 Task: Look for Airbnb options in Al Khums, Libya from 10th December, 2023 to 15th December, 2023 for 7 adults.4 bedrooms having 7 beds and 4 bathrooms. Property type can be house. Amenities needed are: wifi, TV, free parkinig on premises, gym, breakfast. Booking option can be shelf check-in. Look for 5 properties as per requirement.
Action: Mouse moved to (433, 98)
Screenshot: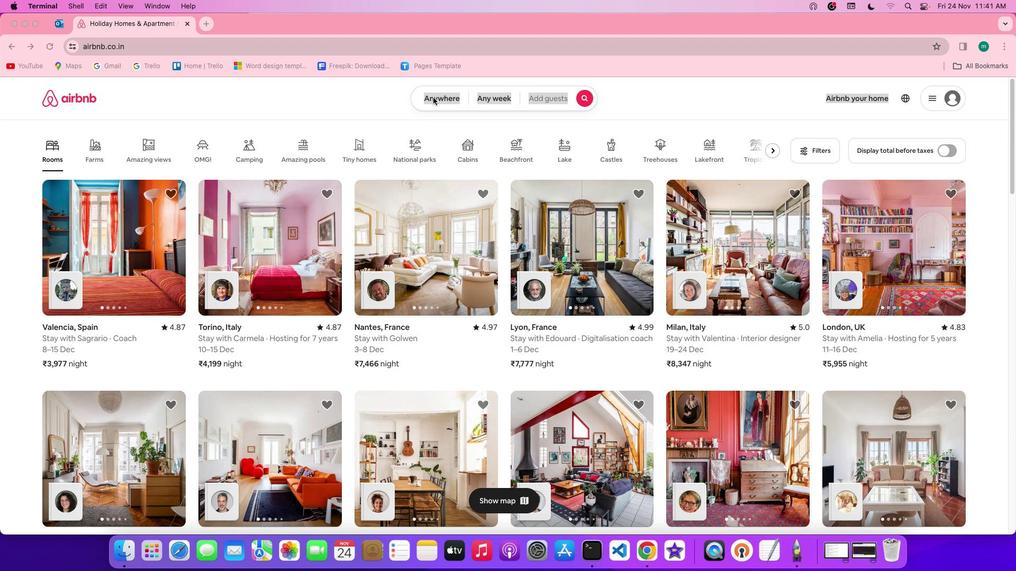 
Action: Mouse pressed left at (433, 98)
Screenshot: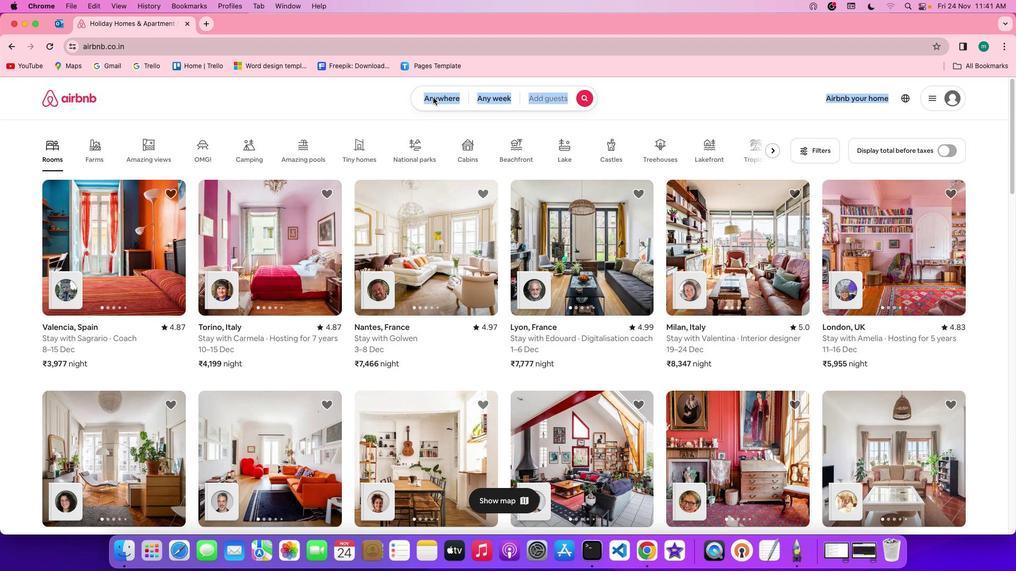 
Action: Mouse pressed left at (433, 98)
Screenshot: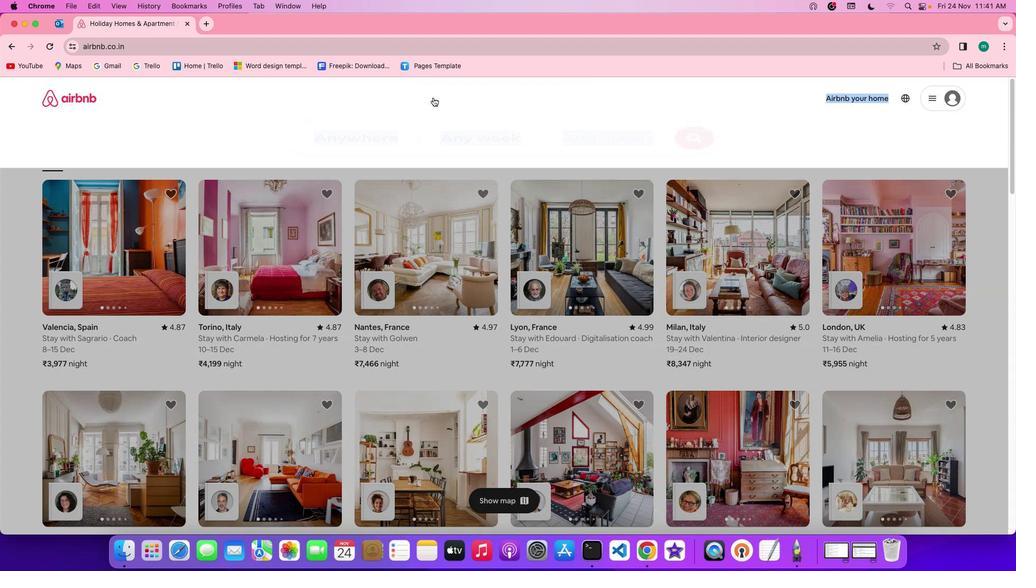 
Action: Mouse moved to (379, 145)
Screenshot: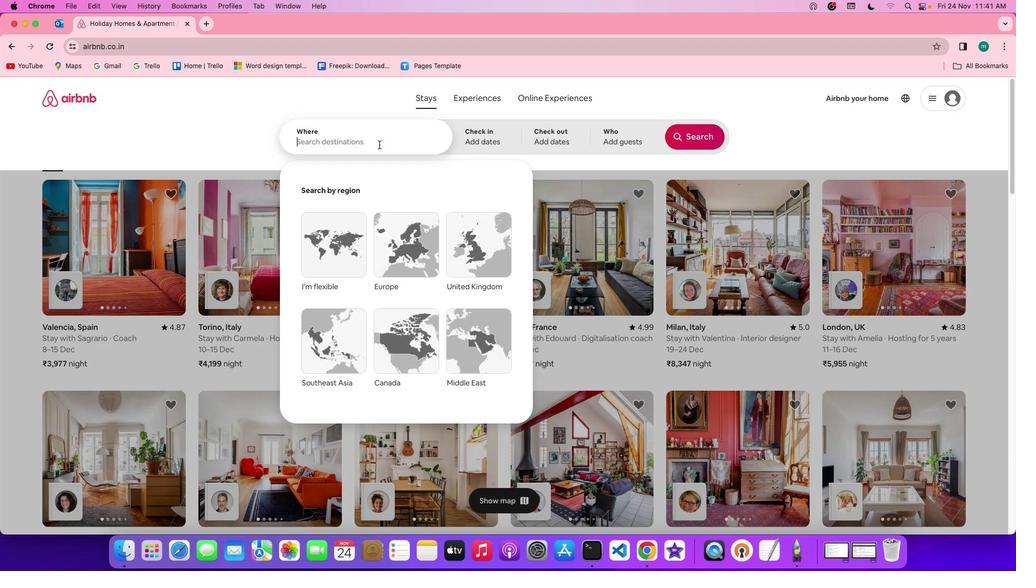 
Action: Mouse pressed left at (379, 145)
Screenshot: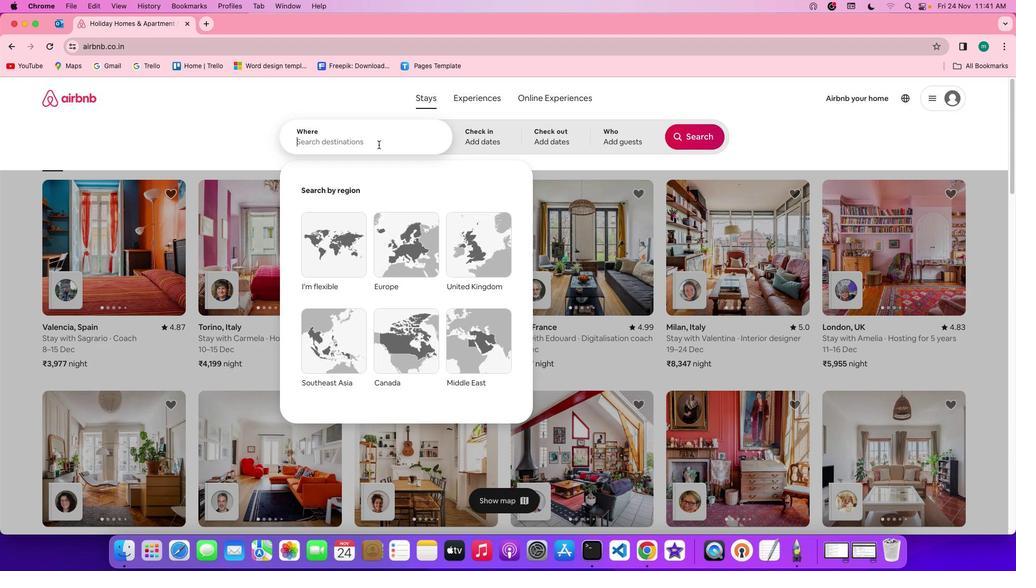 
Action: Mouse moved to (379, 145)
Screenshot: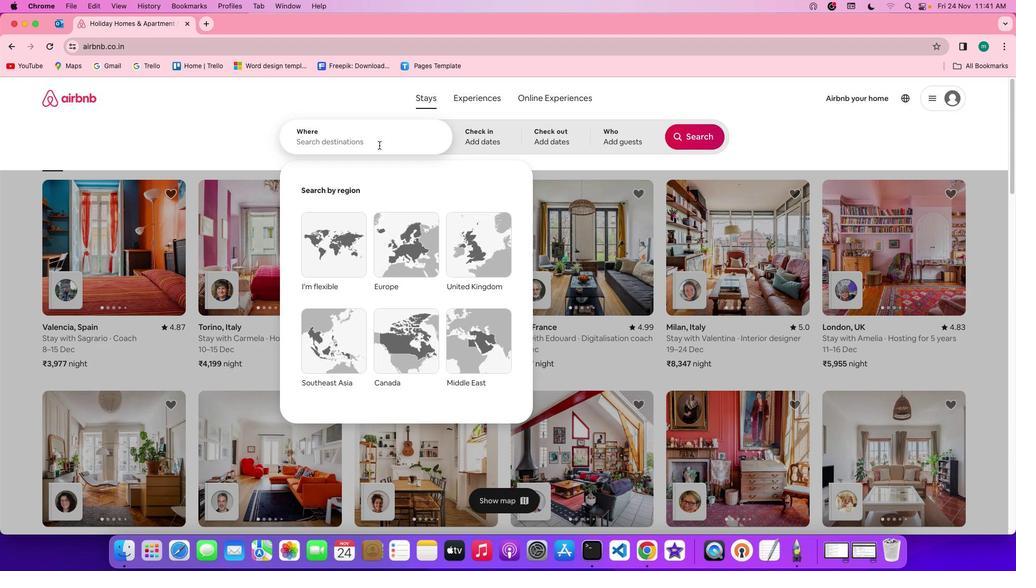 
Action: Key pressed Key.shift'A''I'Key.spaceKey.shift'K''h''u''m''s'','Key.spaceKey.shift'l''i''b''y''a'
Screenshot: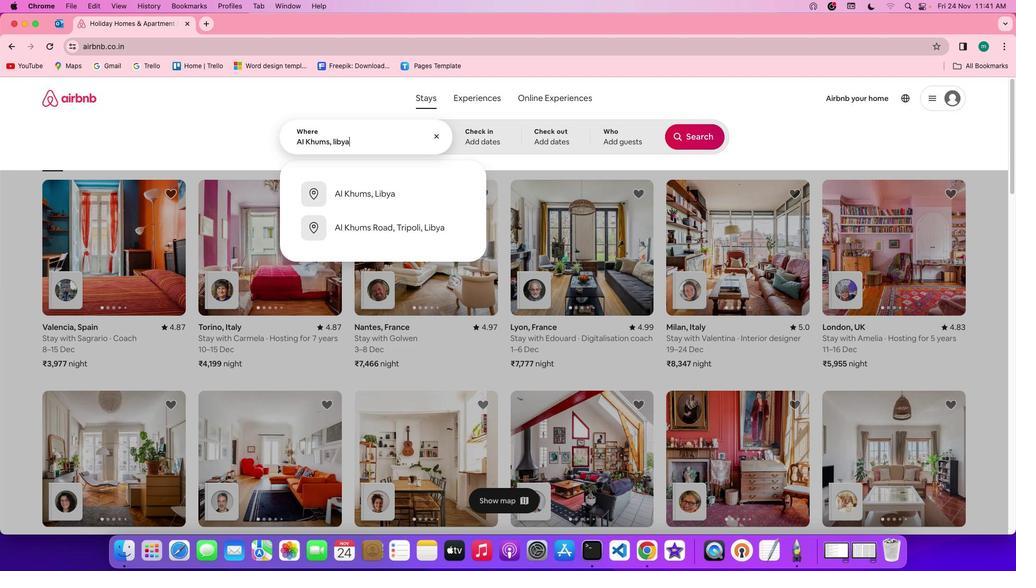 
Action: Mouse moved to (476, 128)
Screenshot: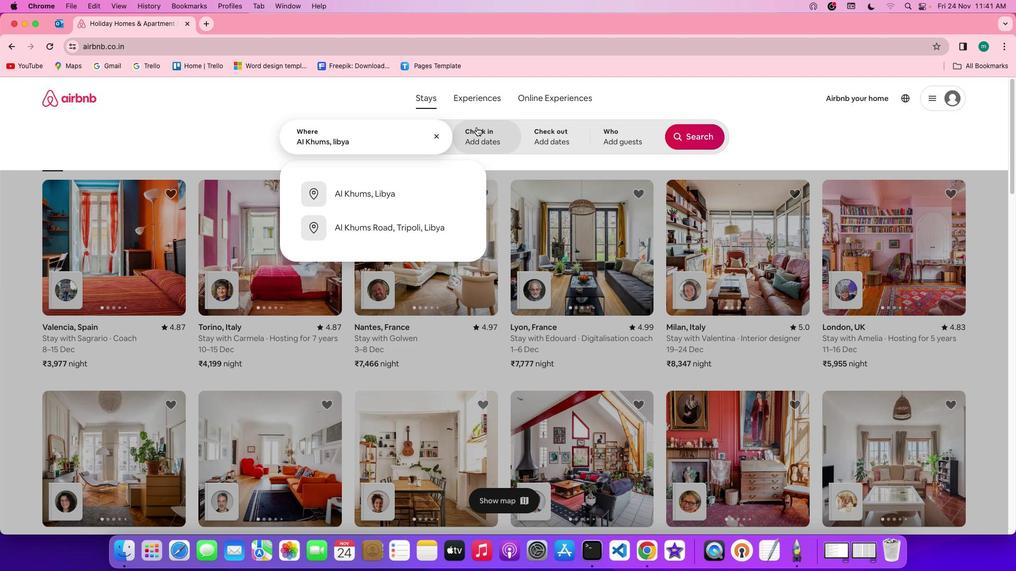 
Action: Mouse pressed left at (476, 128)
Screenshot: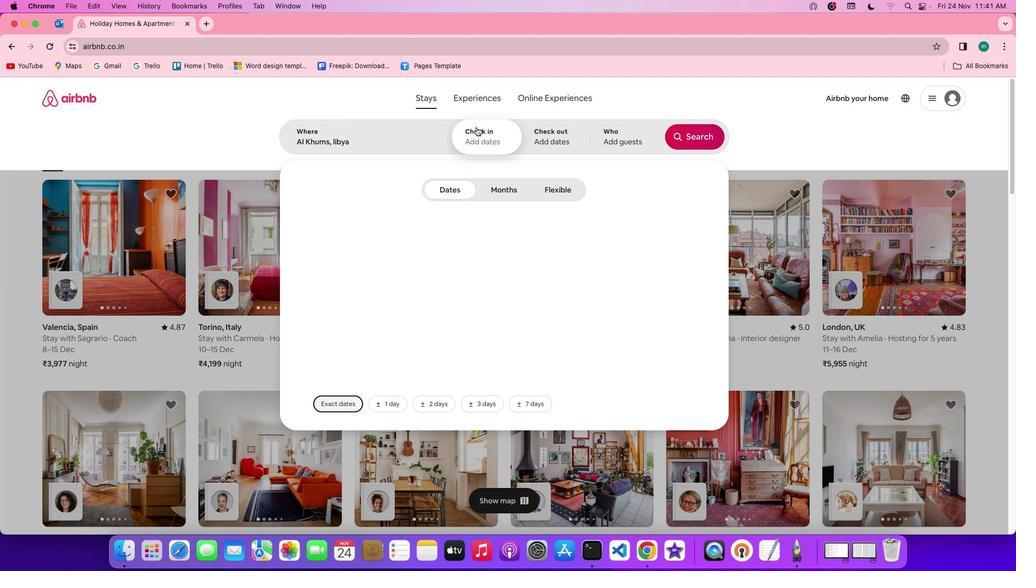 
Action: Mouse moved to (524, 318)
Screenshot: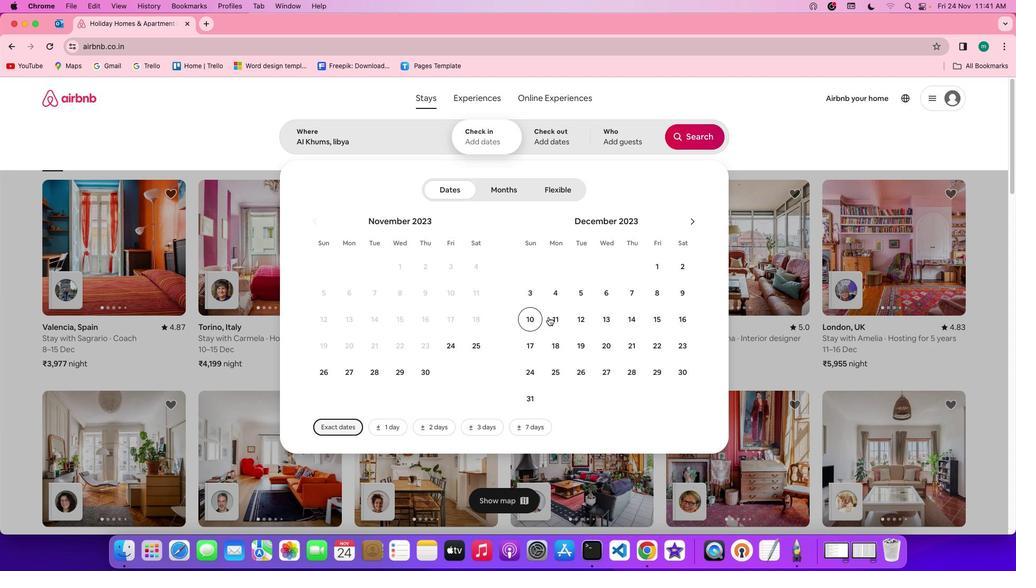 
Action: Mouse pressed left at (524, 318)
Screenshot: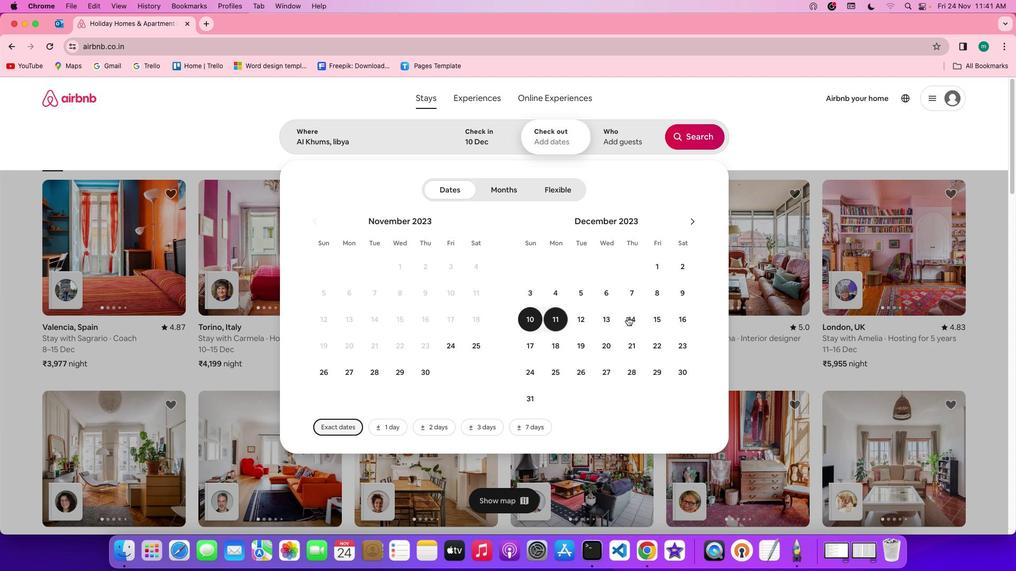 
Action: Mouse moved to (656, 314)
Screenshot: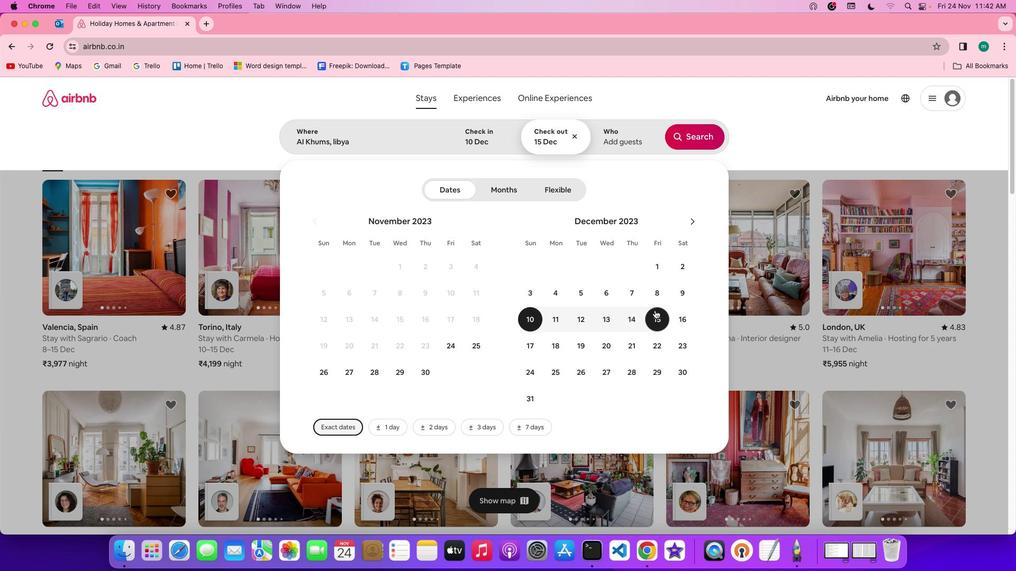 
Action: Mouse pressed left at (656, 314)
Screenshot: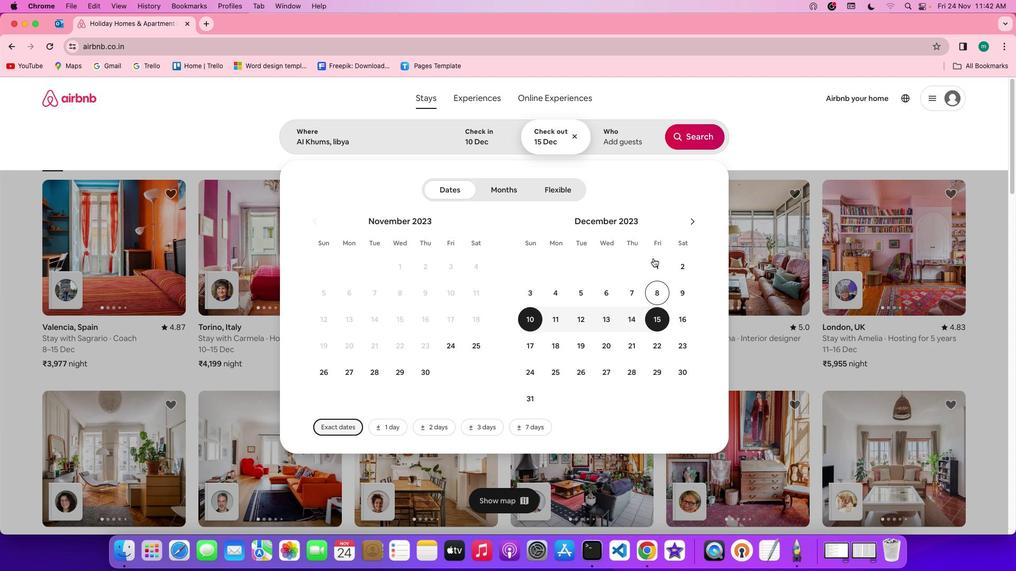 
Action: Mouse moved to (653, 128)
Screenshot: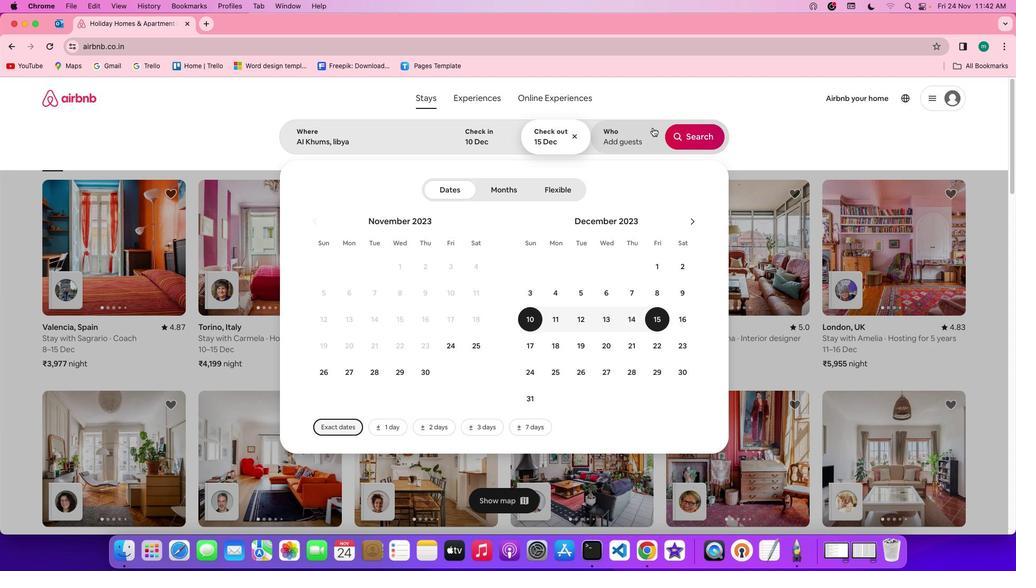 
Action: Mouse pressed left at (653, 128)
Screenshot: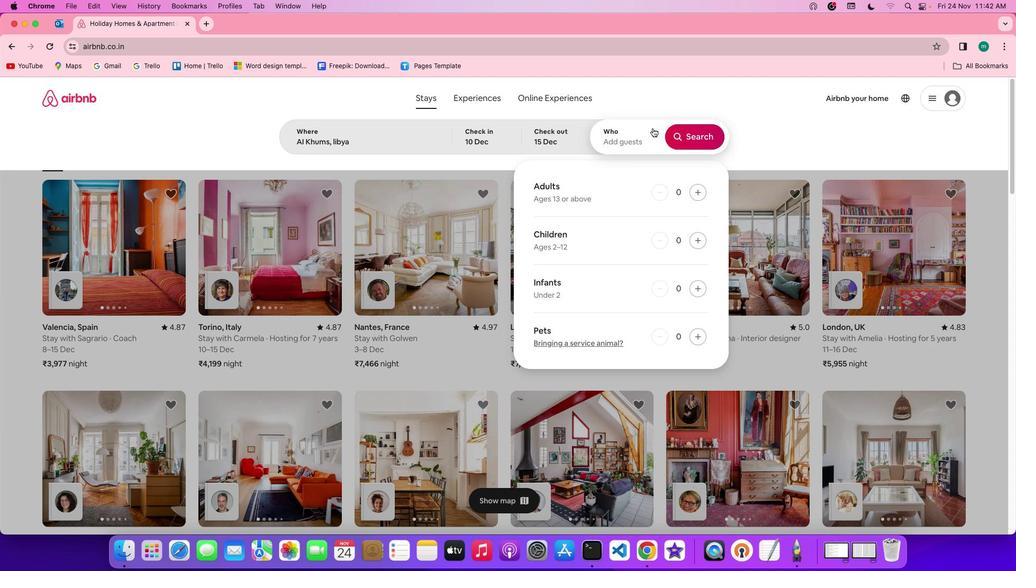 
Action: Mouse moved to (700, 190)
Screenshot: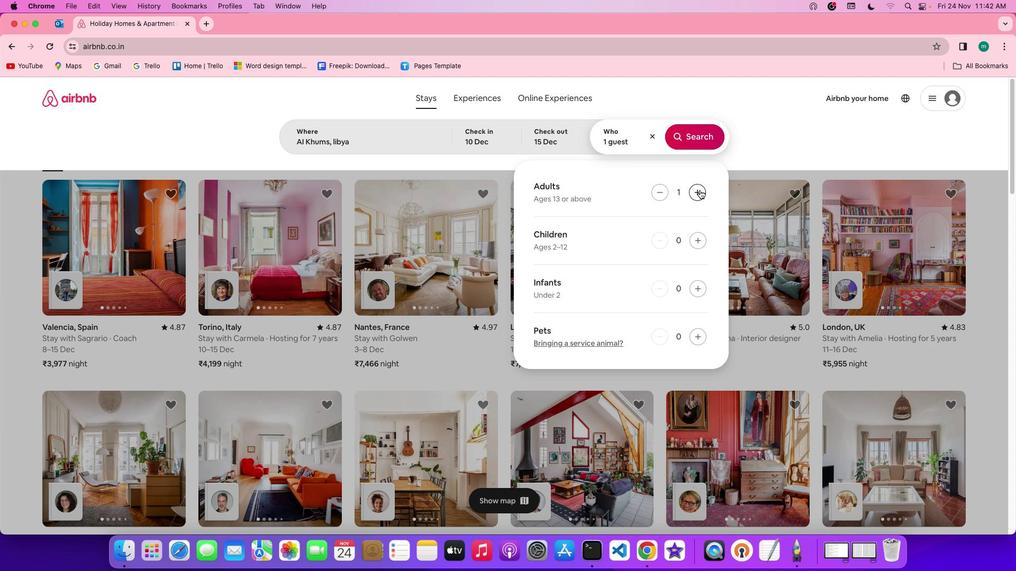 
Action: Mouse pressed left at (700, 190)
Screenshot: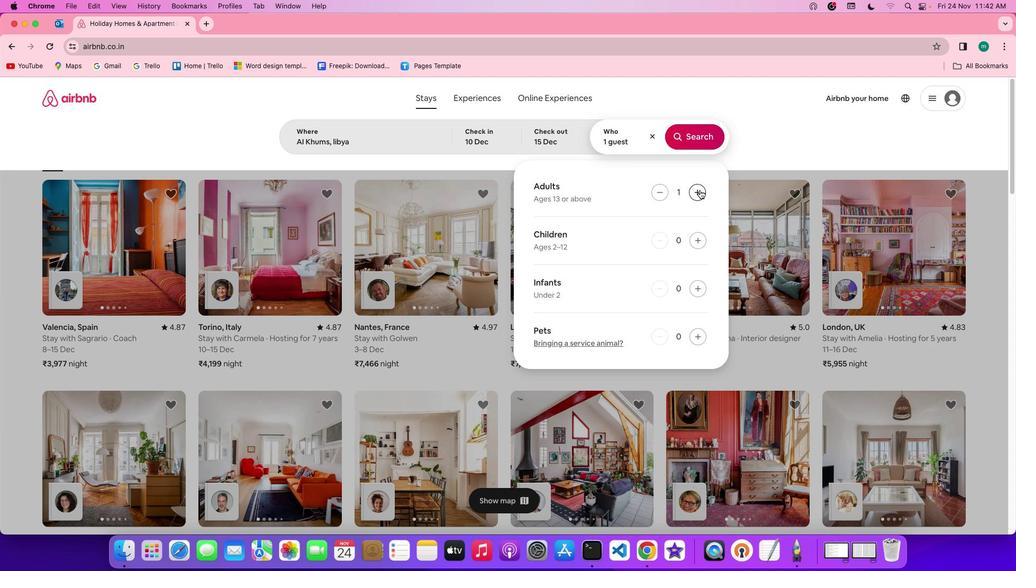 
Action: Mouse pressed left at (700, 190)
Screenshot: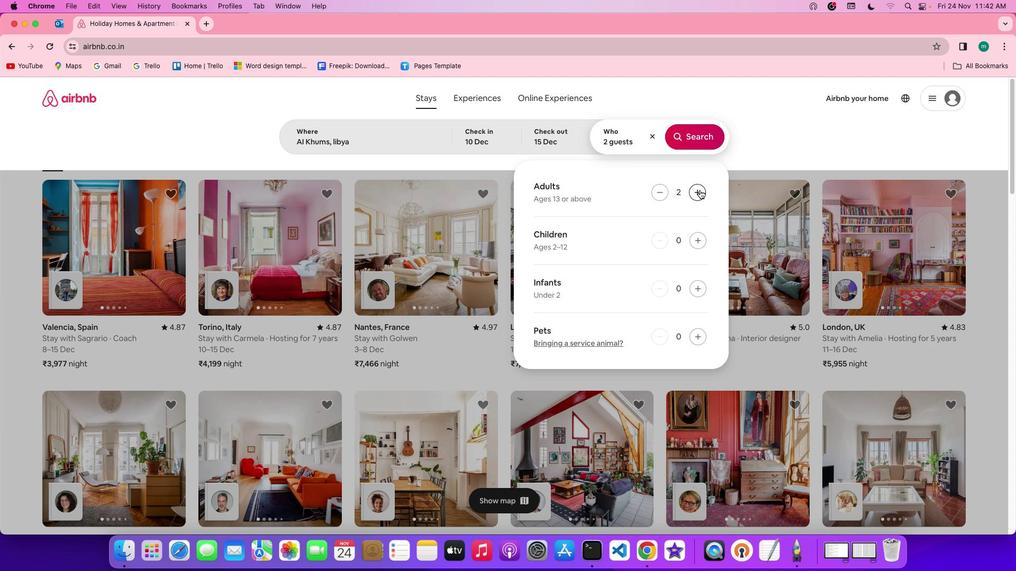 
Action: Mouse pressed left at (700, 190)
Screenshot: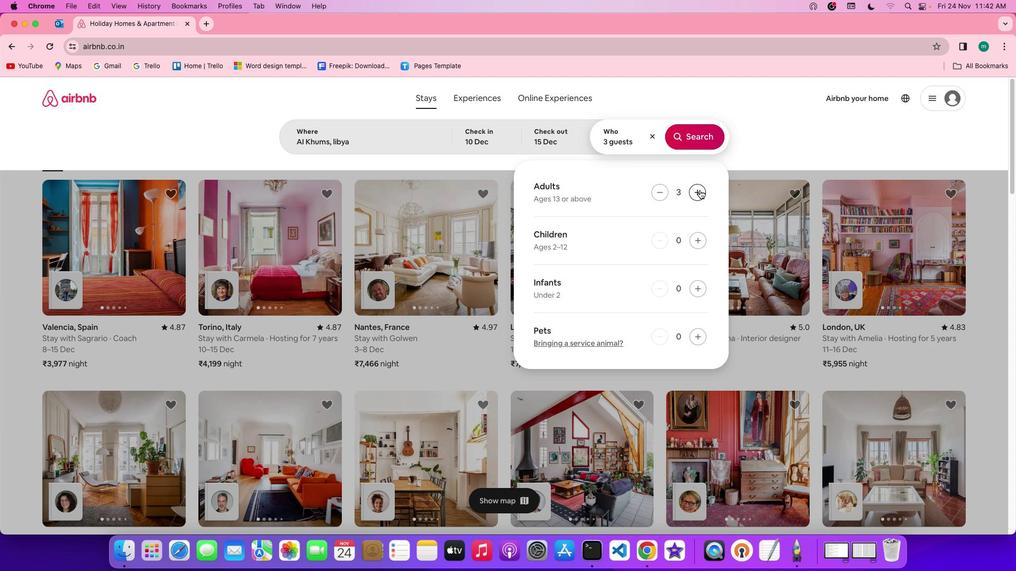 
Action: Mouse pressed left at (700, 190)
Screenshot: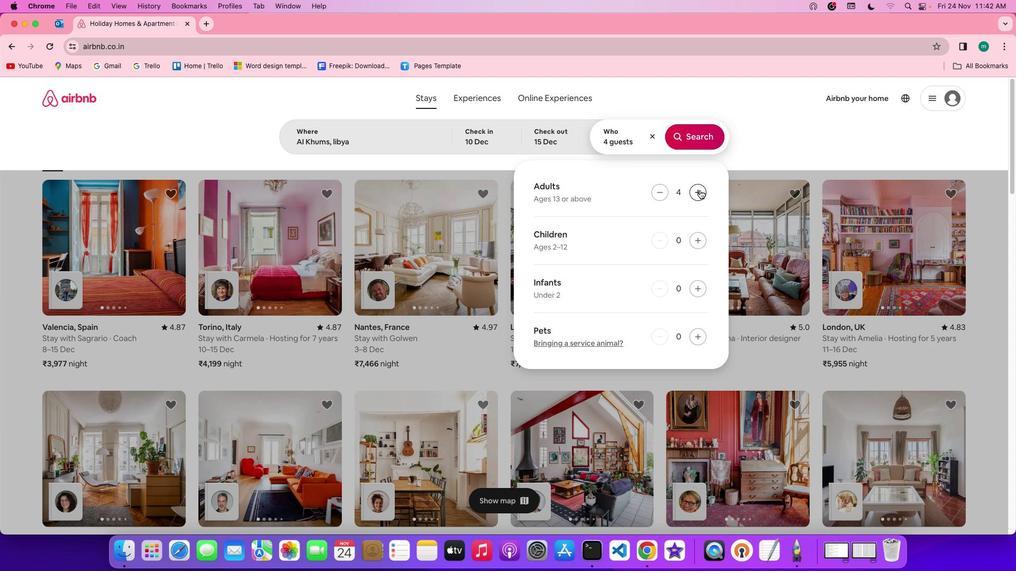 
Action: Mouse pressed left at (700, 190)
Screenshot: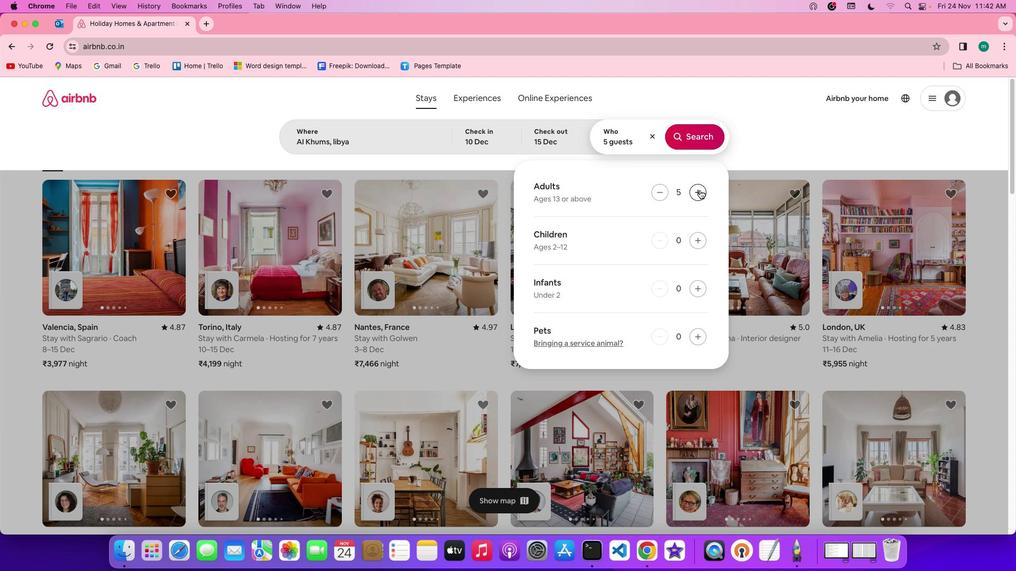 
Action: Mouse pressed left at (700, 190)
Screenshot: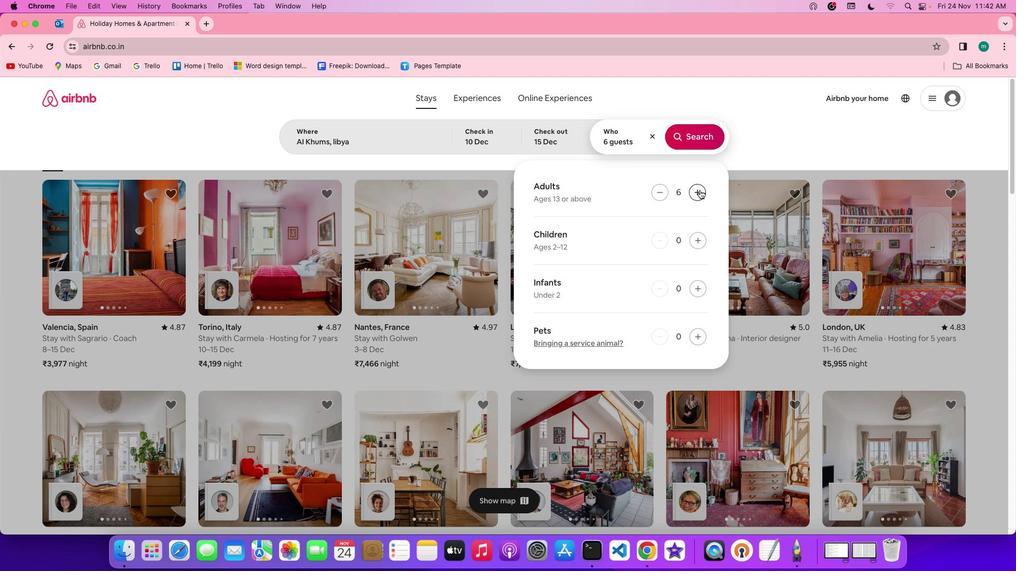 
Action: Mouse pressed left at (700, 190)
Screenshot: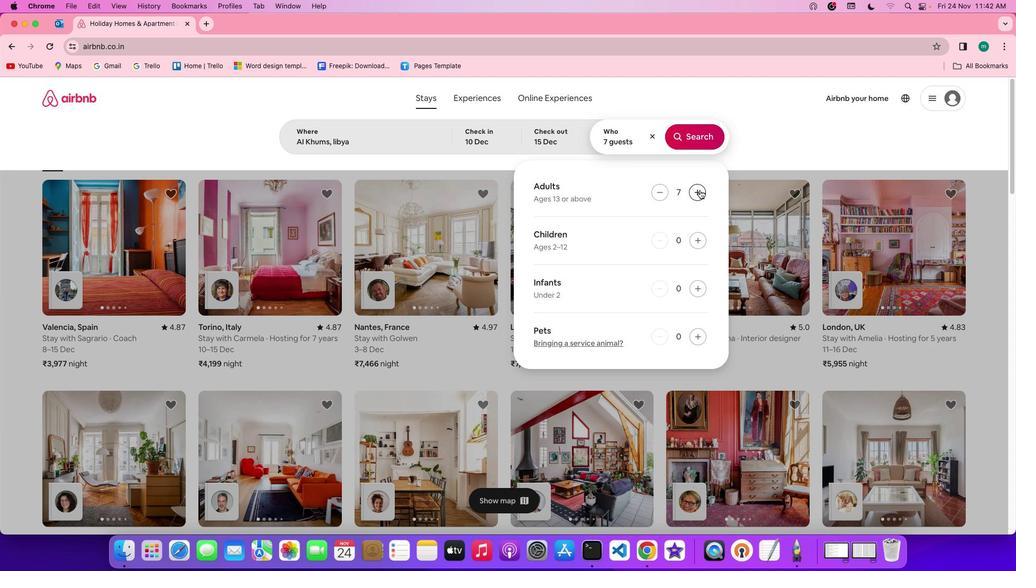 
Action: Mouse moved to (698, 138)
Screenshot: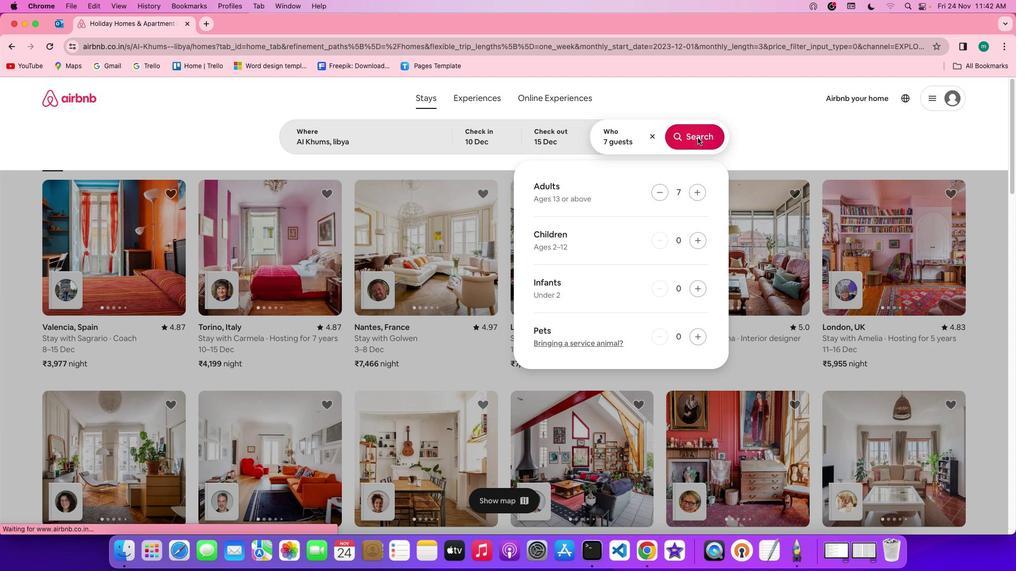 
Action: Mouse pressed left at (698, 138)
Screenshot: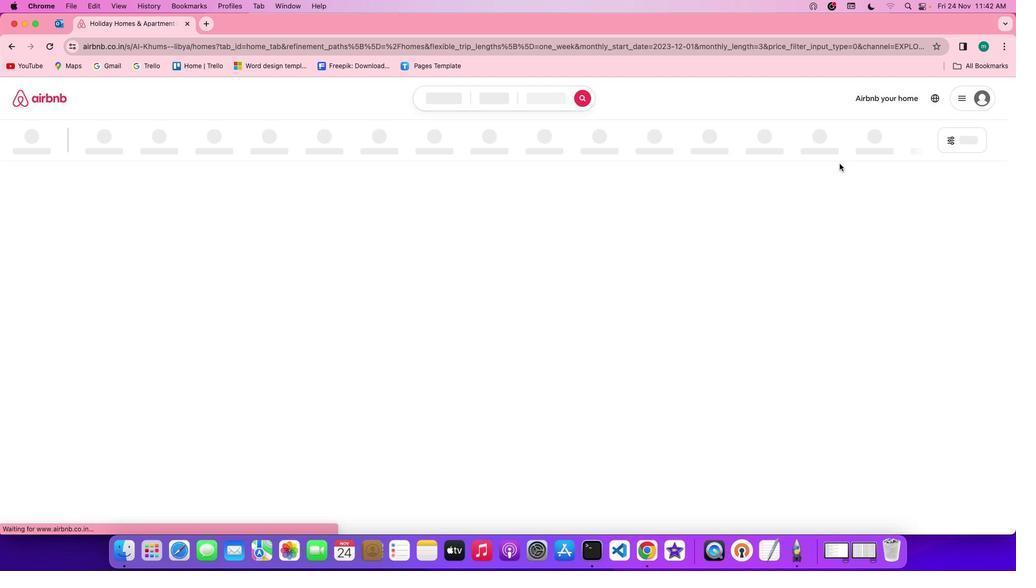 
Action: Mouse moved to (859, 140)
Screenshot: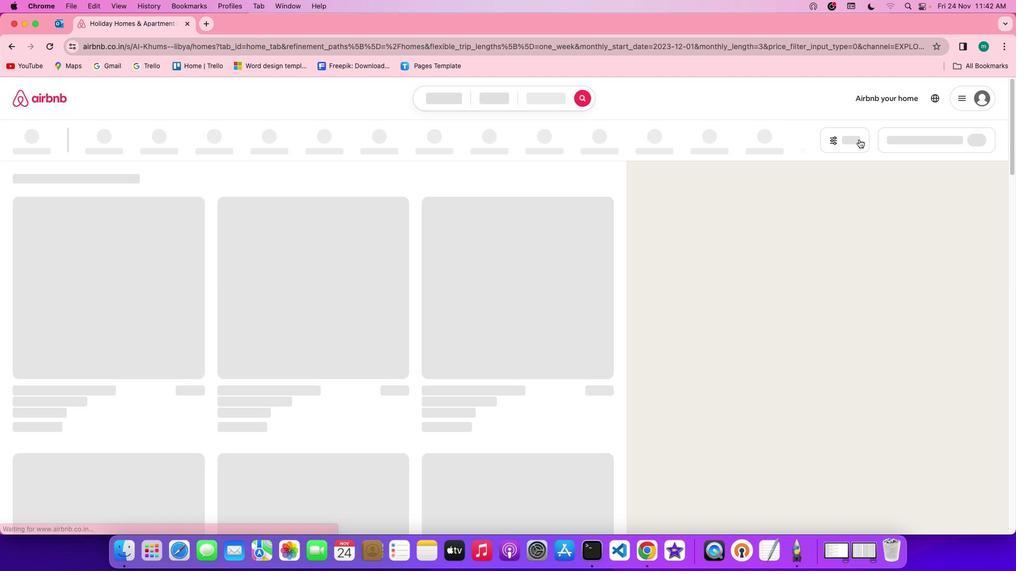 
Action: Mouse pressed left at (859, 140)
Screenshot: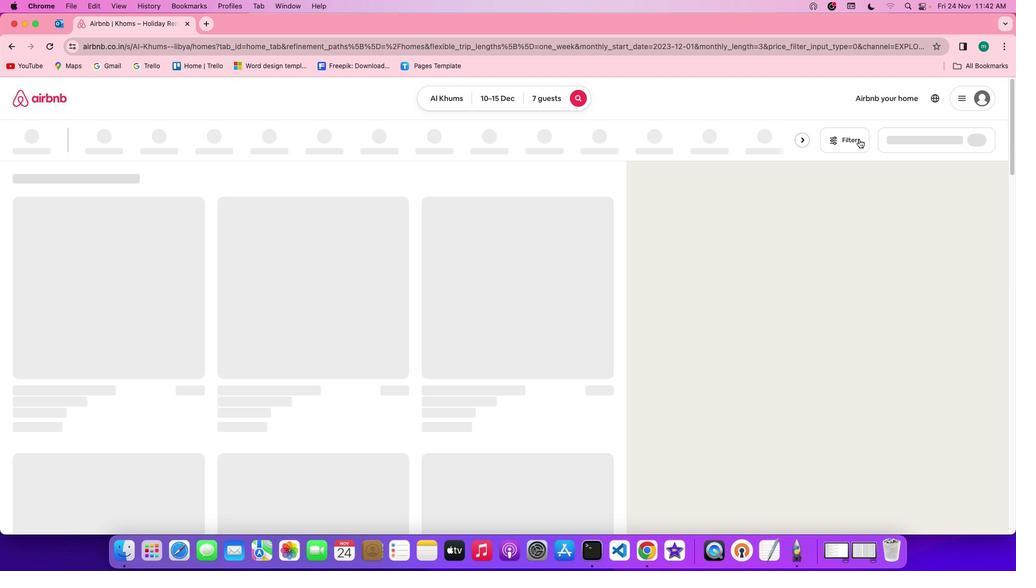 
Action: Mouse moved to (533, 358)
Screenshot: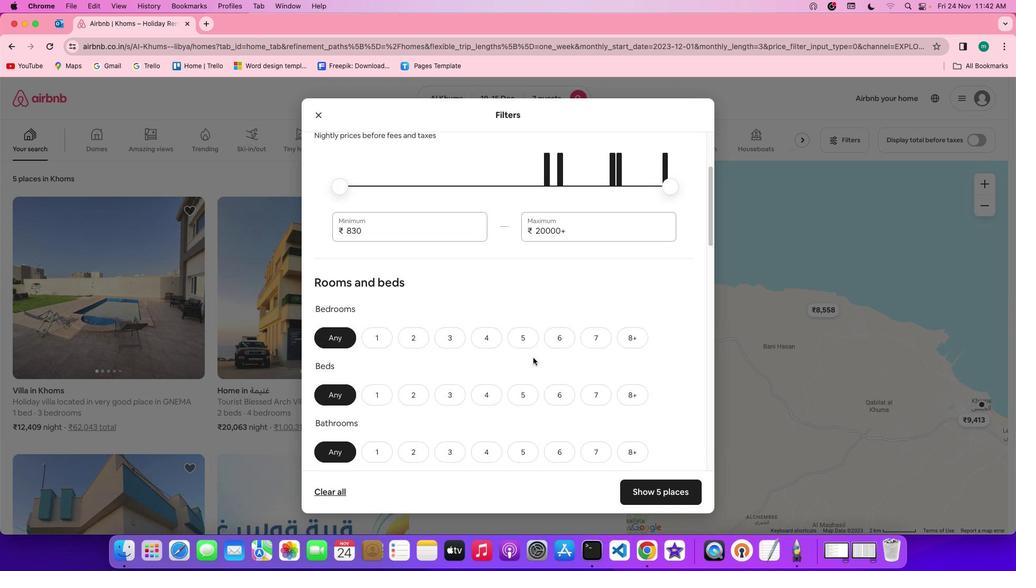 
Action: Mouse scrolled (533, 358) with delta (0, 0)
Screenshot: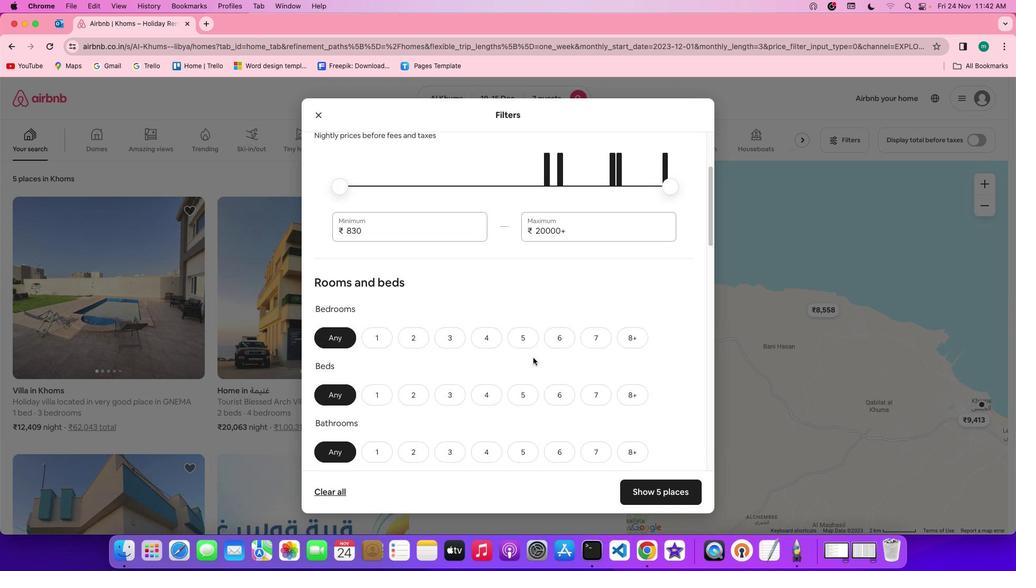 
Action: Mouse scrolled (533, 358) with delta (0, 0)
Screenshot: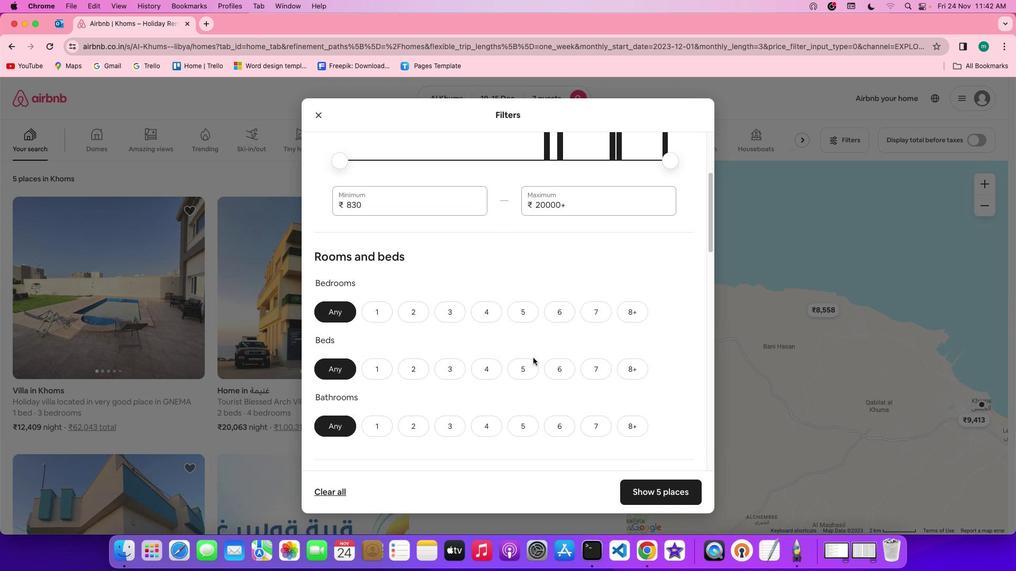 
Action: Mouse scrolled (533, 358) with delta (0, 0)
Screenshot: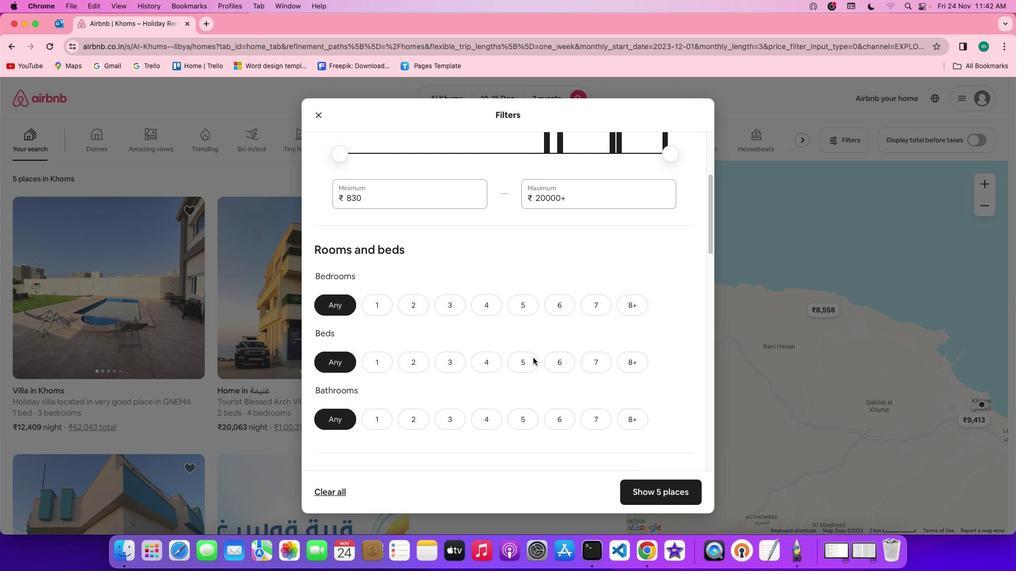 
Action: Mouse scrolled (533, 358) with delta (0, 0)
Screenshot: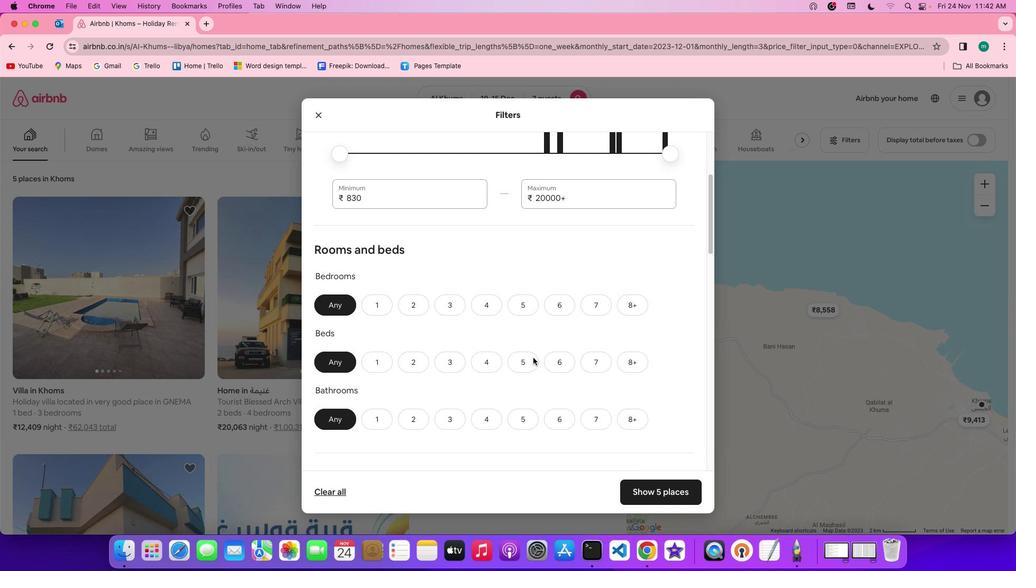 
Action: Mouse scrolled (533, 358) with delta (0, 0)
Screenshot: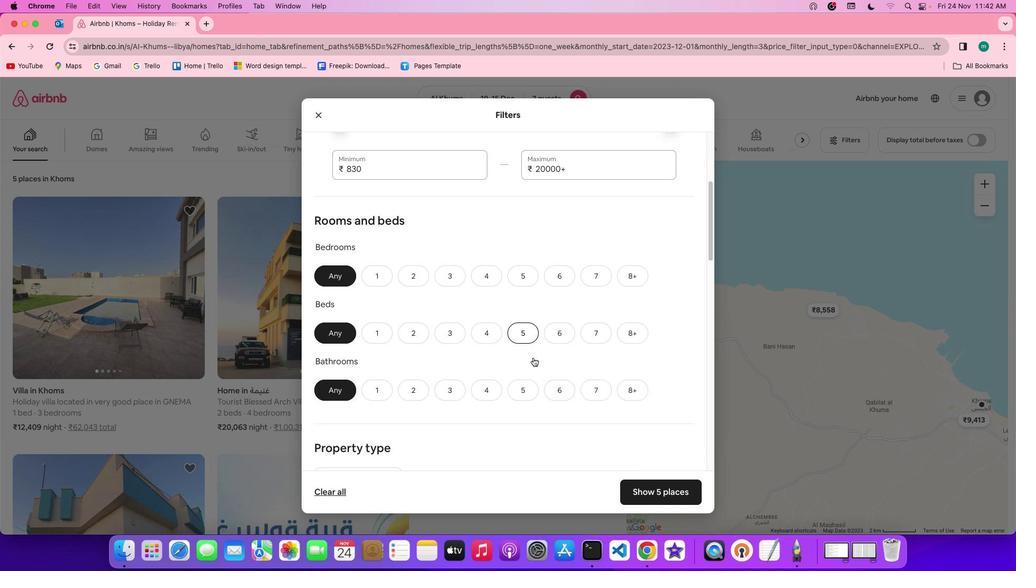 
Action: Mouse scrolled (533, 358) with delta (0, 0)
Screenshot: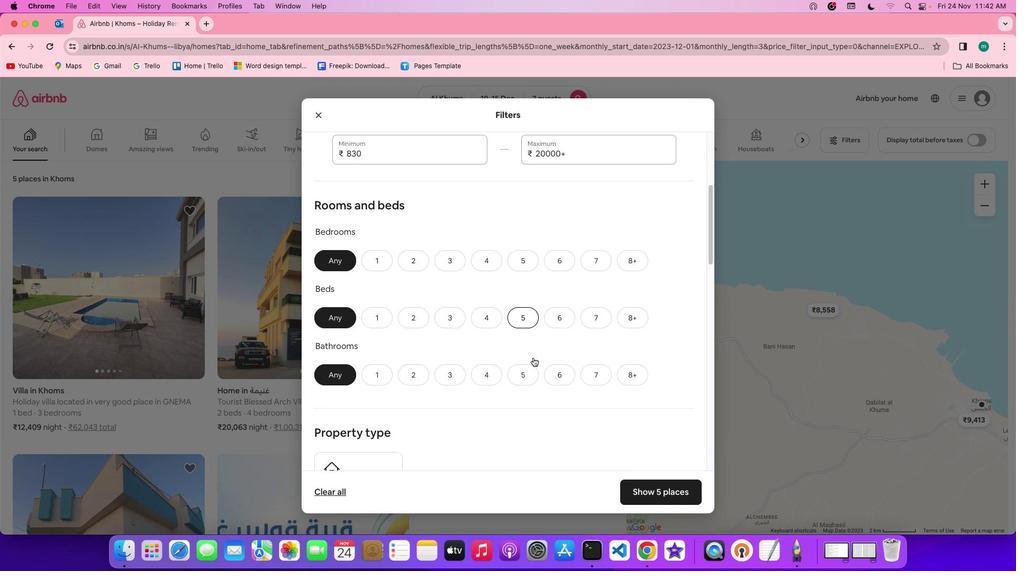 
Action: Mouse scrolled (533, 358) with delta (0, 0)
Screenshot: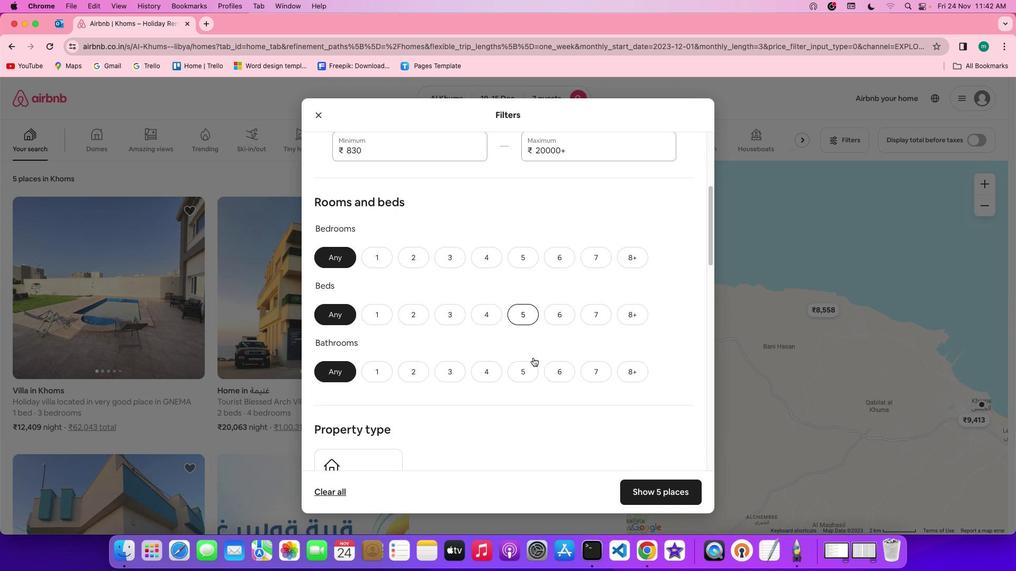 
Action: Mouse scrolled (533, 358) with delta (0, 0)
Screenshot: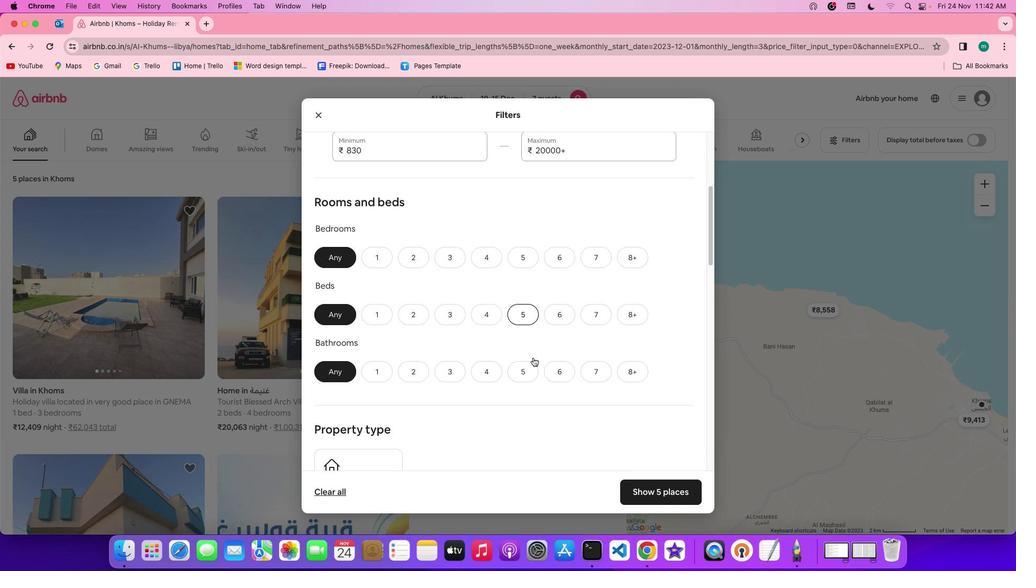 
Action: Mouse moved to (479, 261)
Screenshot: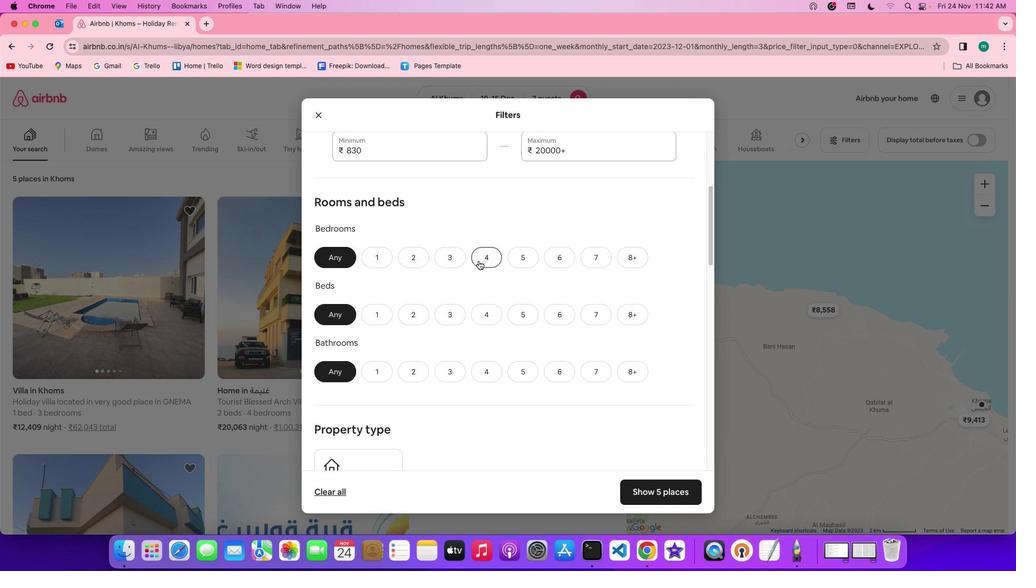 
Action: Mouse pressed left at (479, 261)
Screenshot: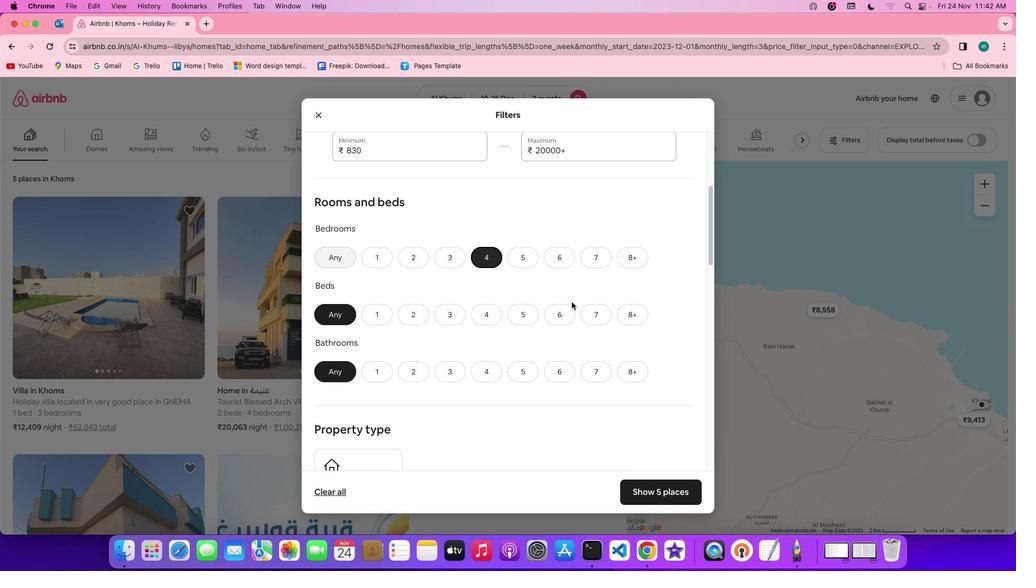 
Action: Mouse moved to (600, 313)
Screenshot: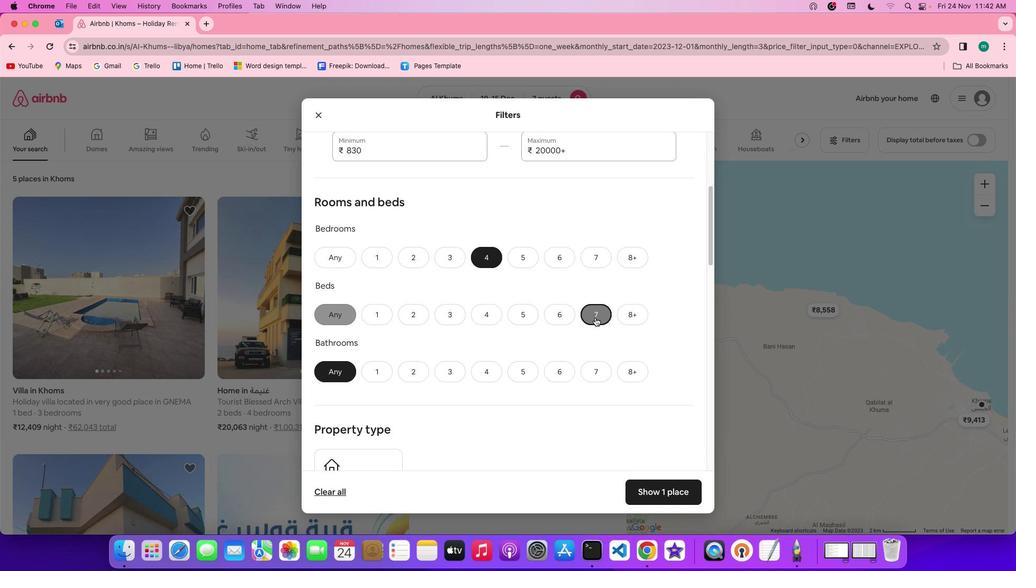 
Action: Mouse pressed left at (600, 313)
Screenshot: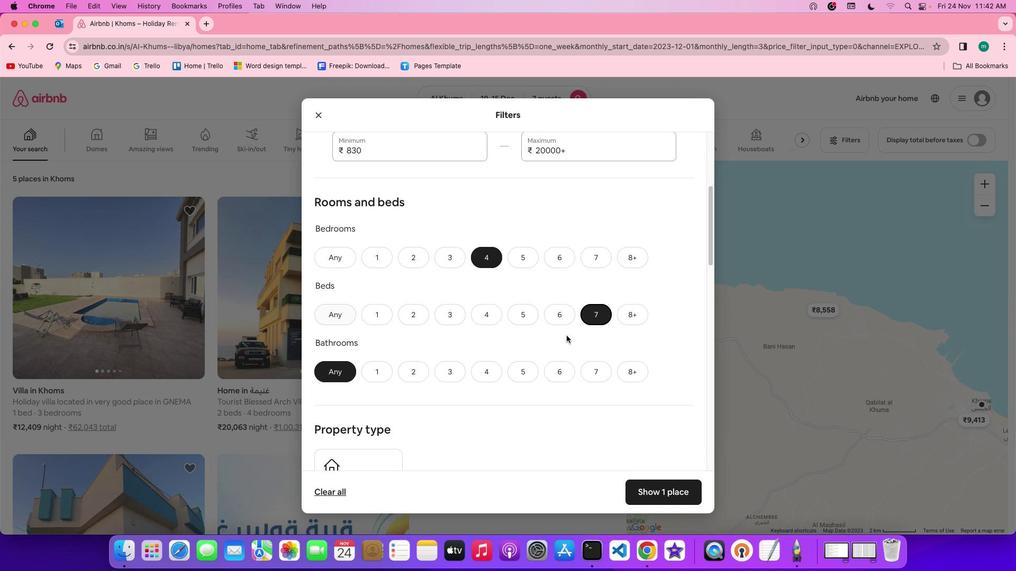 
Action: Mouse moved to (478, 368)
Screenshot: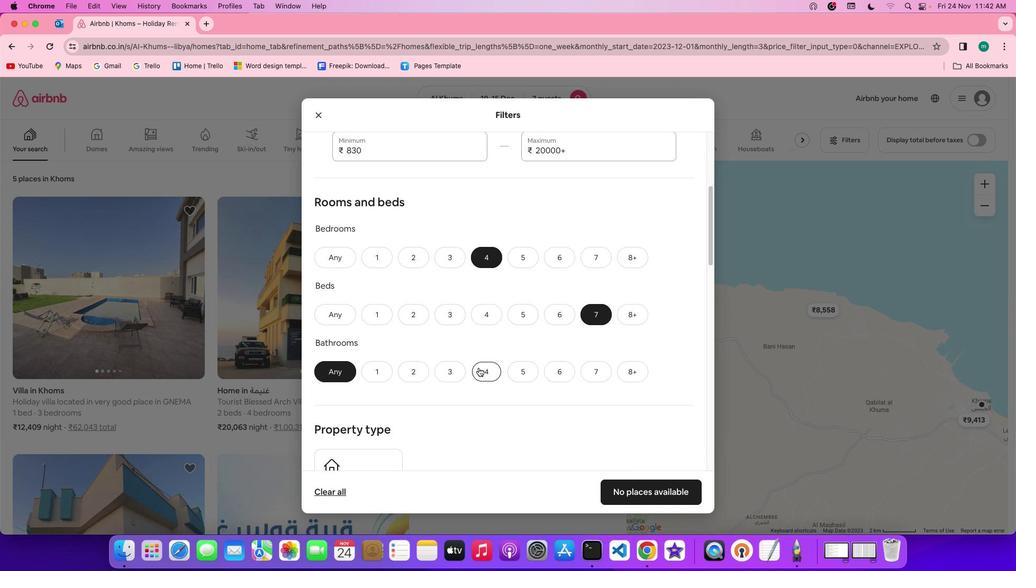 
Action: Mouse pressed left at (478, 368)
Screenshot: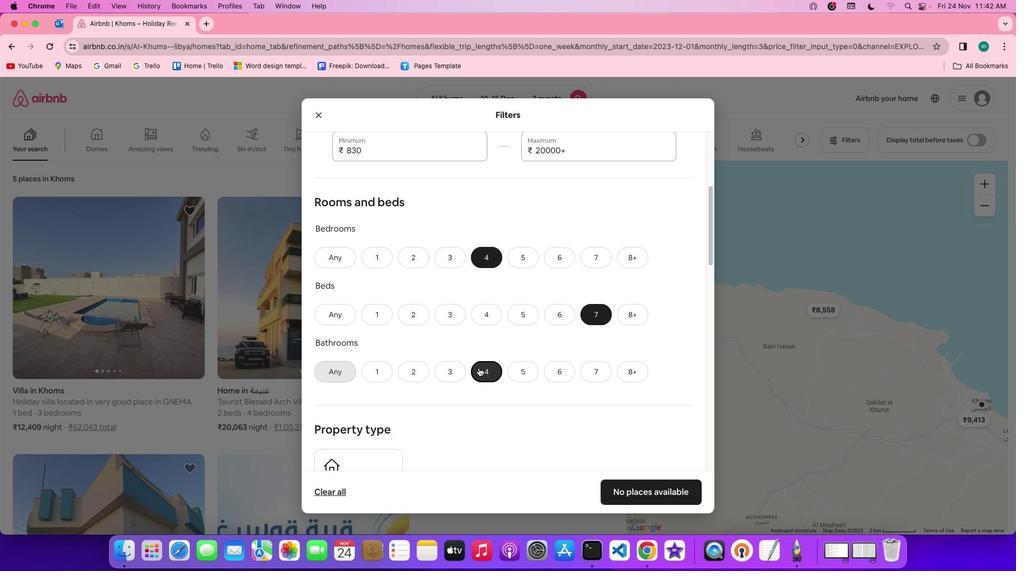 
Action: Mouse moved to (590, 412)
Screenshot: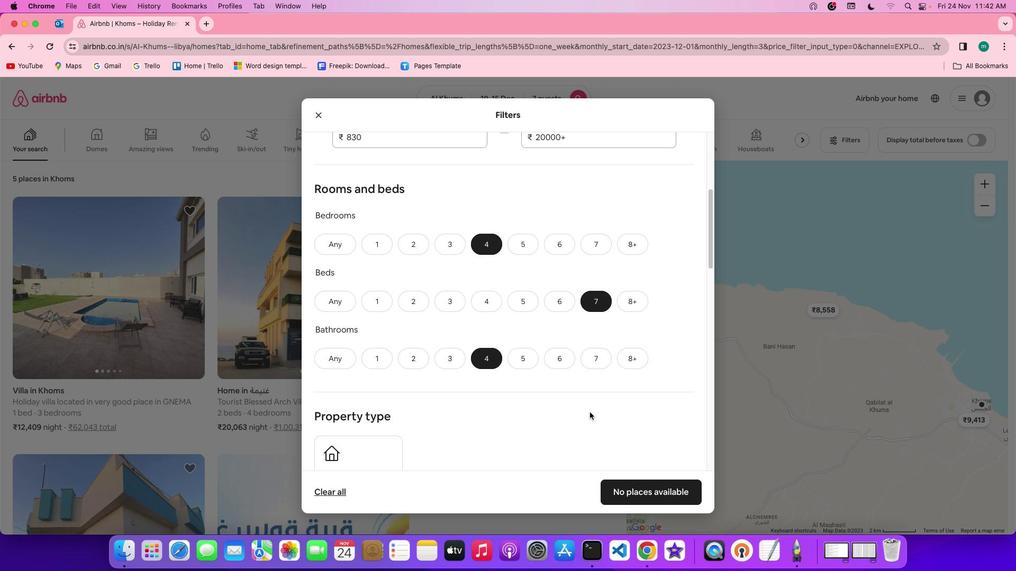 
Action: Mouse scrolled (590, 412) with delta (0, 0)
Screenshot: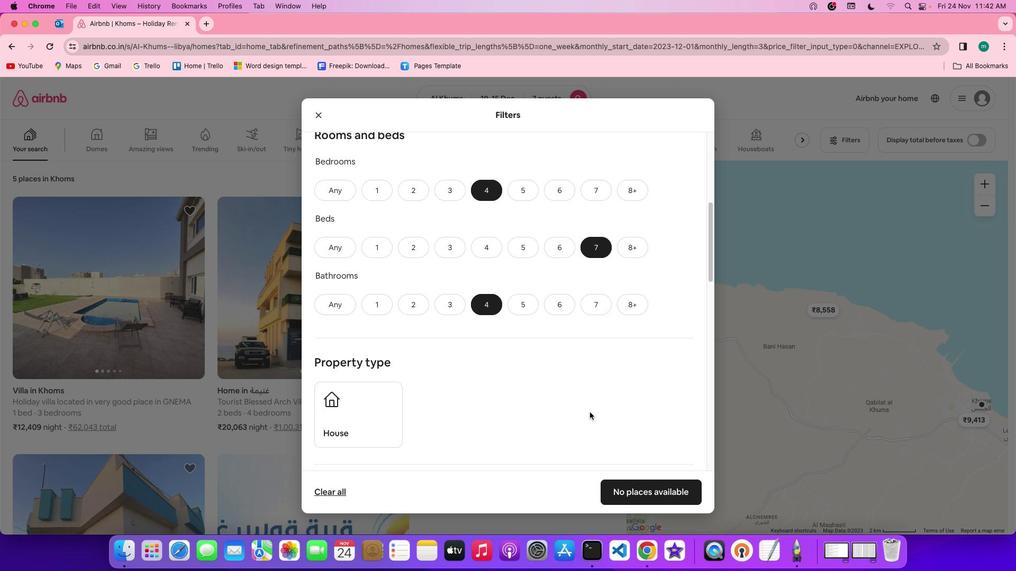 
Action: Mouse scrolled (590, 412) with delta (0, 0)
Screenshot: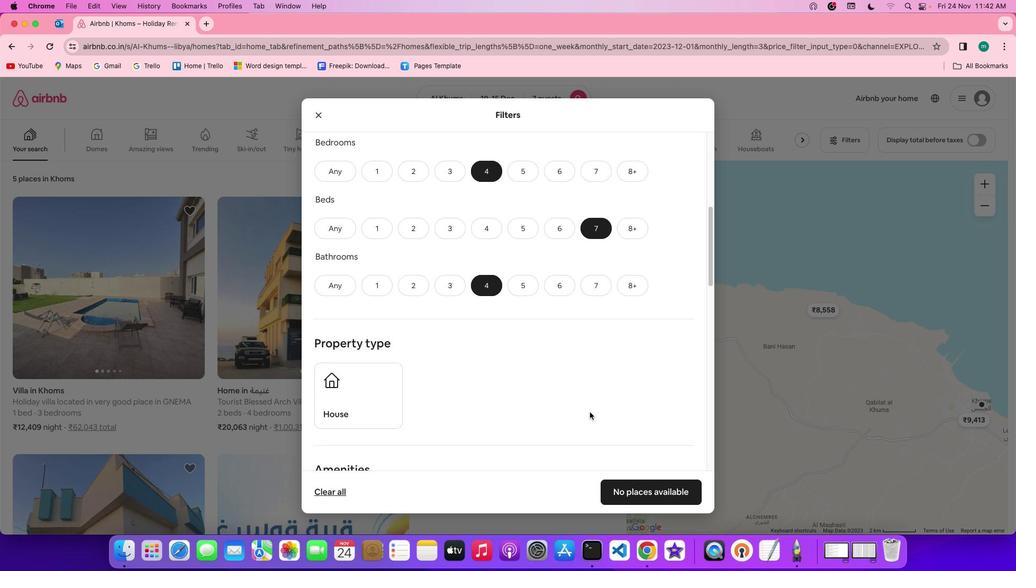 
Action: Mouse scrolled (590, 412) with delta (0, 0)
Screenshot: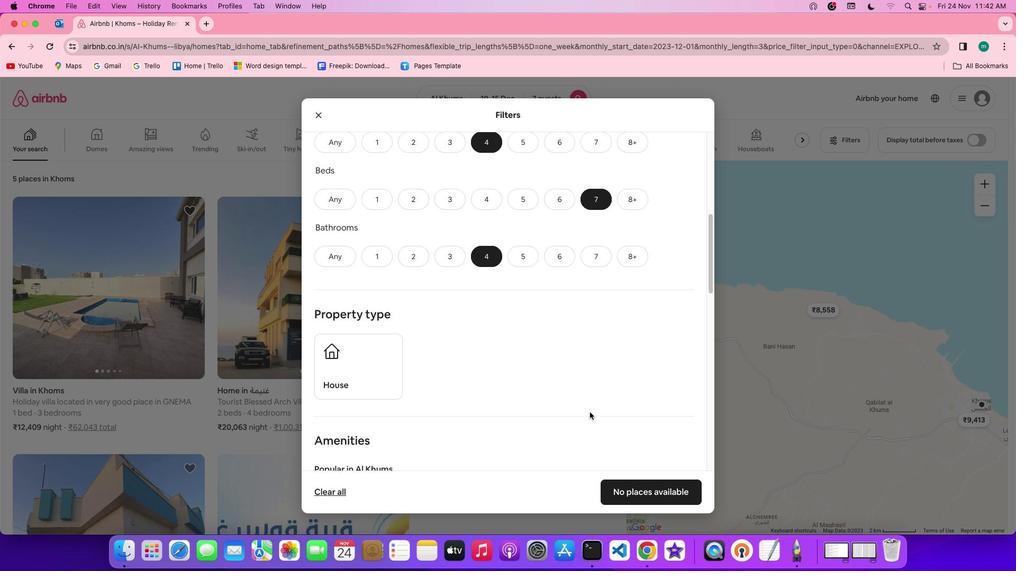 
Action: Mouse scrolled (590, 412) with delta (0, 0)
Screenshot: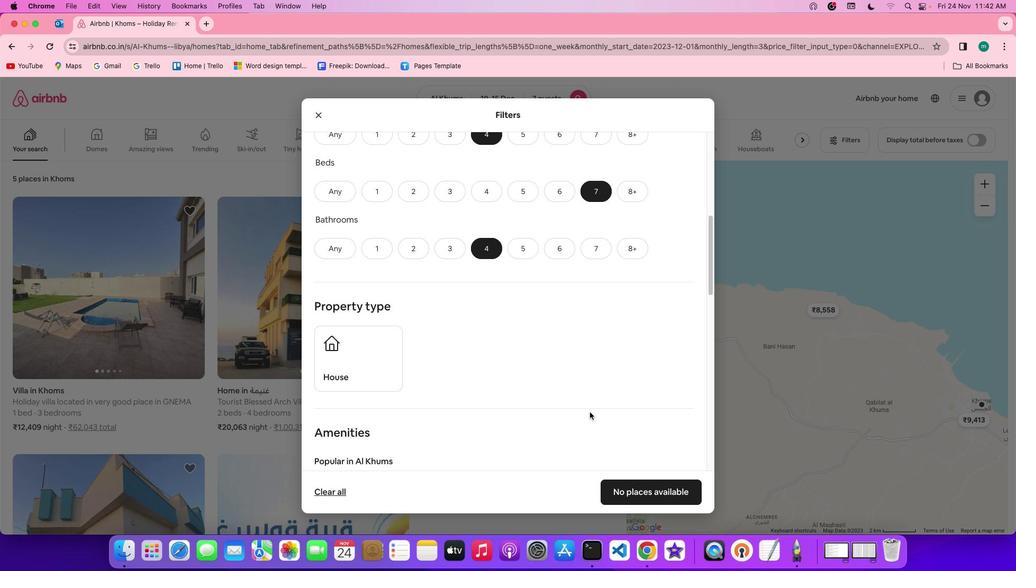 
Action: Mouse moved to (590, 412)
Screenshot: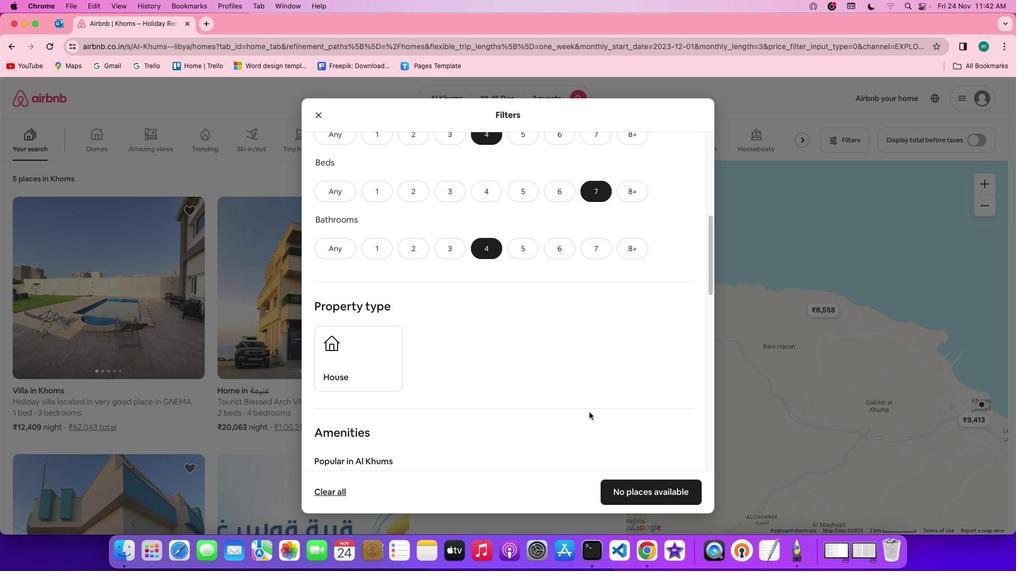 
Action: Mouse scrolled (590, 412) with delta (0, 0)
Screenshot: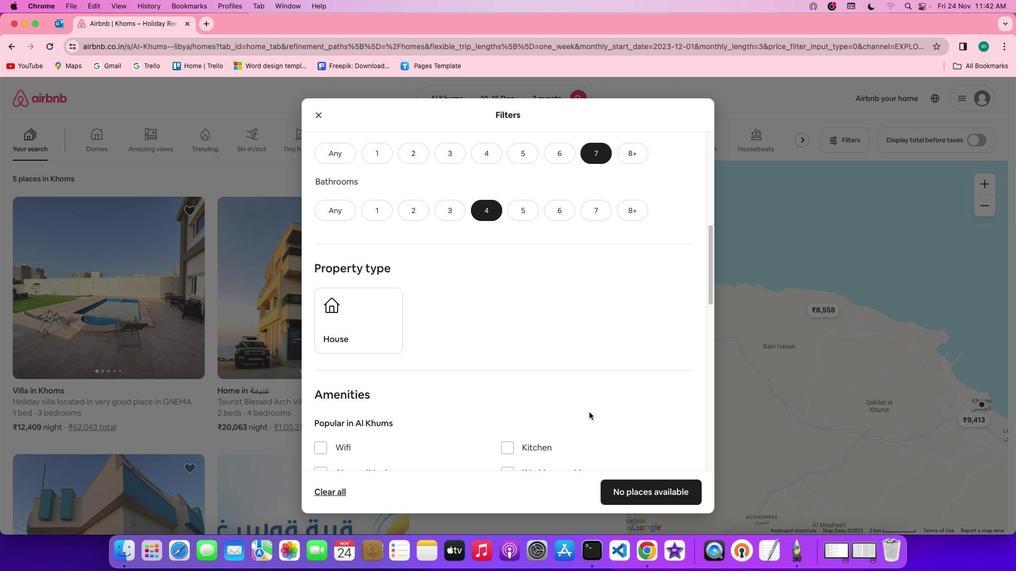 
Action: Mouse scrolled (590, 412) with delta (0, 0)
Screenshot: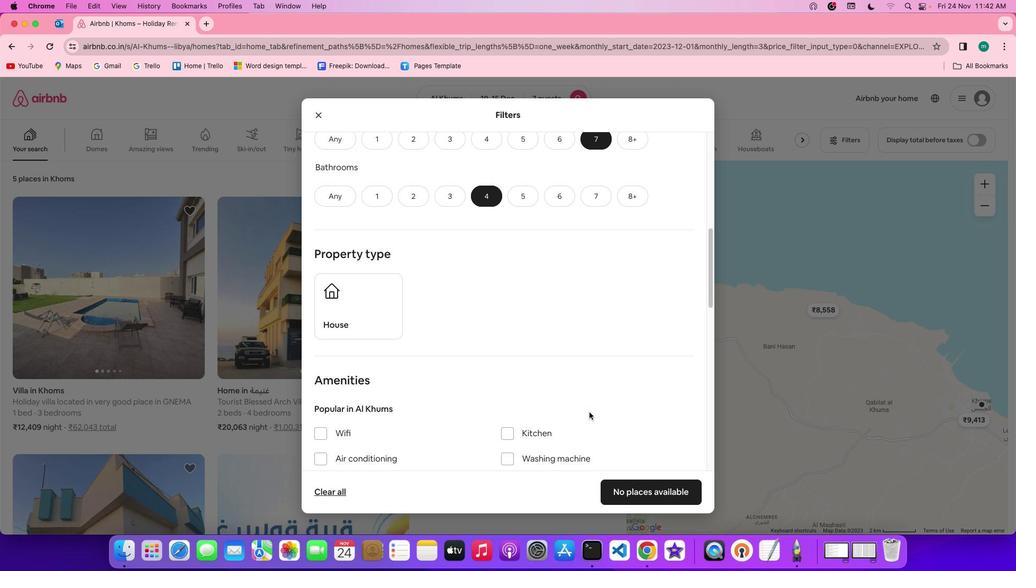 
Action: Mouse scrolled (590, 412) with delta (0, 0)
Screenshot: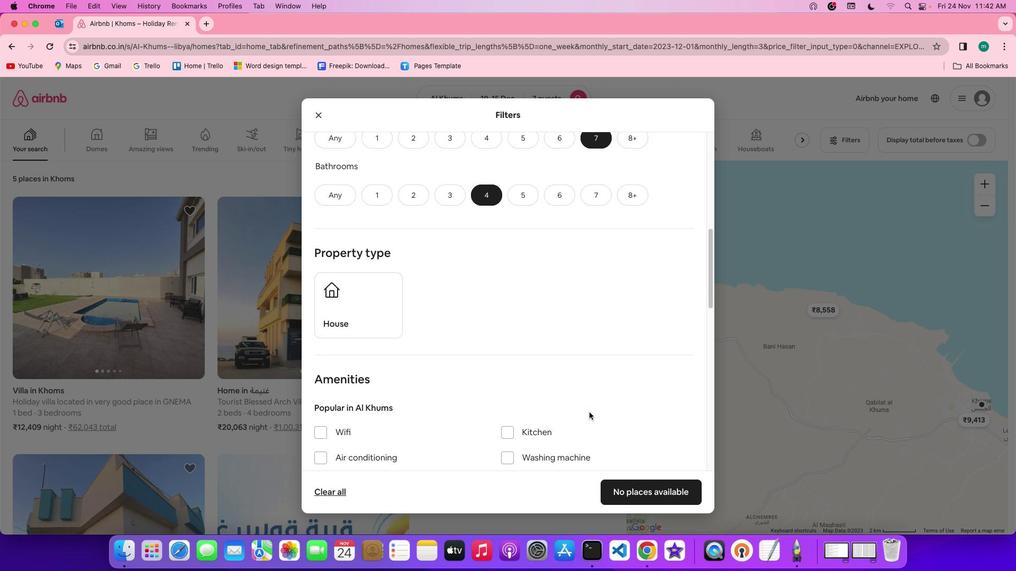 
Action: Mouse scrolled (590, 412) with delta (0, 0)
Screenshot: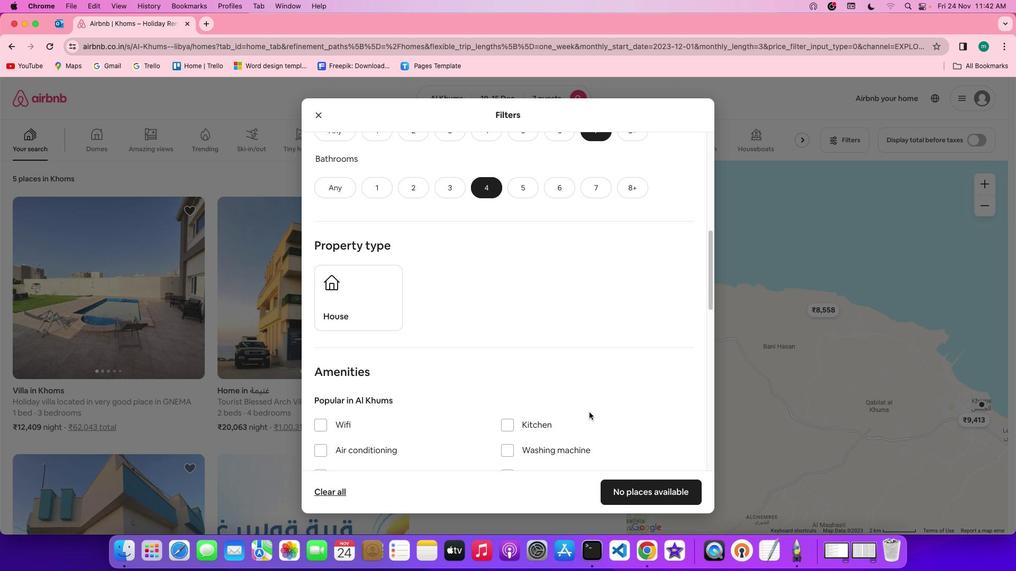 
Action: Mouse scrolled (590, 412) with delta (0, 0)
Screenshot: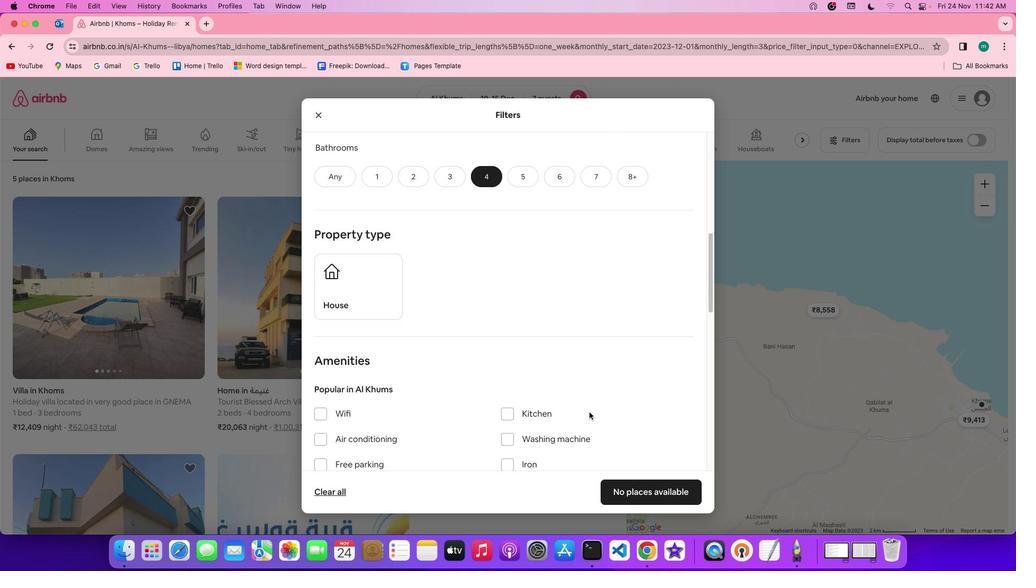 
Action: Mouse scrolled (590, 412) with delta (0, 0)
Screenshot: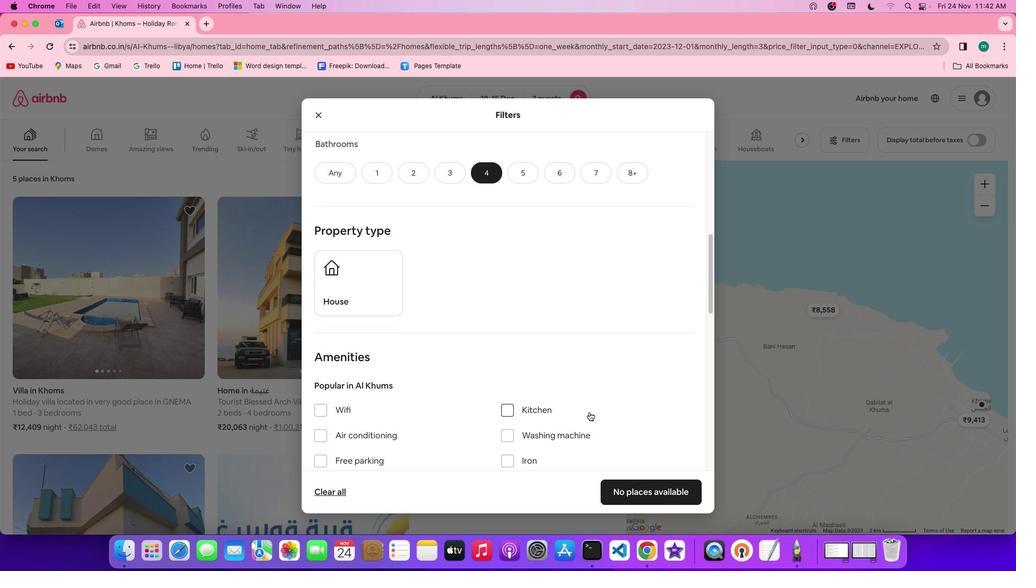 
Action: Mouse moved to (390, 292)
Screenshot: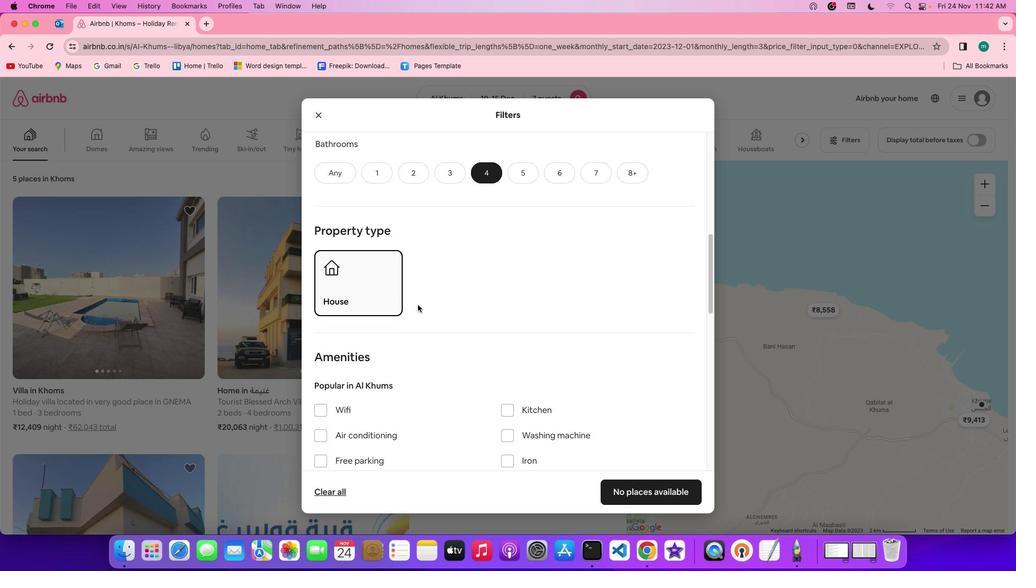 
Action: Mouse pressed left at (390, 292)
Screenshot: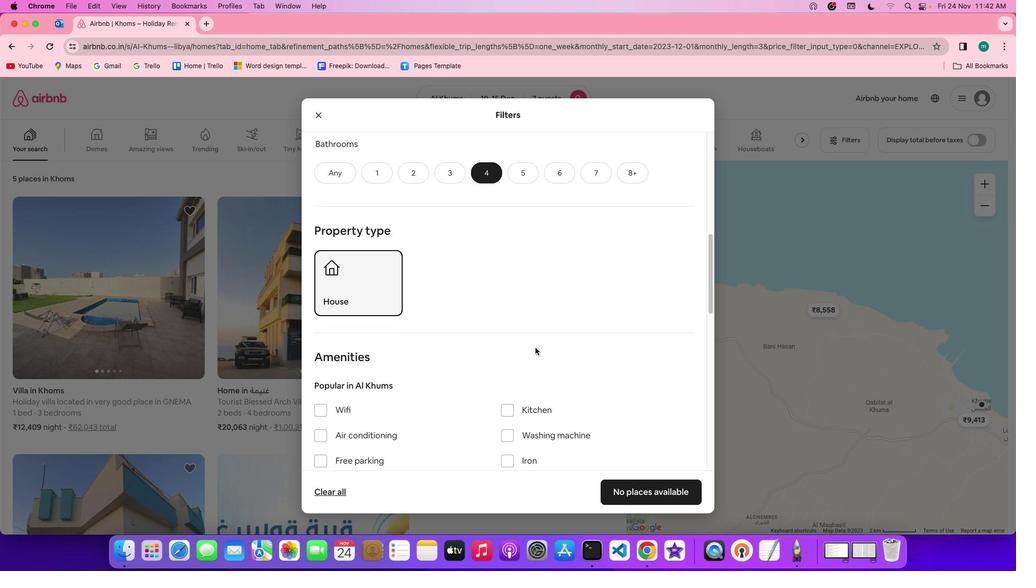 
Action: Mouse moved to (597, 367)
Screenshot: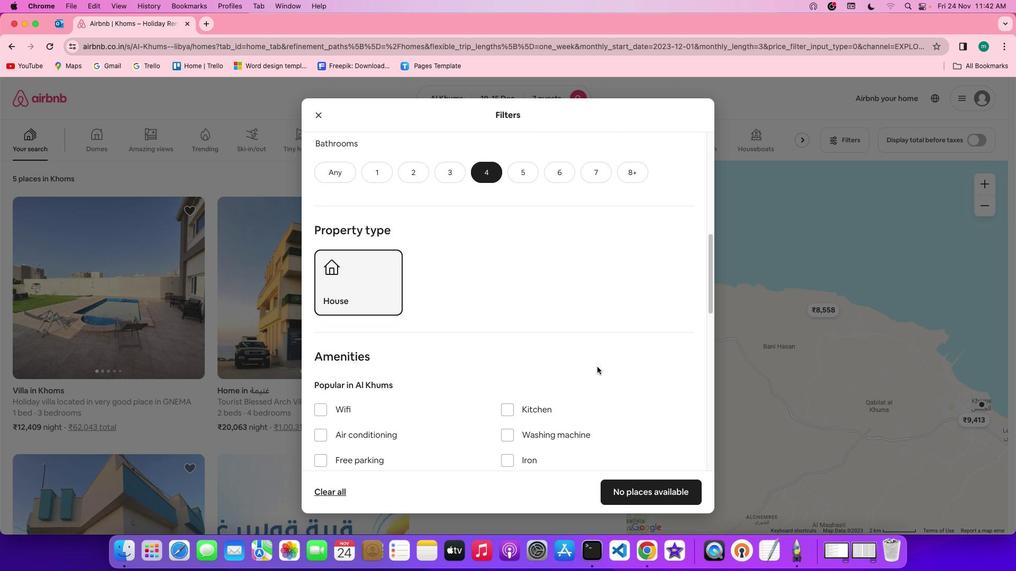 
Action: Mouse scrolled (597, 367) with delta (0, 0)
Screenshot: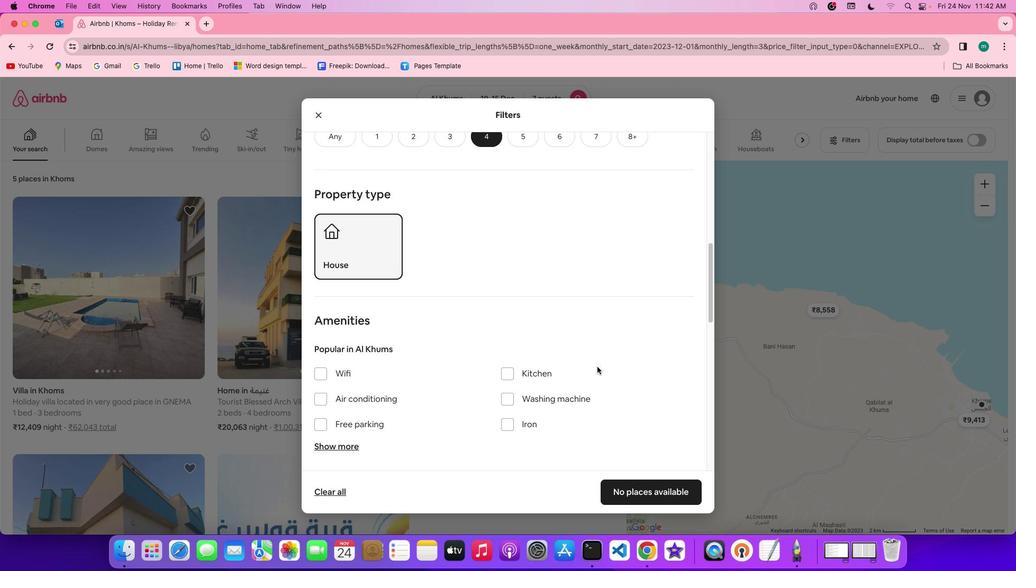 
Action: Mouse scrolled (597, 367) with delta (0, 0)
Screenshot: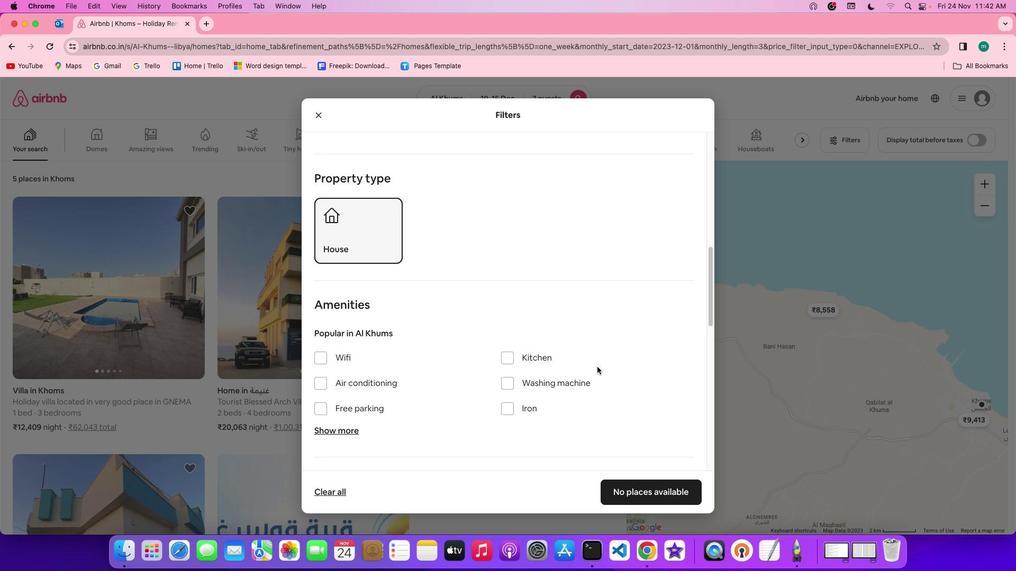 
Action: Mouse moved to (597, 367)
Screenshot: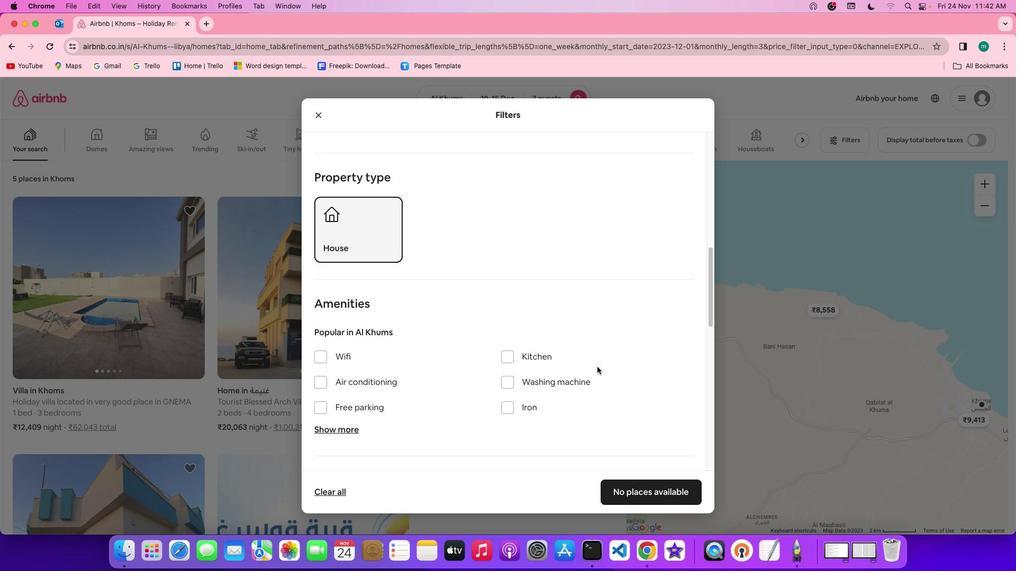 
Action: Mouse scrolled (597, 367) with delta (0, 0)
Screenshot: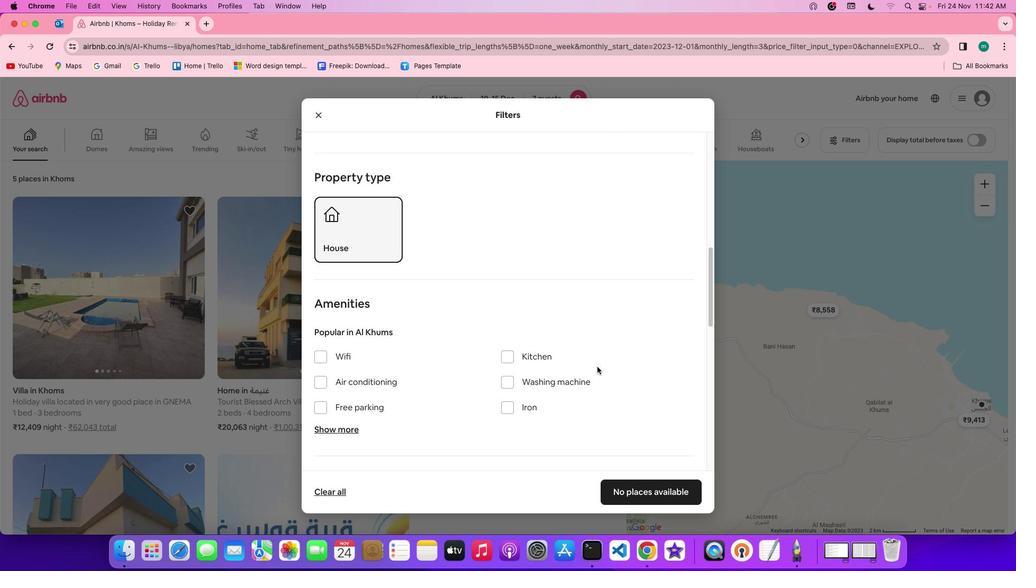 
Action: Mouse scrolled (597, 367) with delta (0, 0)
Screenshot: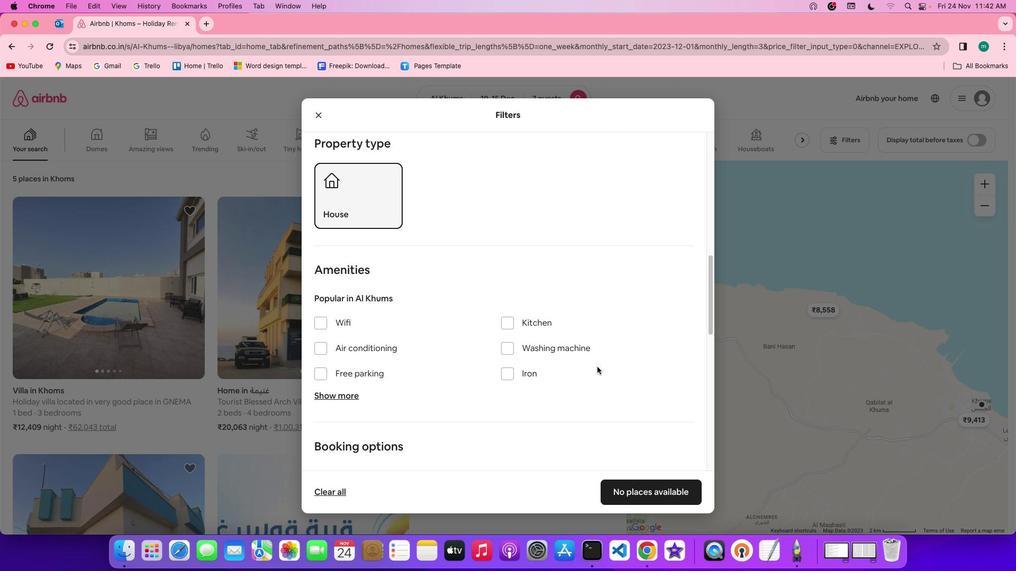 
Action: Mouse scrolled (597, 367) with delta (0, 0)
Screenshot: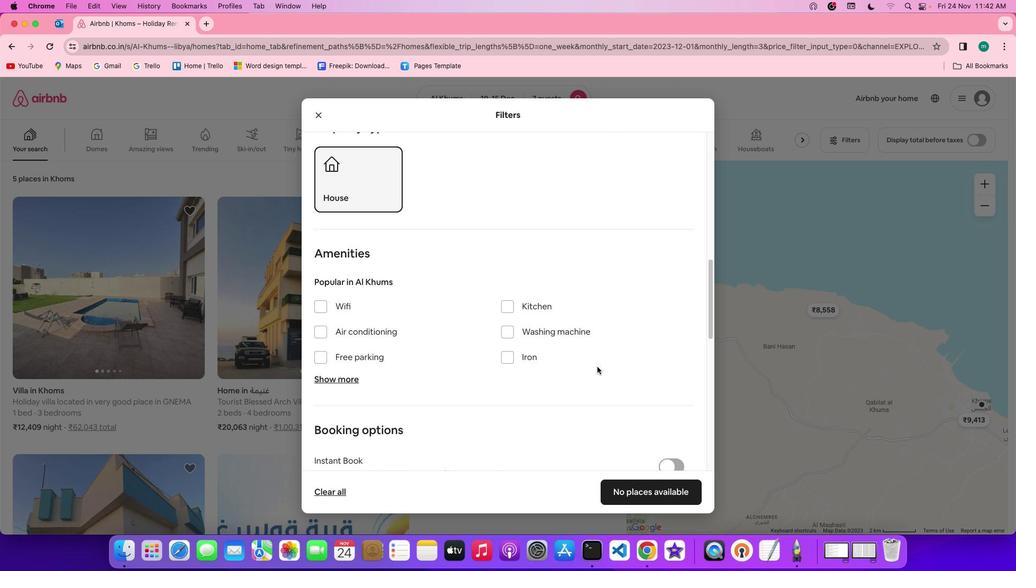 
Action: Mouse scrolled (597, 367) with delta (0, 0)
Screenshot: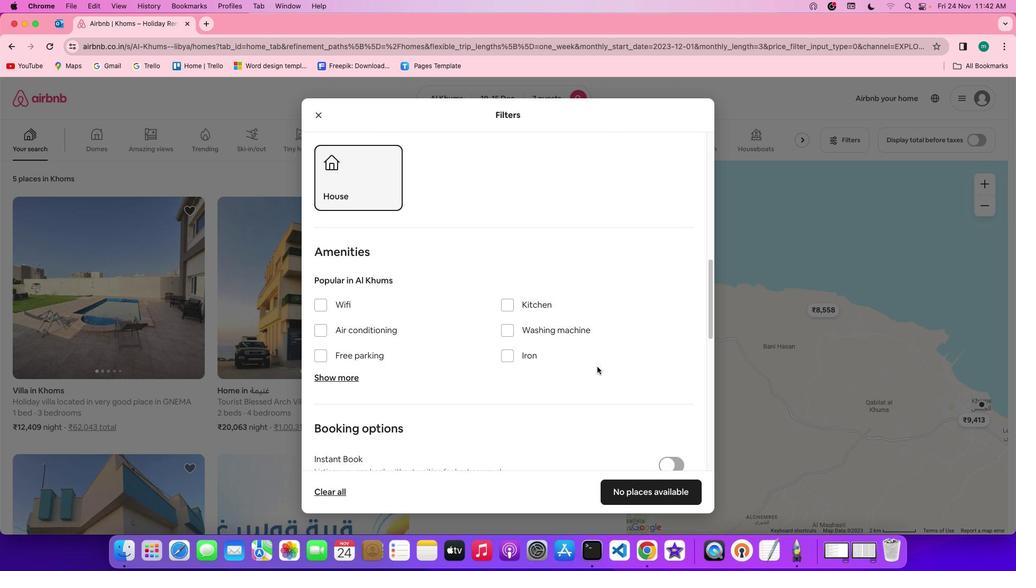 
Action: Mouse moved to (325, 306)
Screenshot: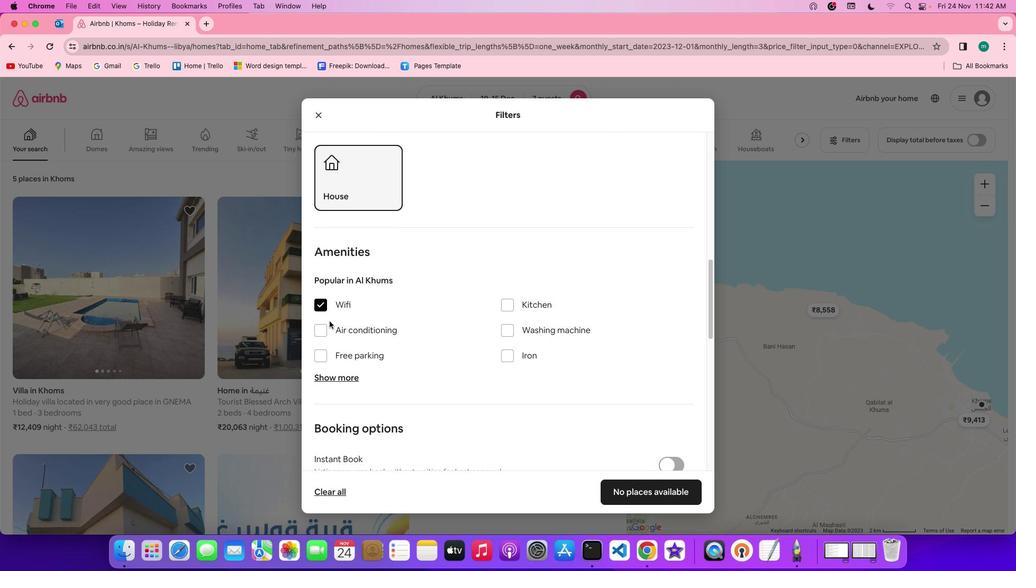 
Action: Mouse pressed left at (325, 306)
Screenshot: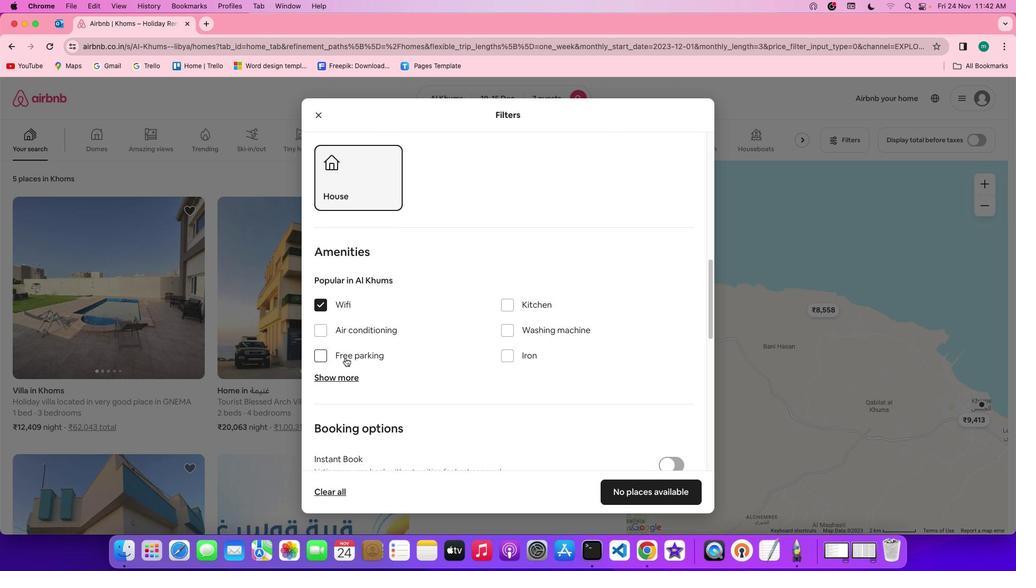 
Action: Mouse moved to (343, 377)
Screenshot: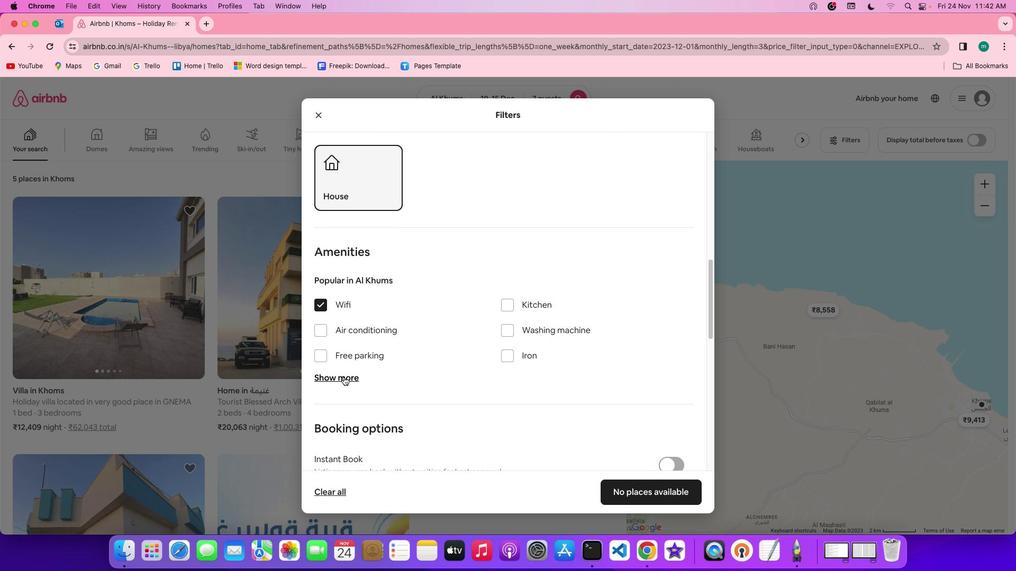 
Action: Mouse pressed left at (343, 377)
Screenshot: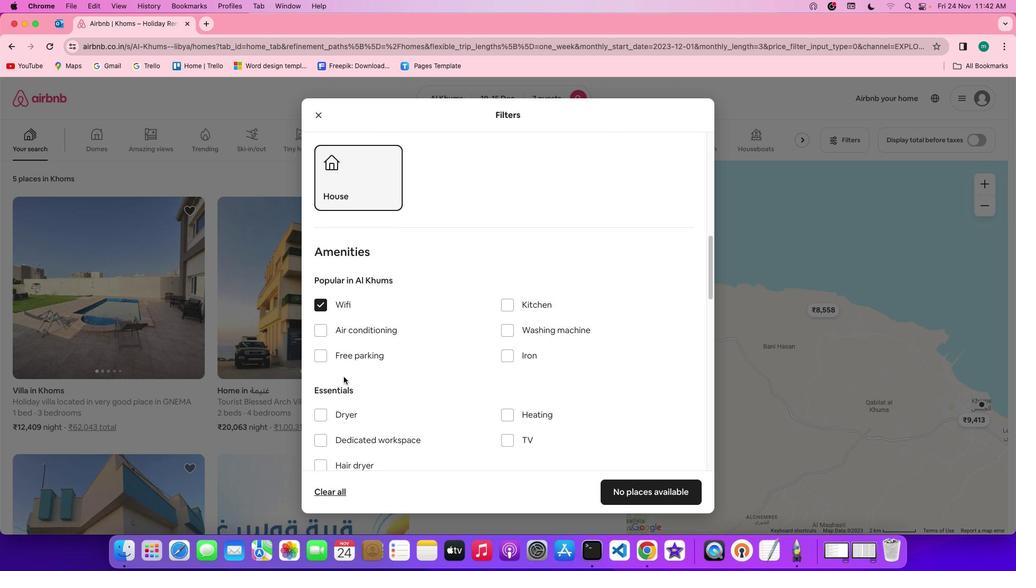 
Action: Mouse moved to (466, 400)
Screenshot: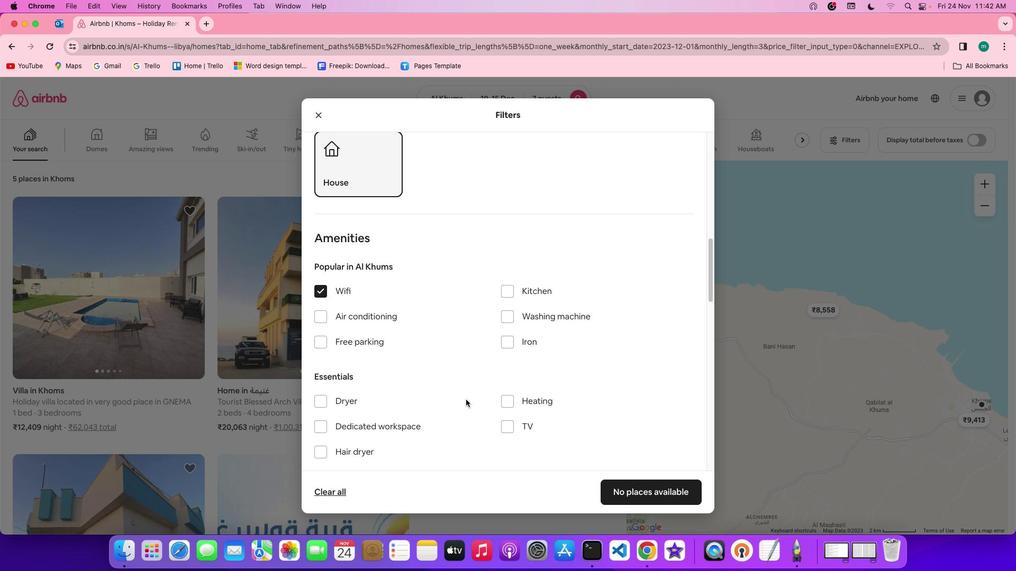 
Action: Mouse scrolled (466, 400) with delta (0, 0)
Screenshot: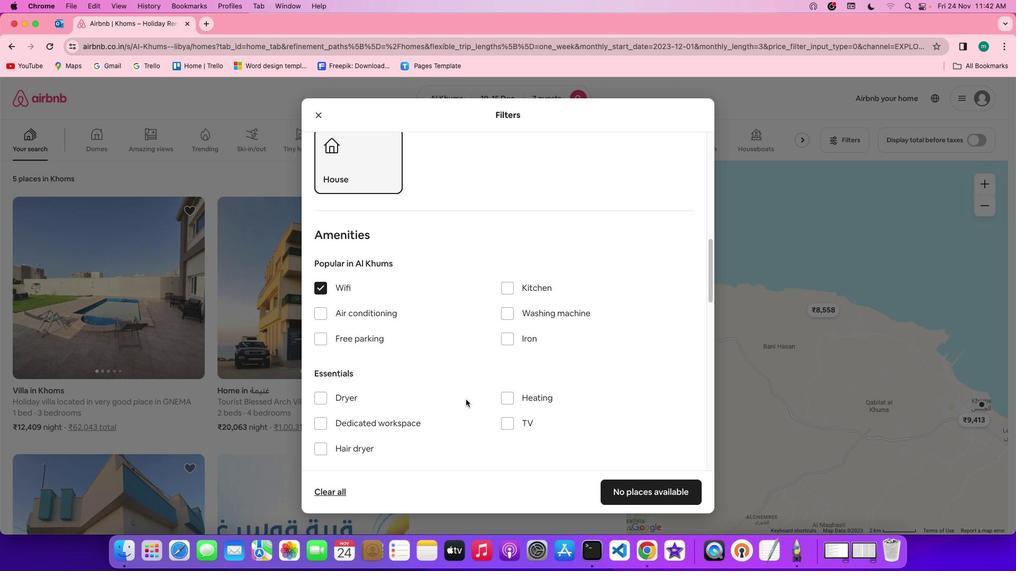 
Action: Mouse scrolled (466, 400) with delta (0, 0)
Screenshot: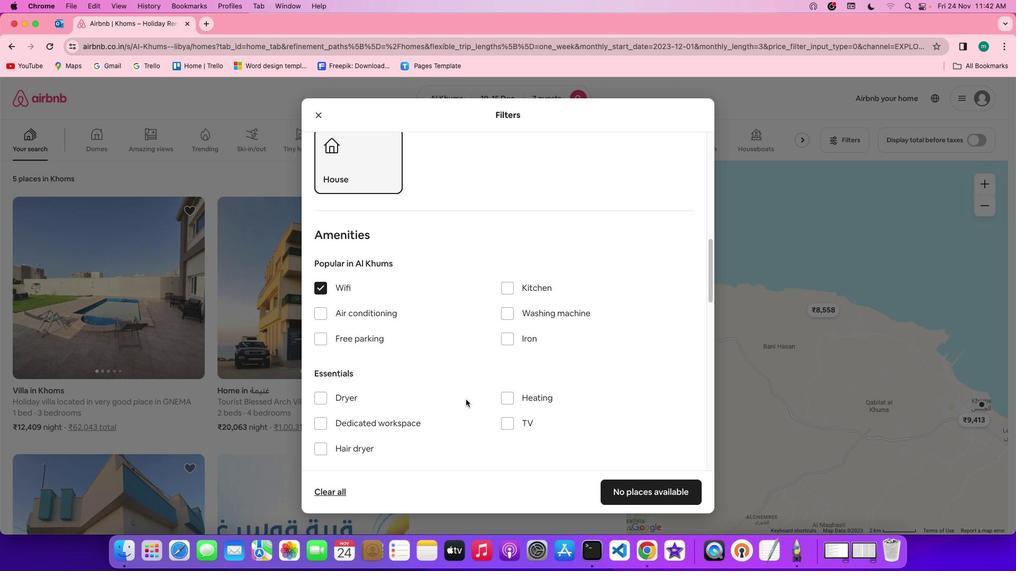 
Action: Mouse scrolled (466, 400) with delta (0, 0)
Screenshot: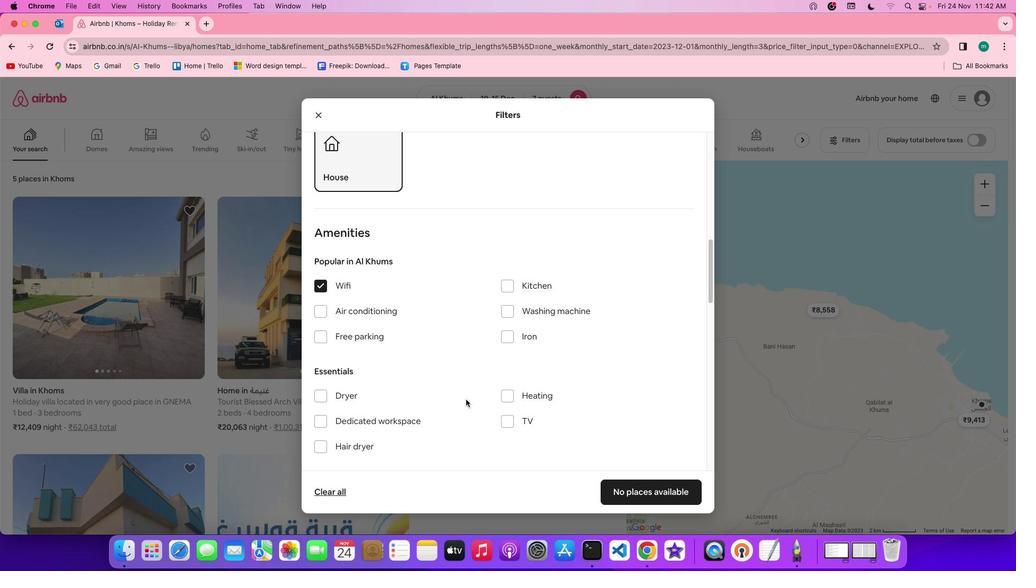 
Action: Mouse scrolled (466, 400) with delta (0, 0)
Screenshot: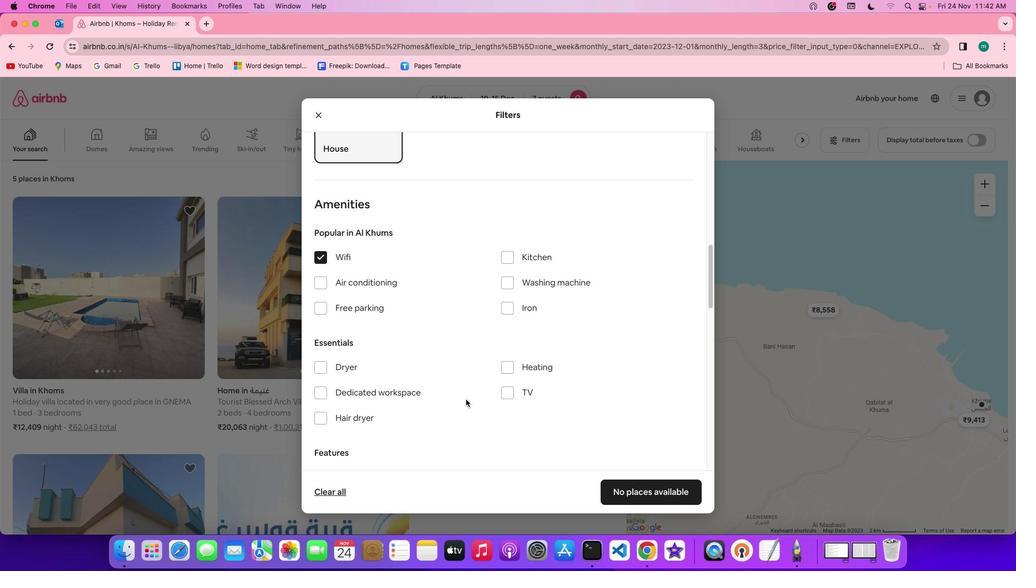 
Action: Mouse scrolled (466, 400) with delta (0, 0)
Screenshot: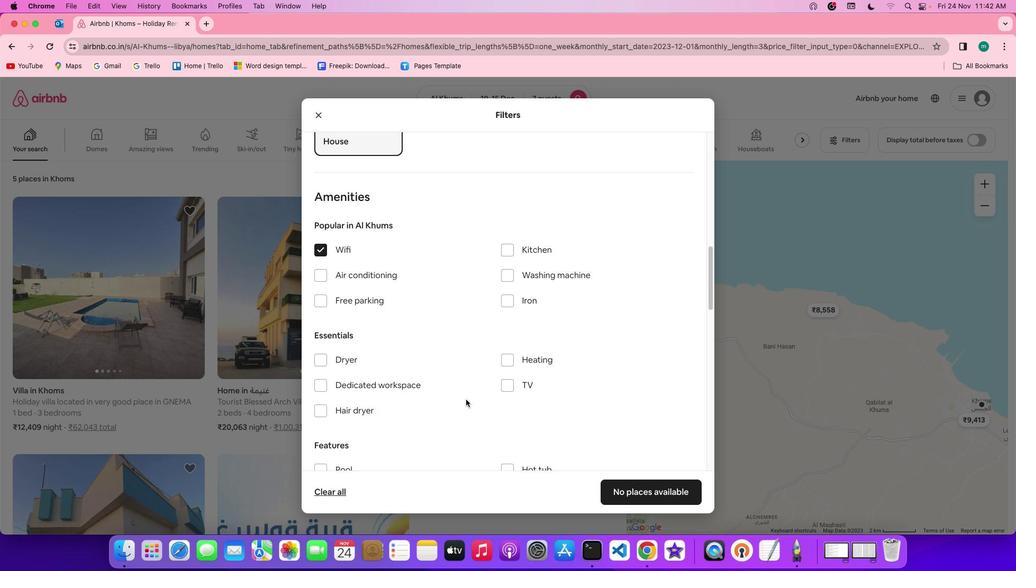 
Action: Mouse scrolled (466, 400) with delta (0, 0)
Screenshot: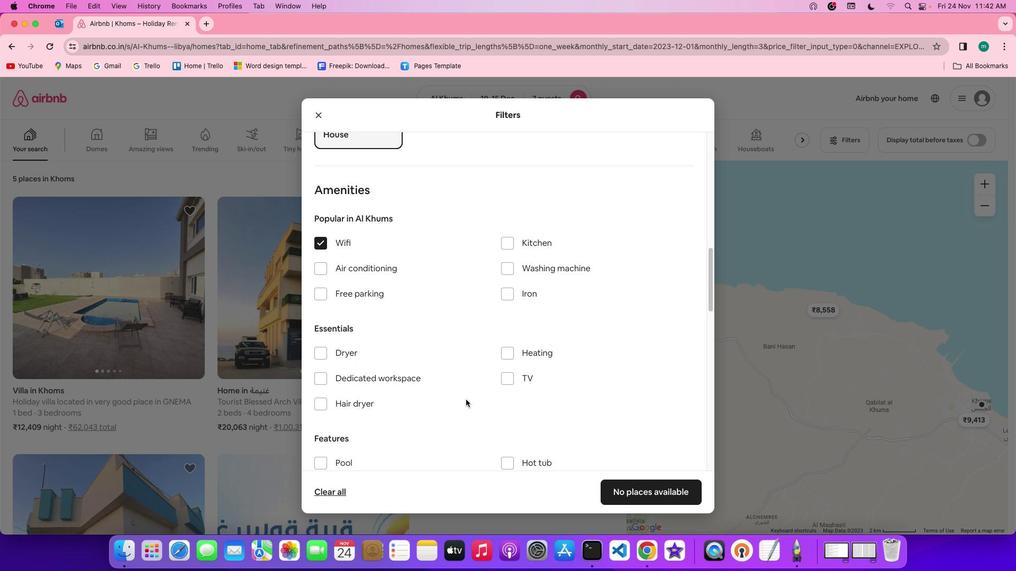 
Action: Mouse moved to (517, 377)
Screenshot: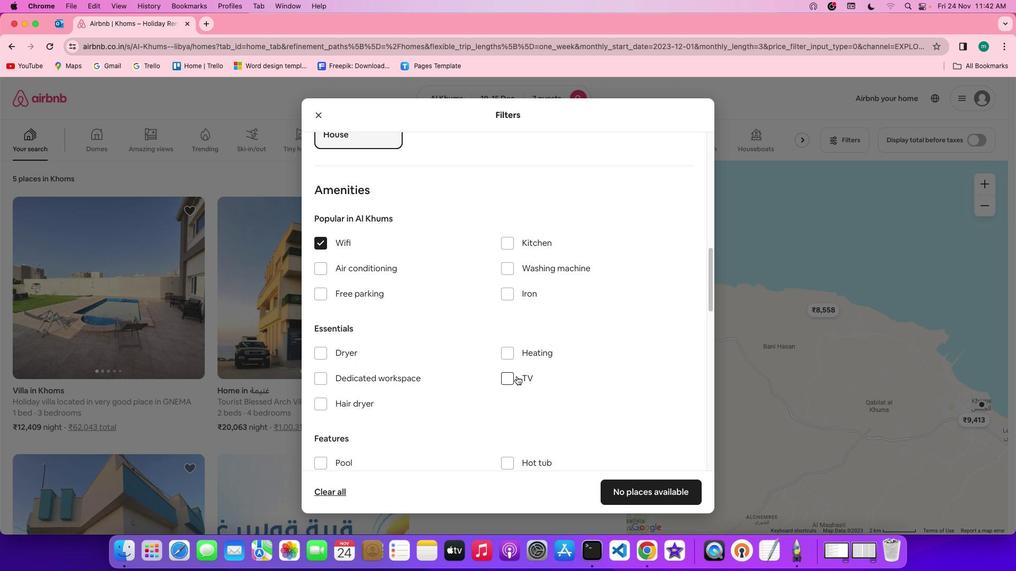 
Action: Mouse pressed left at (517, 377)
Screenshot: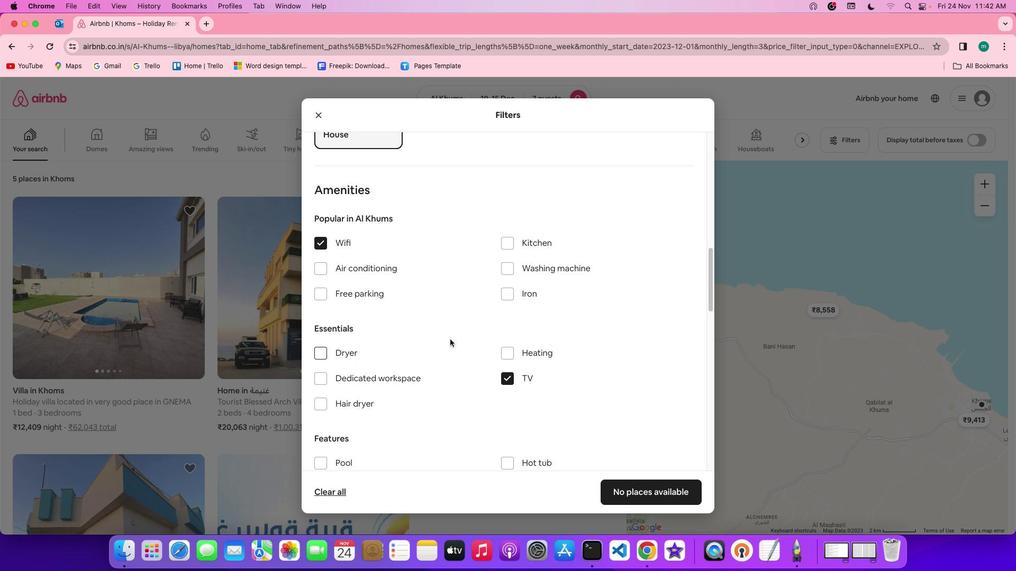 
Action: Mouse moved to (360, 297)
Screenshot: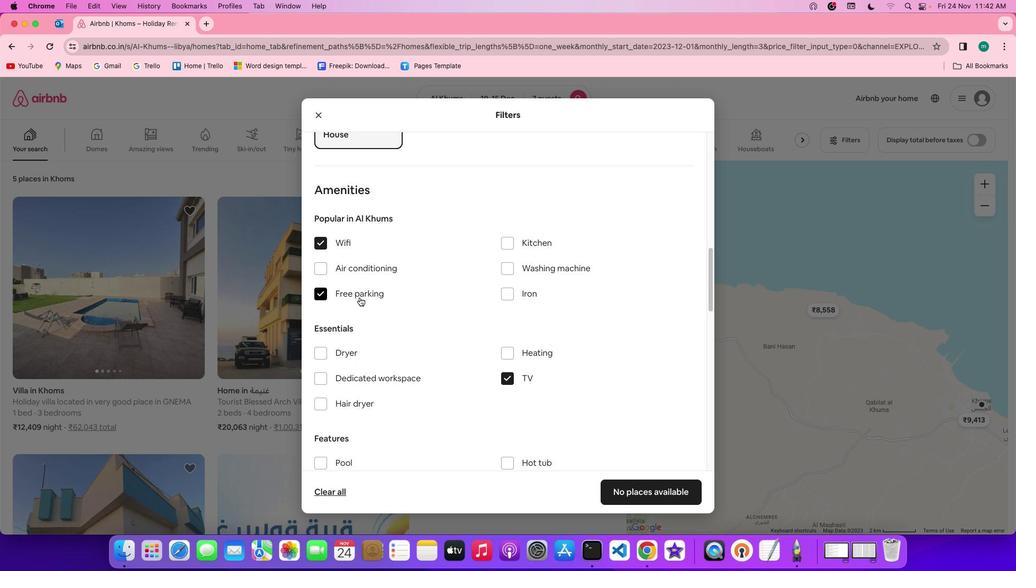 
Action: Mouse pressed left at (360, 297)
Screenshot: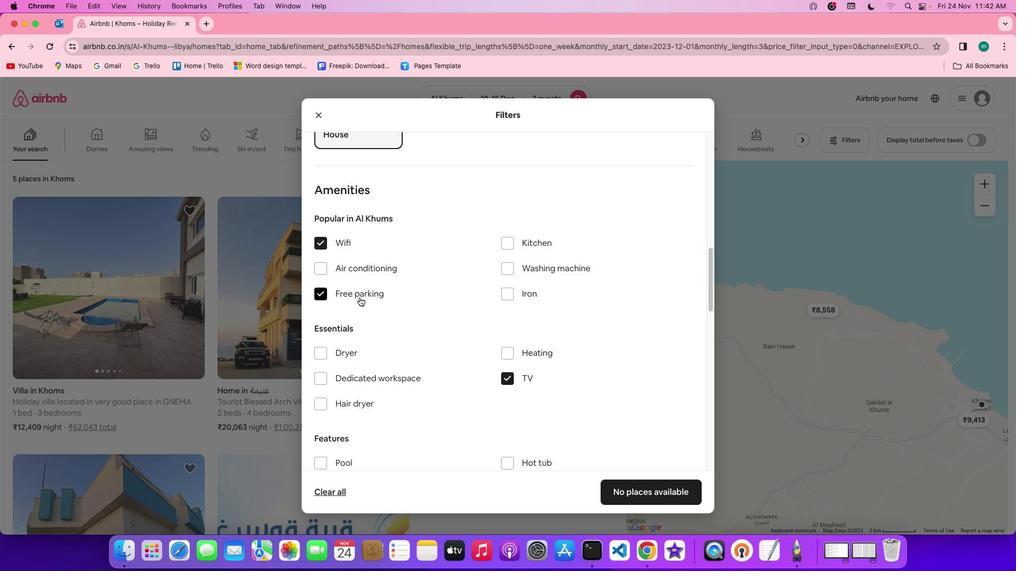 
Action: Mouse moved to (433, 356)
Screenshot: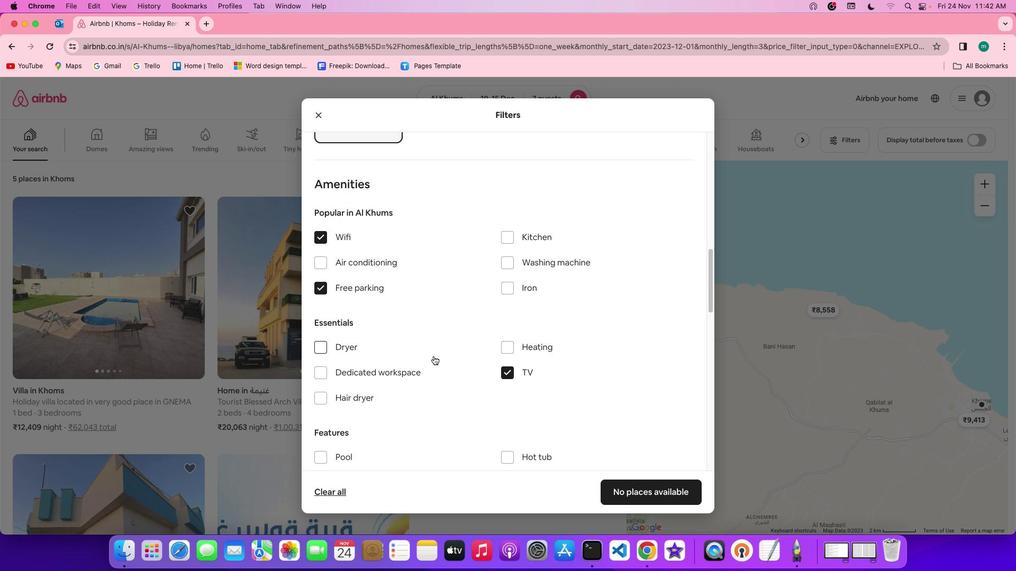 
Action: Mouse scrolled (433, 356) with delta (0, 0)
Screenshot: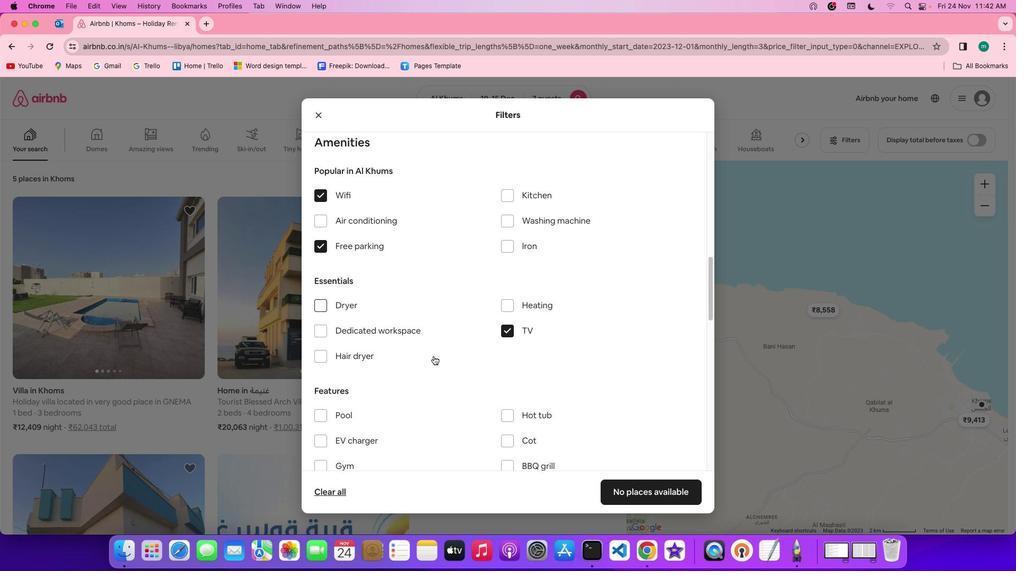 
Action: Mouse scrolled (433, 356) with delta (0, 0)
Screenshot: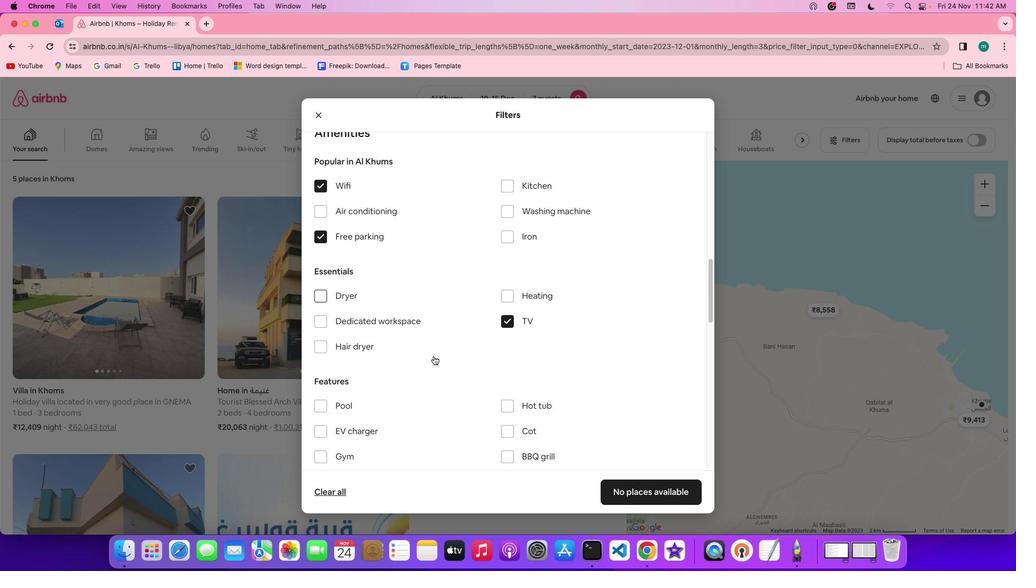 
Action: Mouse scrolled (433, 356) with delta (0, 0)
Screenshot: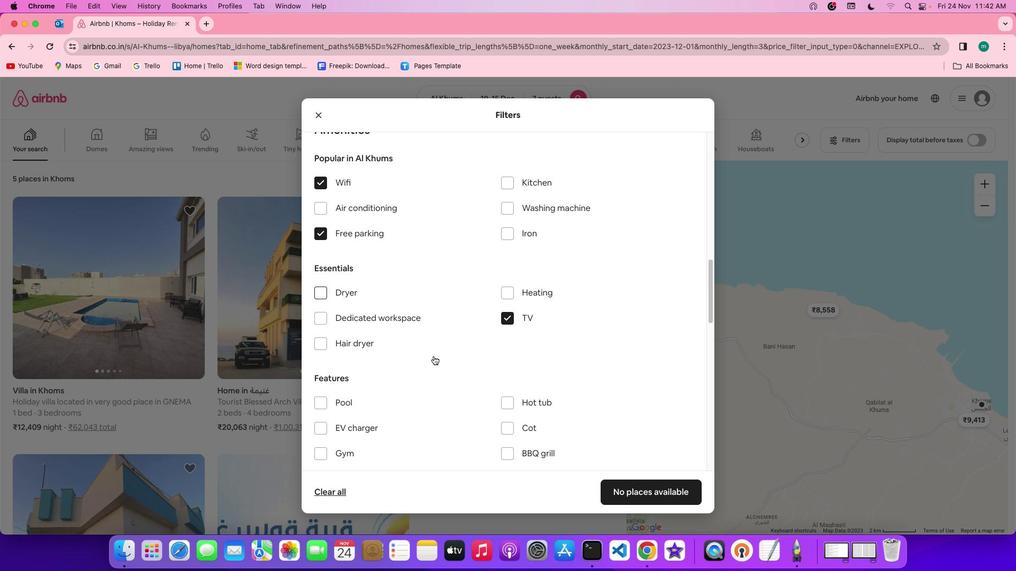 
Action: Mouse scrolled (433, 356) with delta (0, 0)
Screenshot: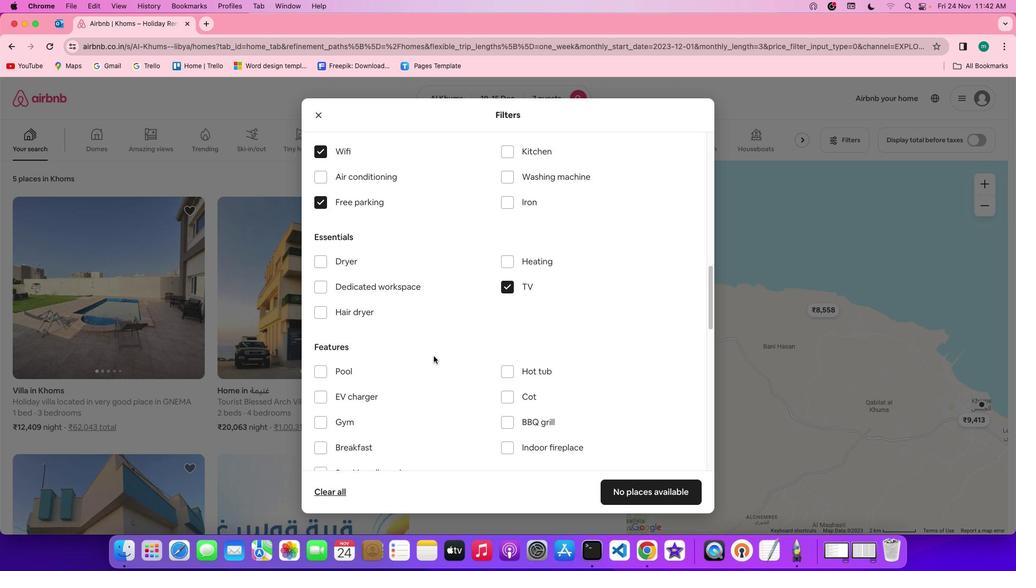 
Action: Mouse scrolled (433, 356) with delta (0, 0)
Screenshot: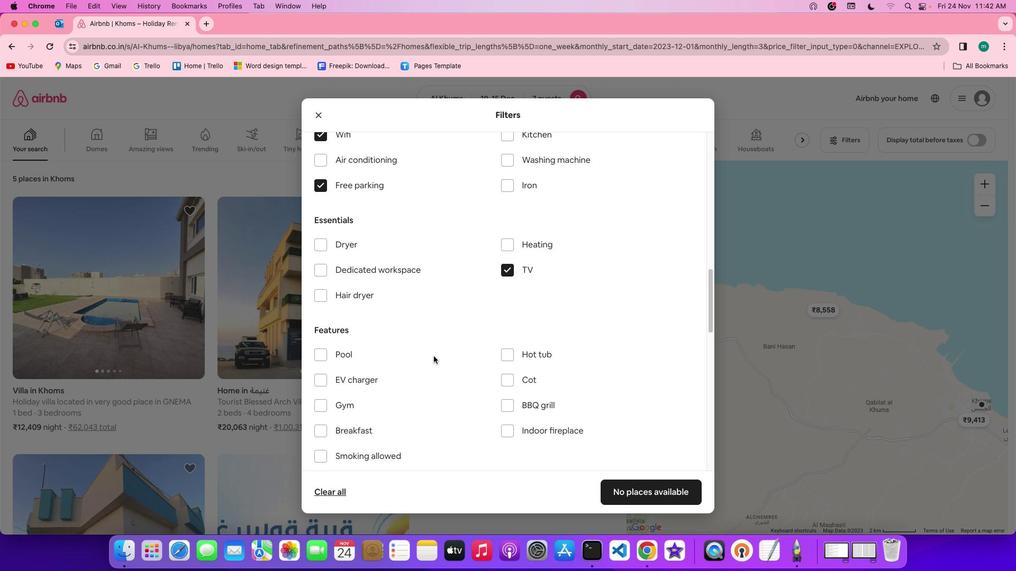 
Action: Mouse scrolled (433, 356) with delta (0, 0)
Screenshot: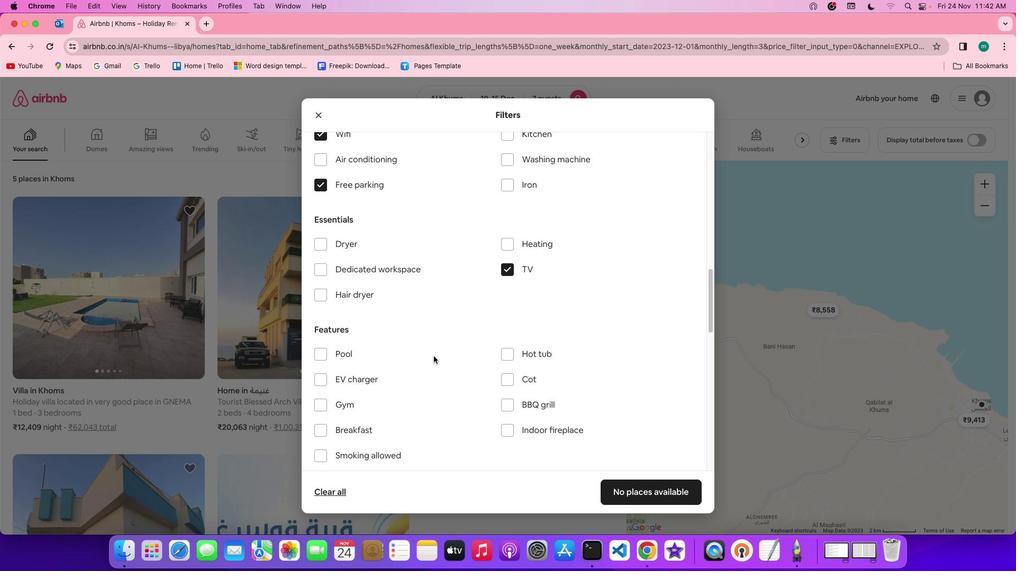 
Action: Mouse scrolled (433, 356) with delta (0, 0)
Screenshot: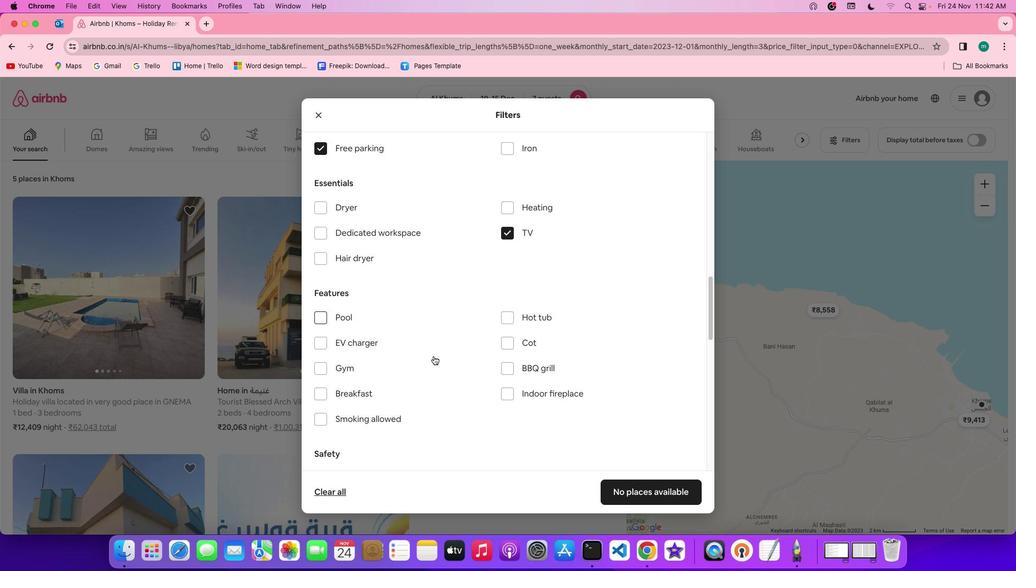 
Action: Mouse scrolled (433, 356) with delta (0, 0)
Screenshot: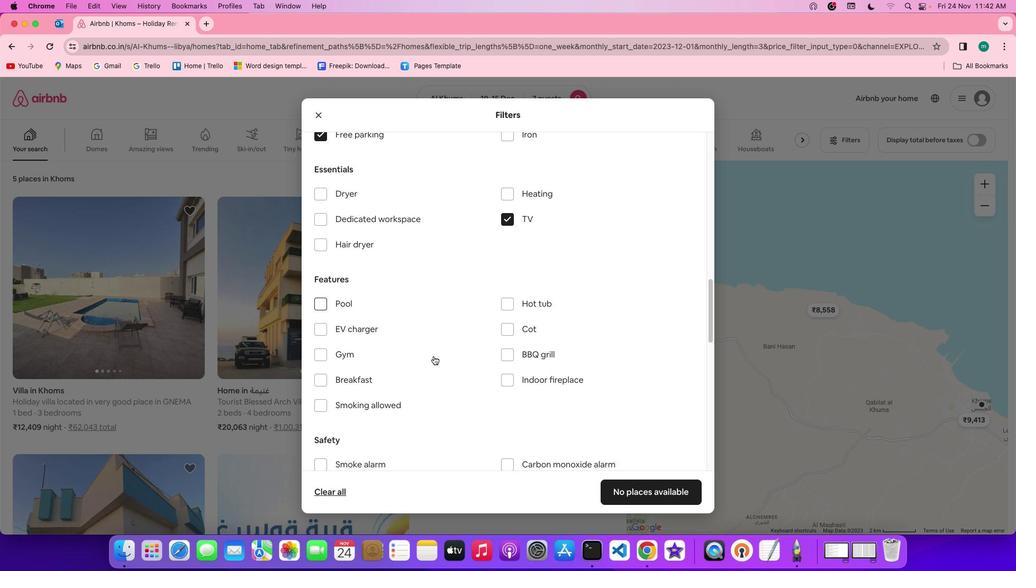 
Action: Mouse scrolled (433, 356) with delta (0, 0)
Screenshot: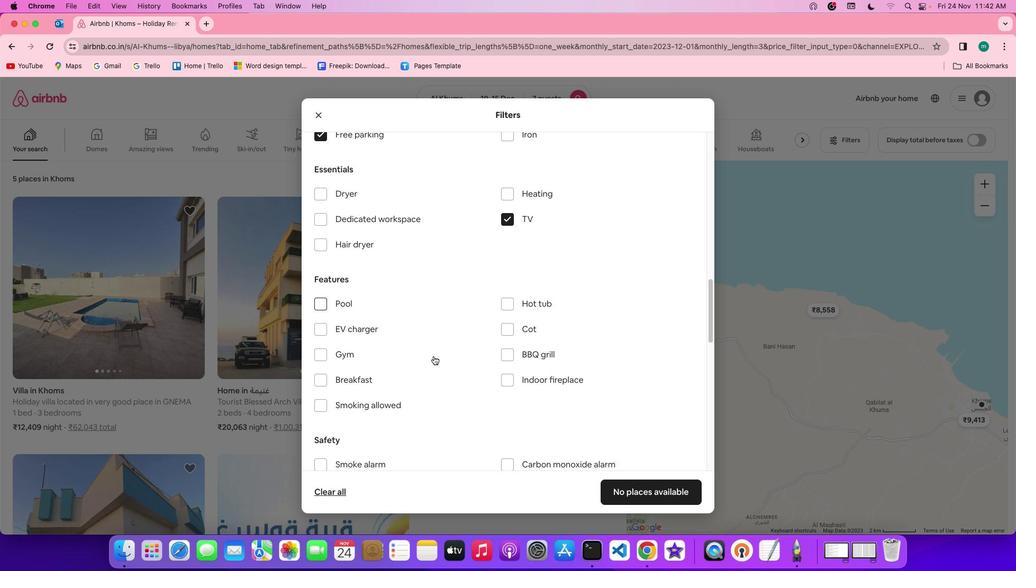 
Action: Mouse scrolled (433, 356) with delta (0, 0)
Screenshot: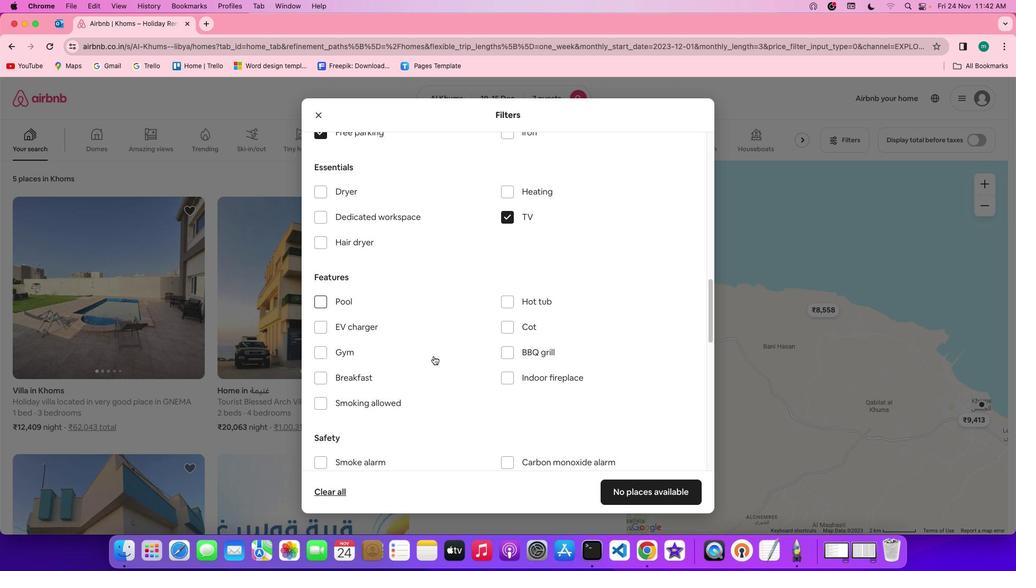 
Action: Mouse scrolled (433, 356) with delta (0, 0)
Screenshot: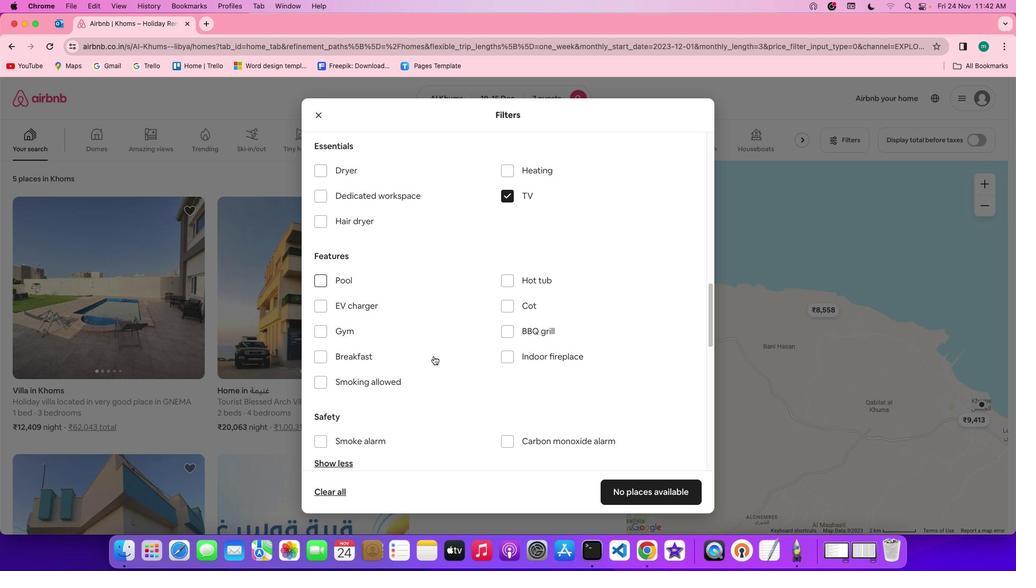 
Action: Mouse scrolled (433, 356) with delta (0, 0)
Screenshot: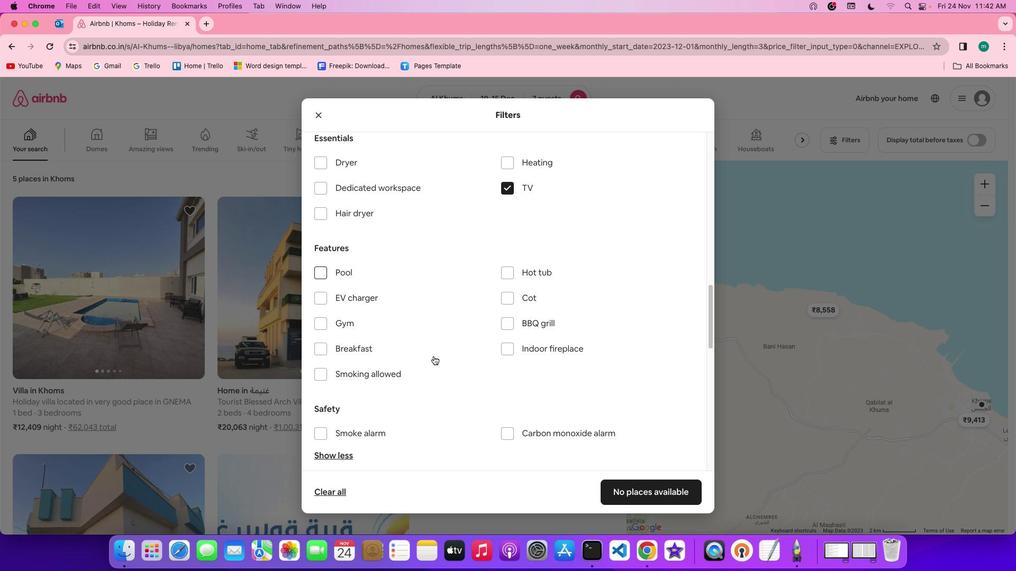
Action: Mouse scrolled (433, 356) with delta (0, 0)
Screenshot: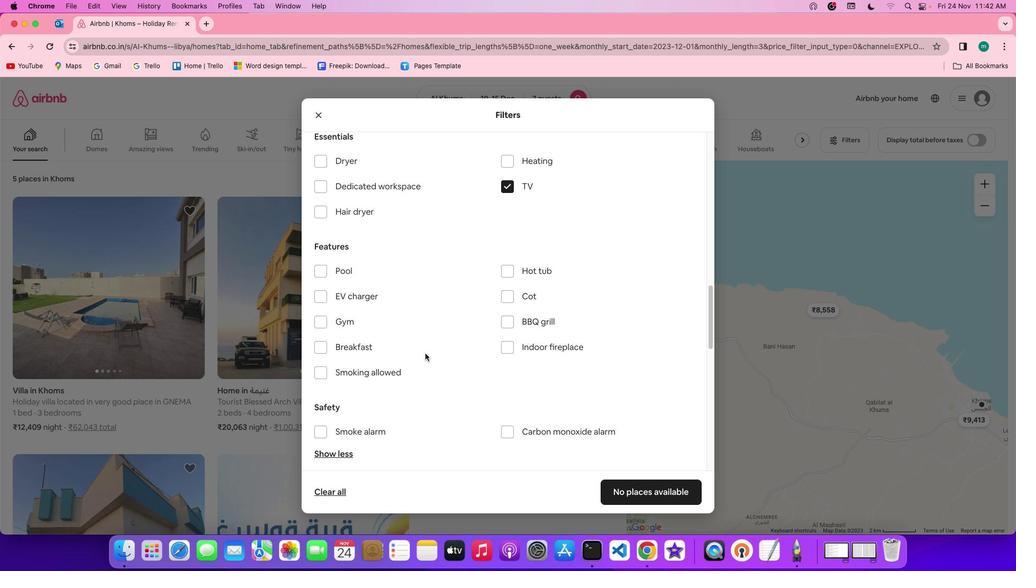 
Action: Mouse moved to (344, 322)
Screenshot: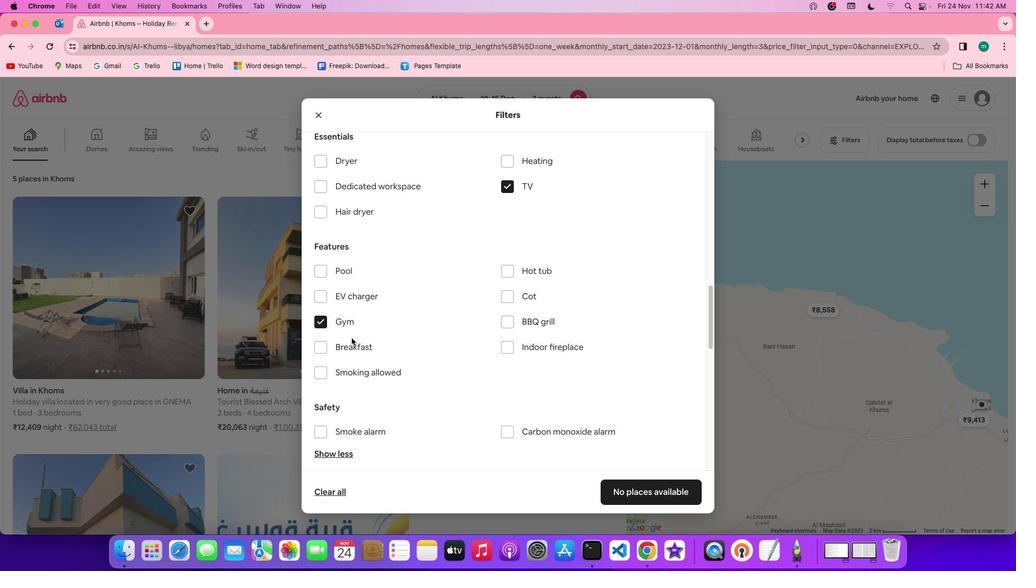 
Action: Mouse pressed left at (344, 322)
Screenshot: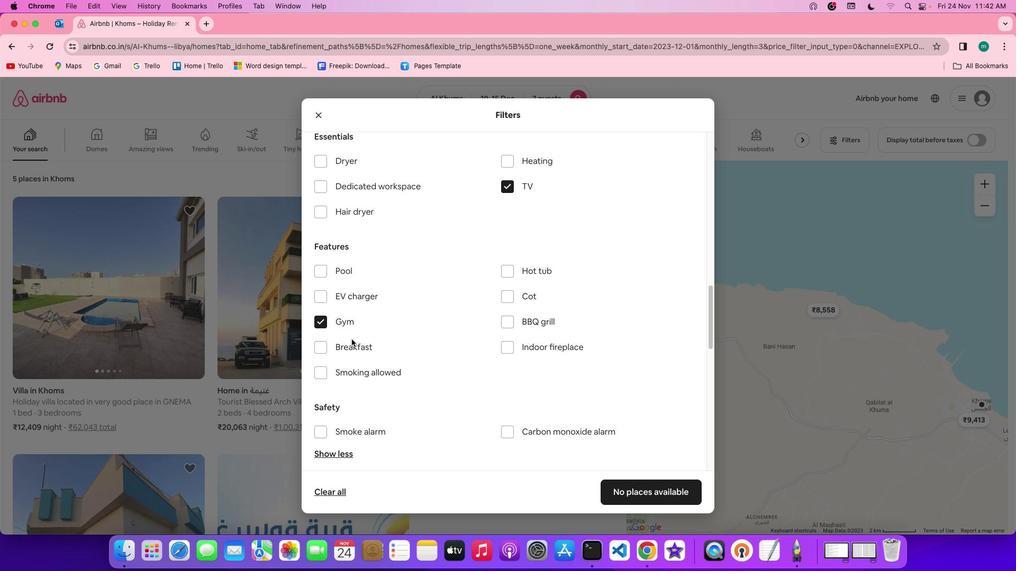 
Action: Mouse moved to (354, 348)
Screenshot: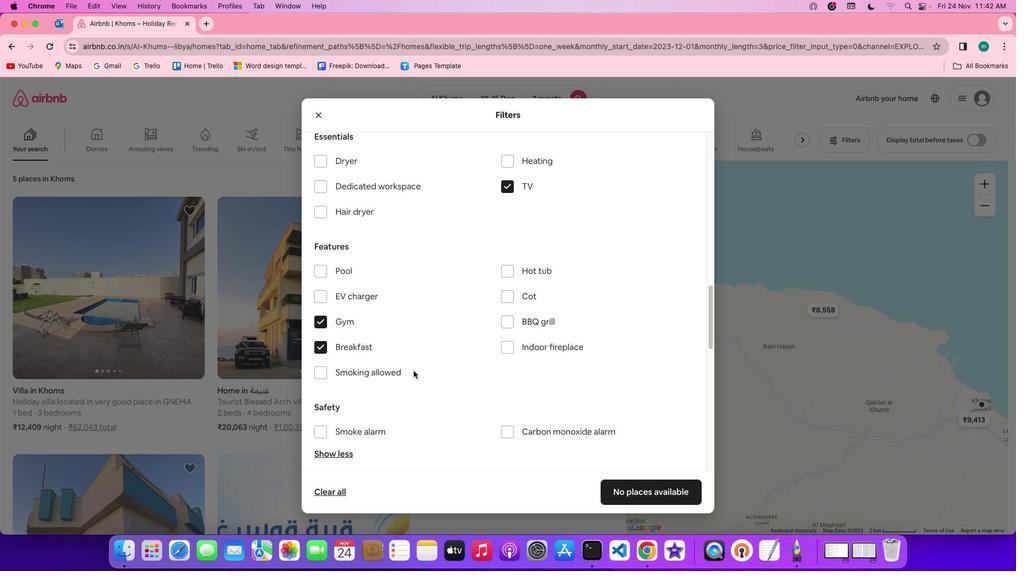 
Action: Mouse pressed left at (354, 348)
Screenshot: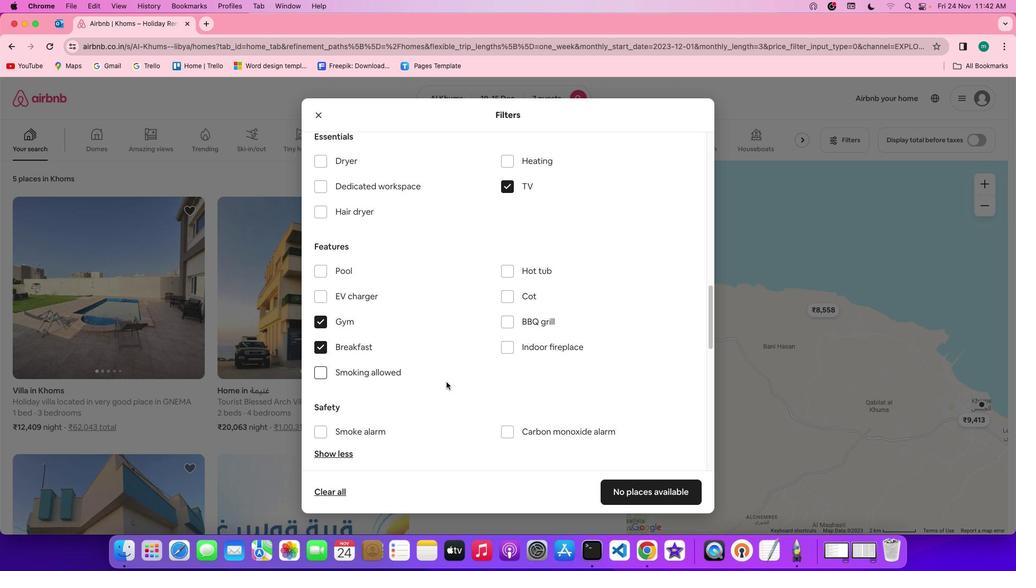 
Action: Mouse moved to (464, 390)
Screenshot: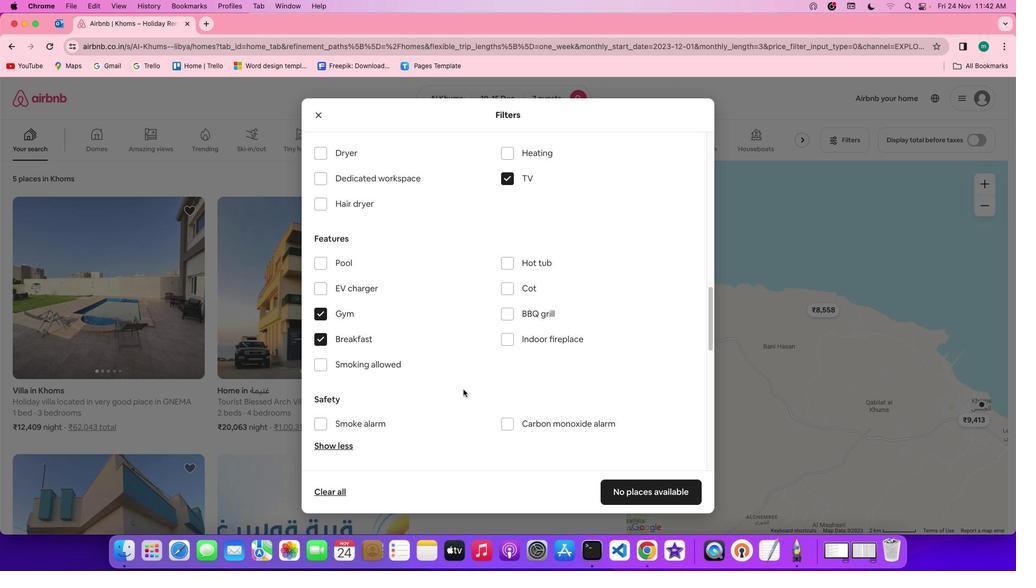 
Action: Mouse scrolled (464, 390) with delta (0, 0)
Screenshot: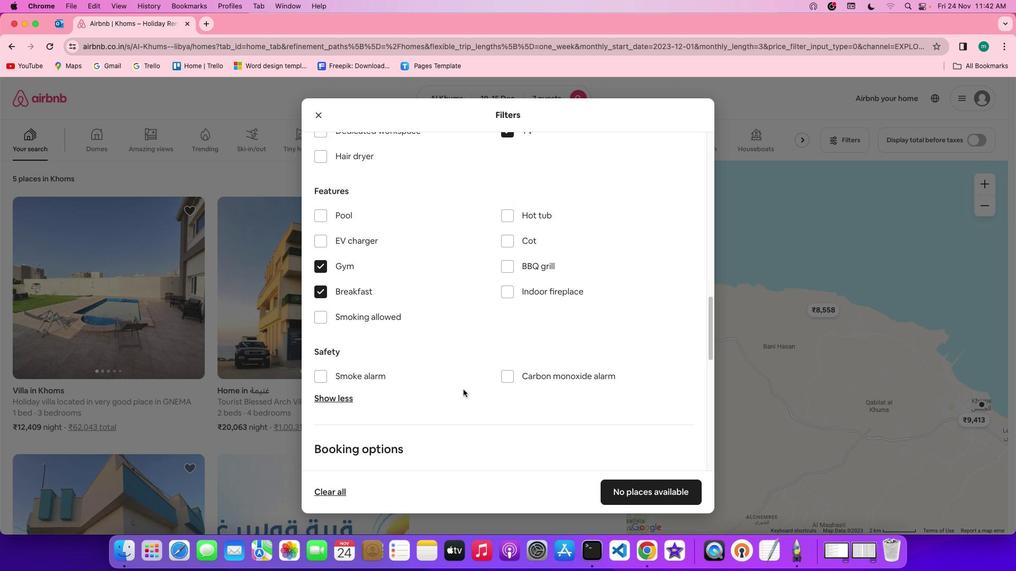 
Action: Mouse scrolled (464, 390) with delta (0, 0)
Screenshot: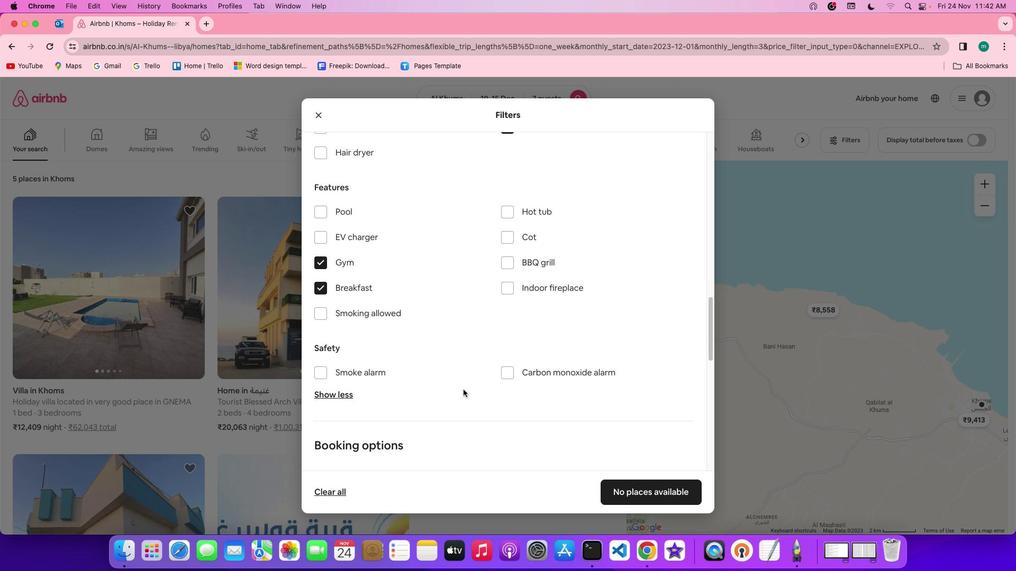 
Action: Mouse scrolled (464, 390) with delta (0, 0)
Screenshot: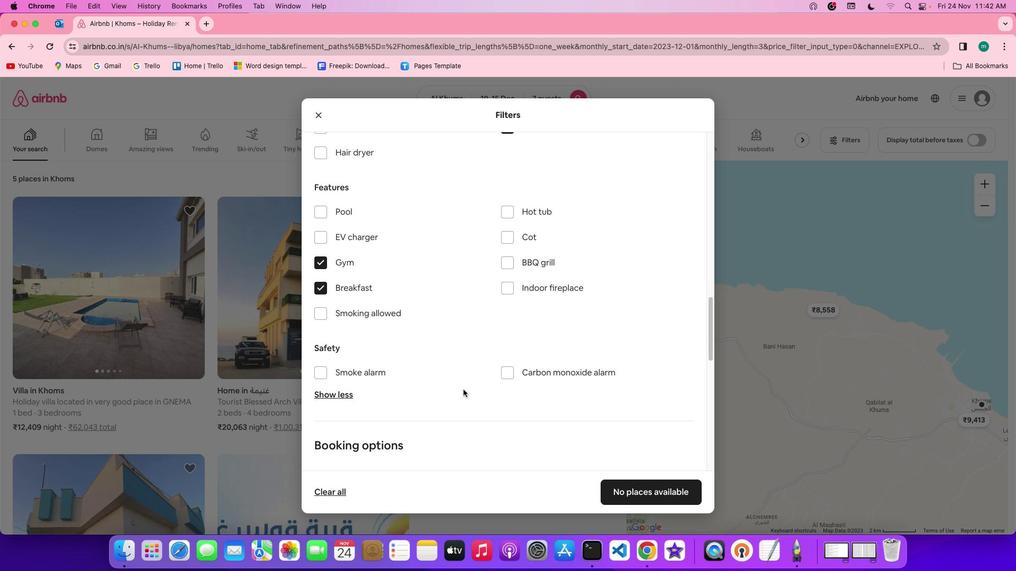 
Action: Mouse scrolled (464, 390) with delta (0, 0)
Screenshot: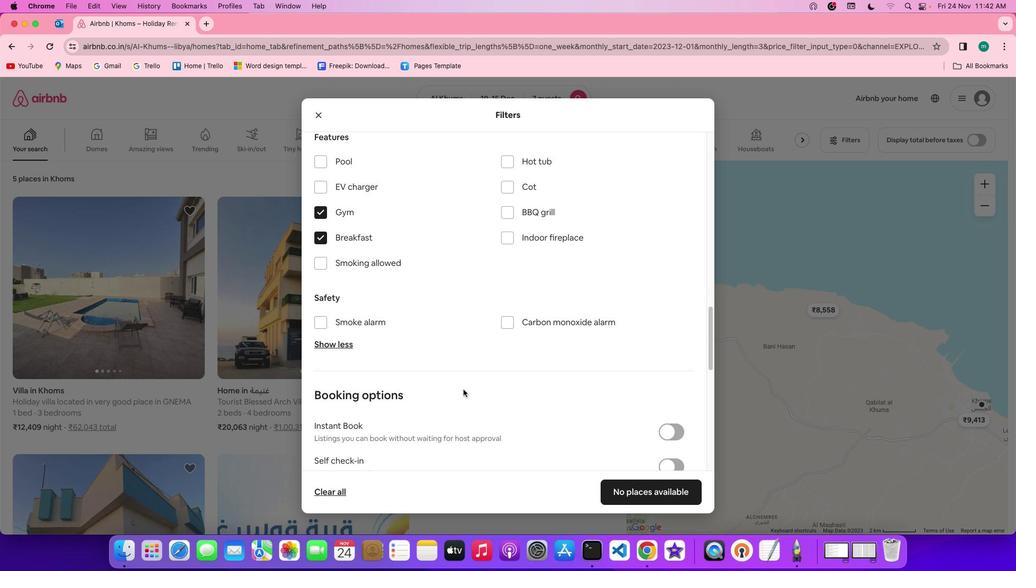 
Action: Mouse scrolled (464, 390) with delta (0, 0)
Screenshot: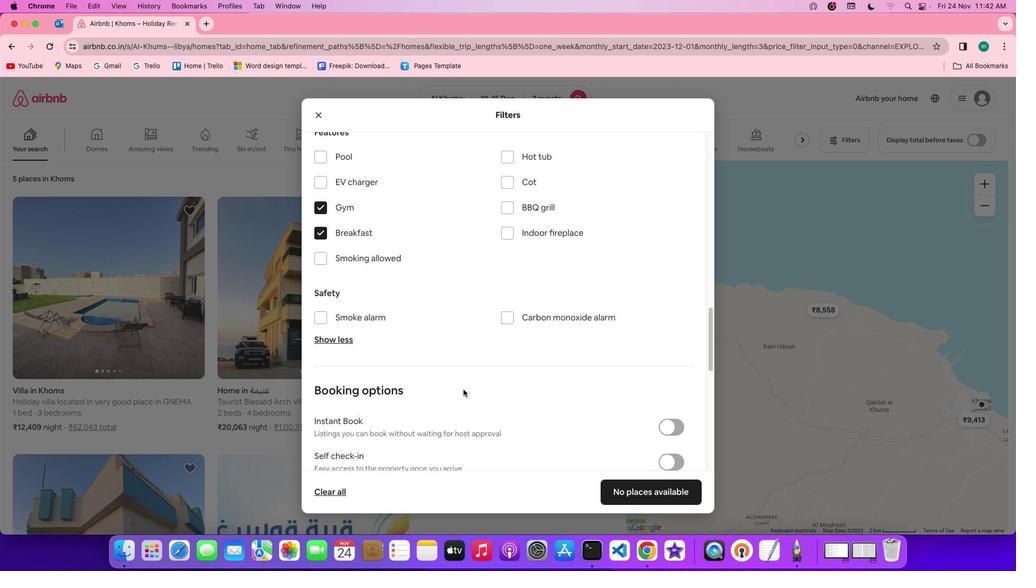 
Action: Mouse scrolled (464, 390) with delta (0, 0)
Screenshot: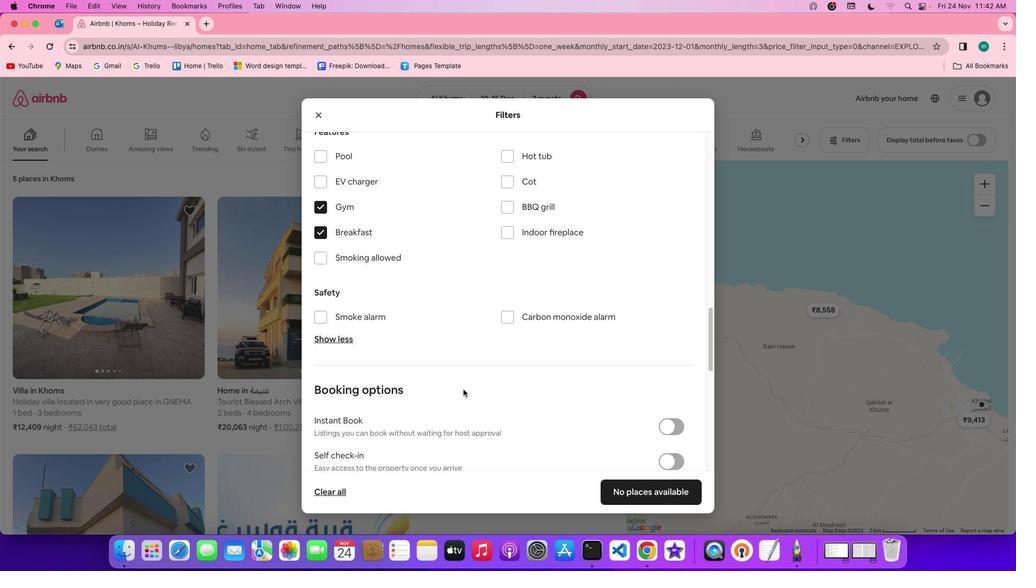 
Action: Mouse scrolled (464, 390) with delta (0, 0)
Screenshot: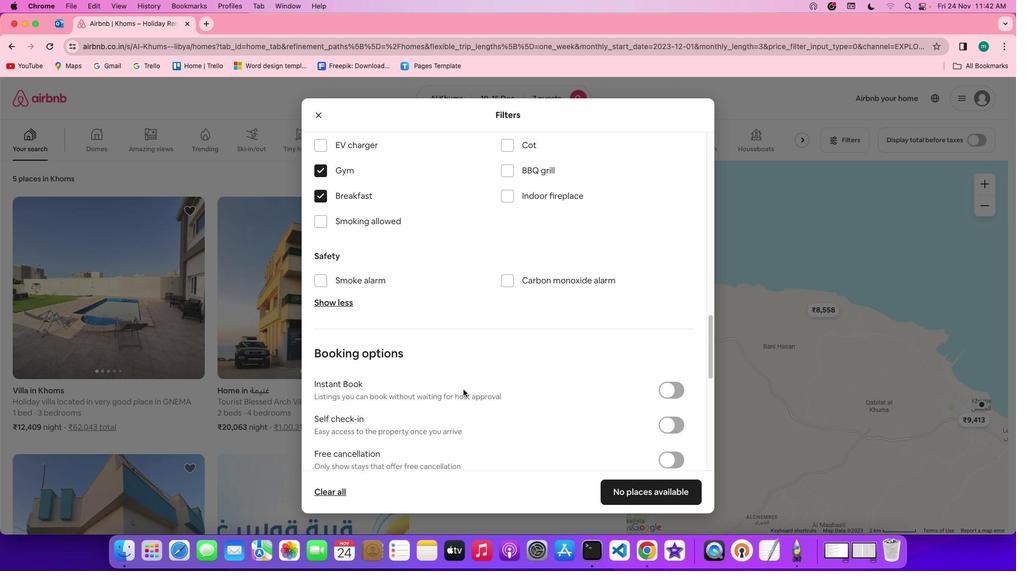 
Action: Mouse scrolled (464, 390) with delta (0, 0)
Screenshot: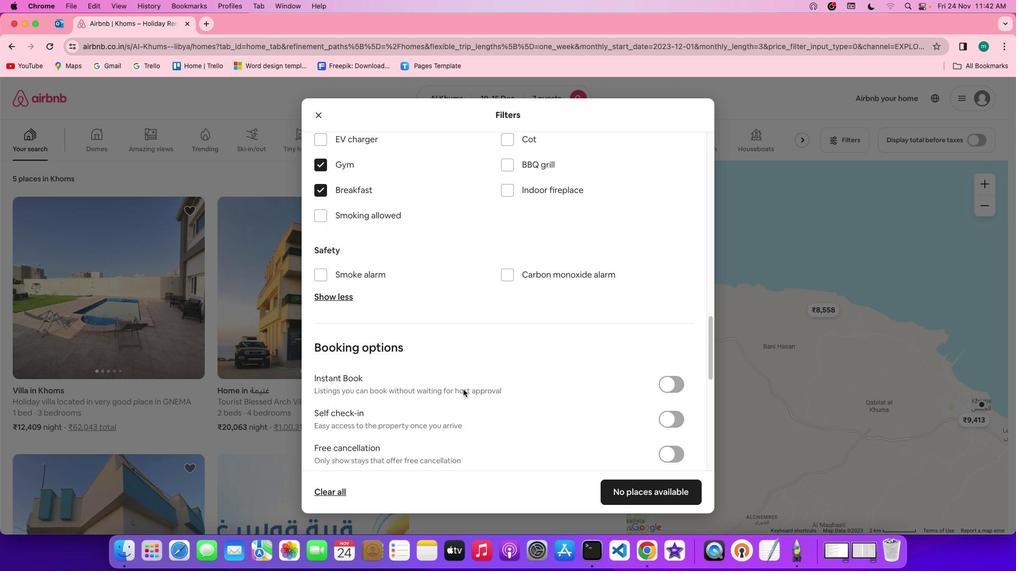 
Action: Mouse scrolled (464, 390) with delta (0, 0)
Screenshot: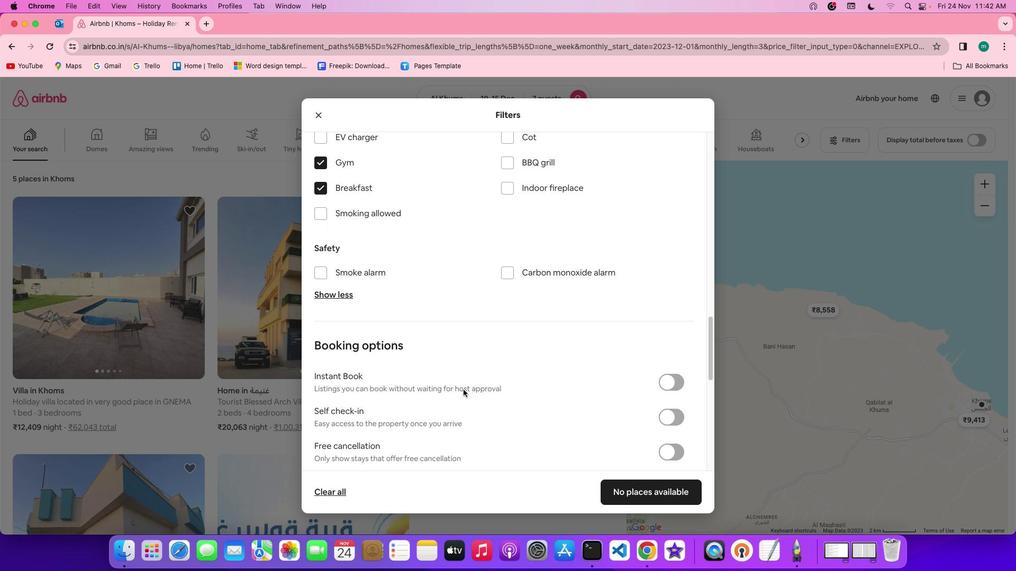 
Action: Mouse scrolled (464, 390) with delta (0, 0)
Screenshot: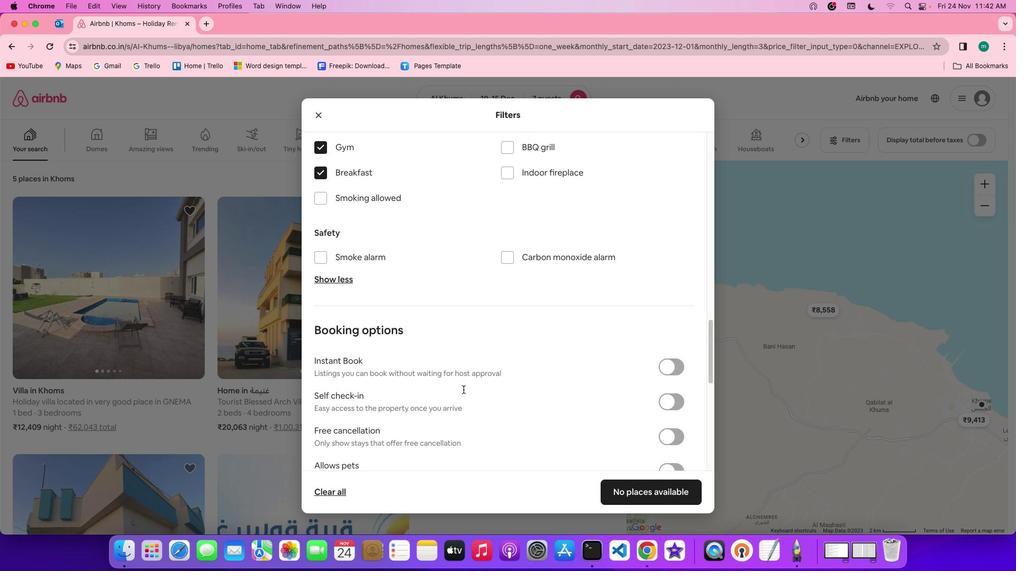 
Action: Mouse scrolled (464, 390) with delta (0, 0)
Screenshot: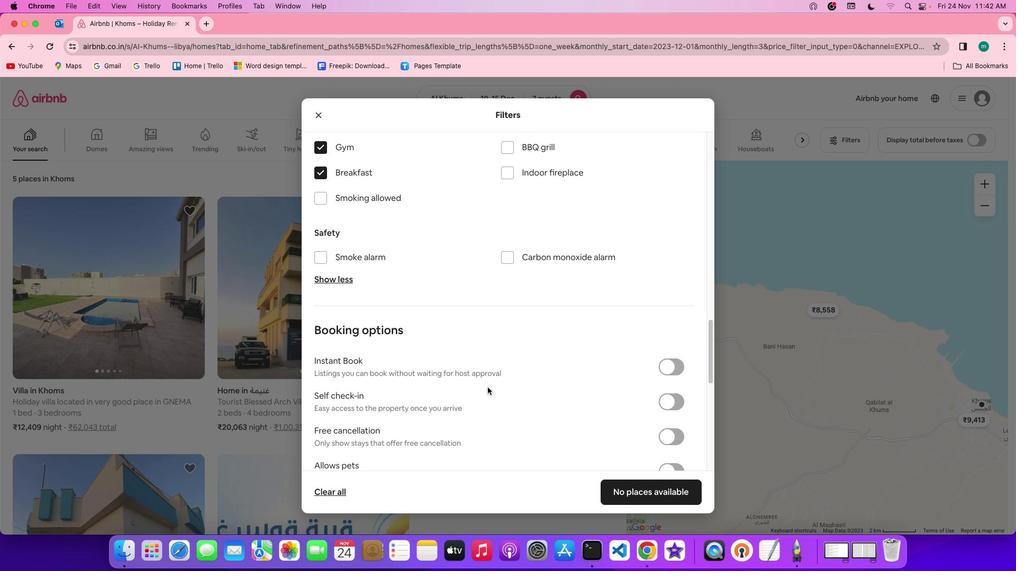 
Action: Mouse moved to (669, 403)
Screenshot: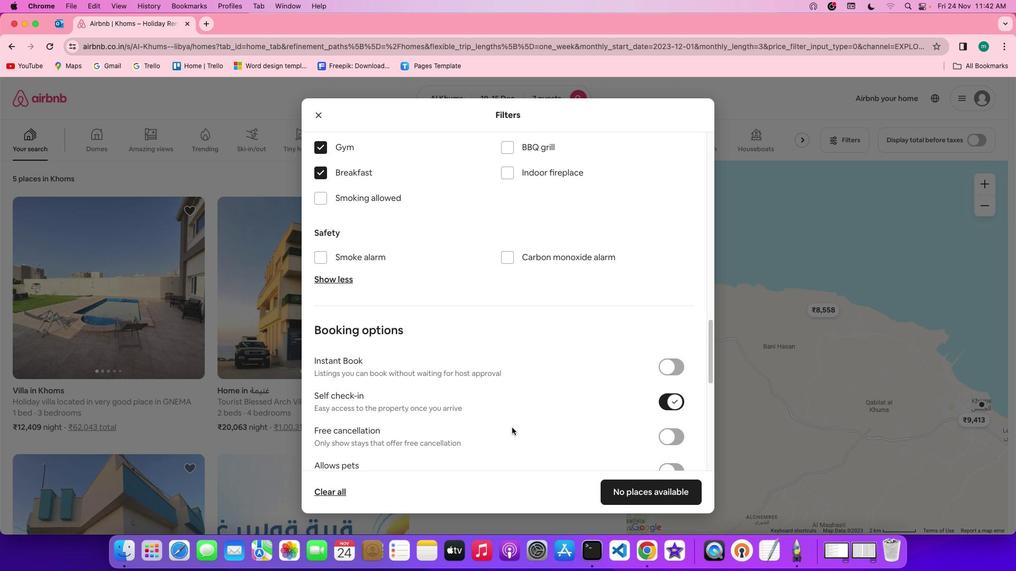 
Action: Mouse pressed left at (669, 403)
Screenshot: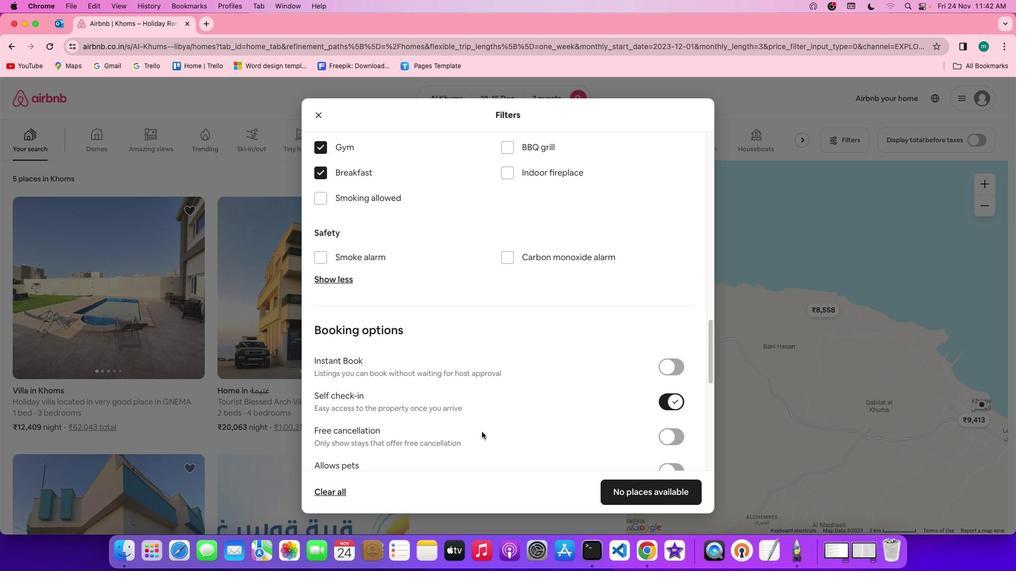 
Action: Mouse moved to (475, 433)
Screenshot: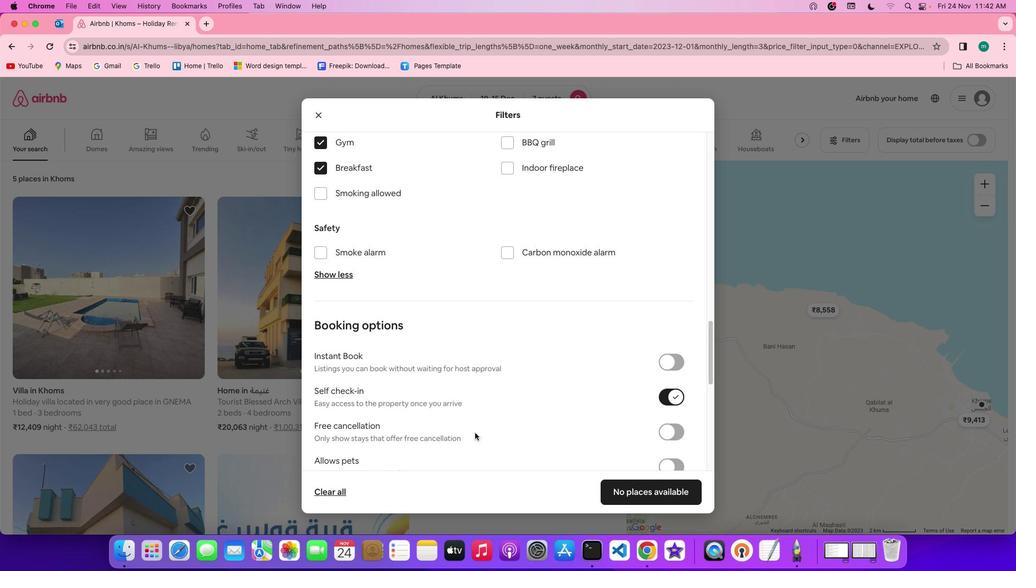 
Action: Mouse scrolled (475, 433) with delta (0, 0)
Screenshot: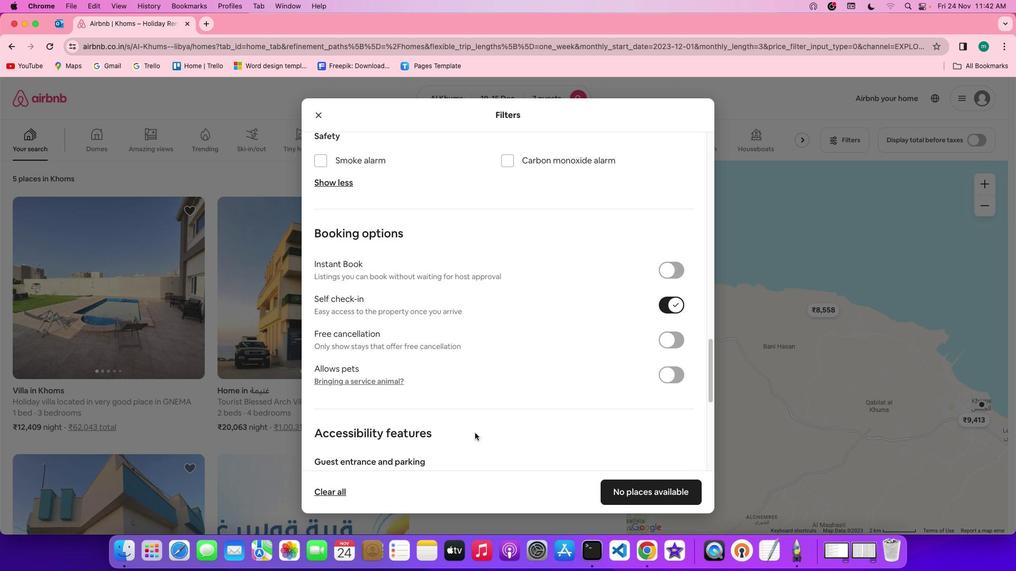 
Action: Mouse scrolled (475, 433) with delta (0, 0)
Screenshot: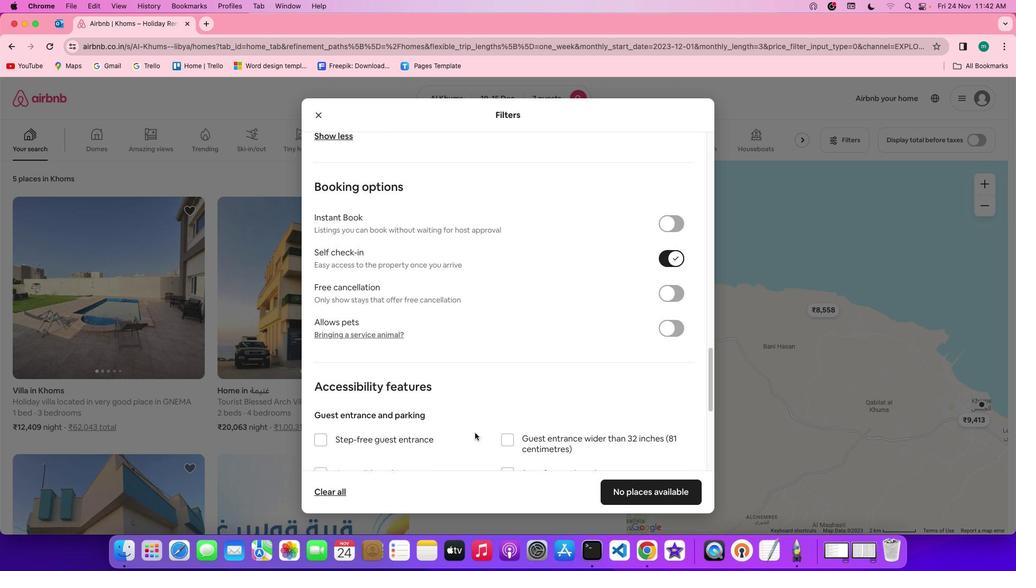 
Action: Mouse scrolled (475, 433) with delta (0, 0)
Screenshot: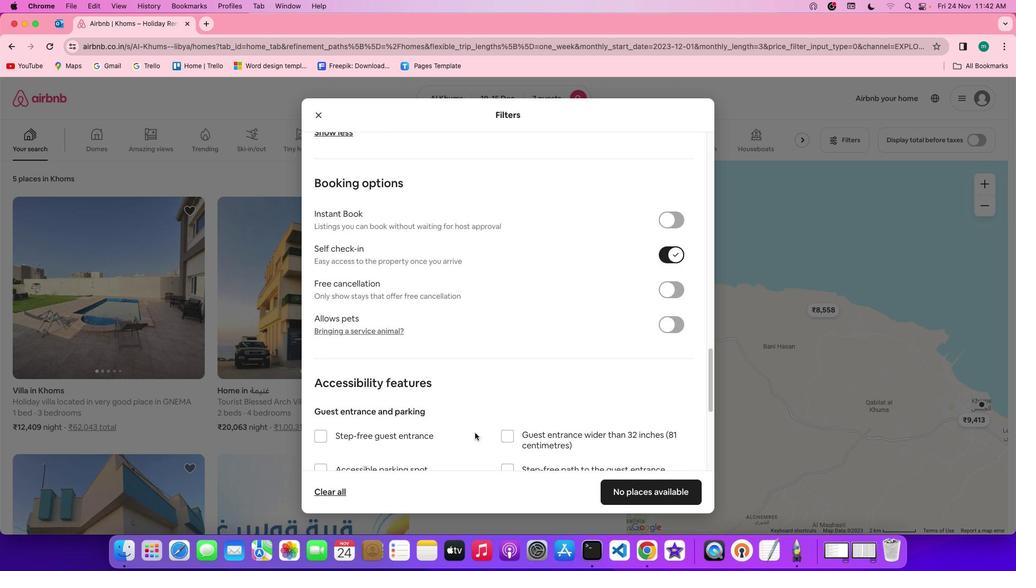 
Action: Mouse scrolled (475, 433) with delta (0, 0)
Screenshot: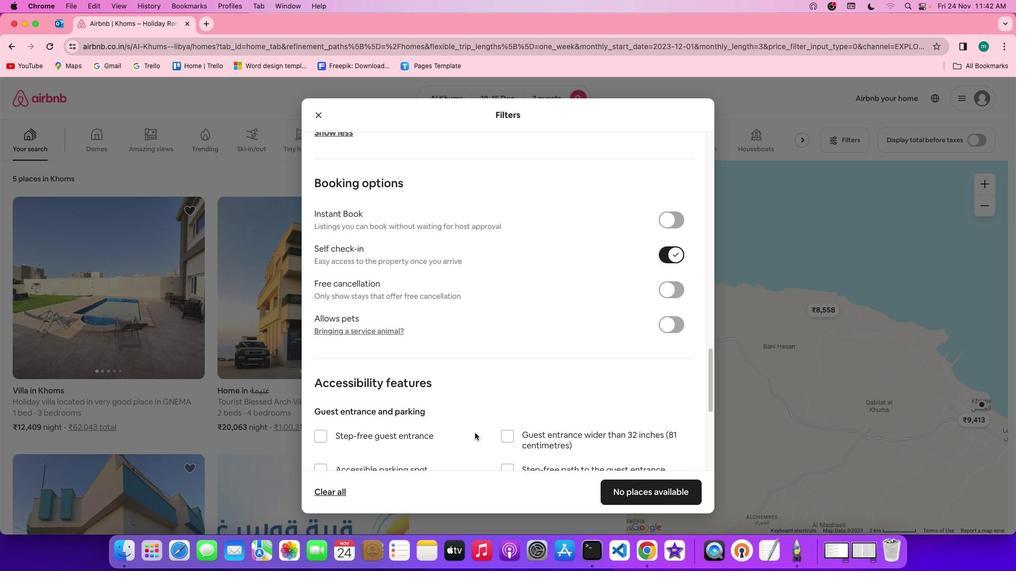 
Action: Mouse scrolled (475, 433) with delta (0, 0)
Screenshot: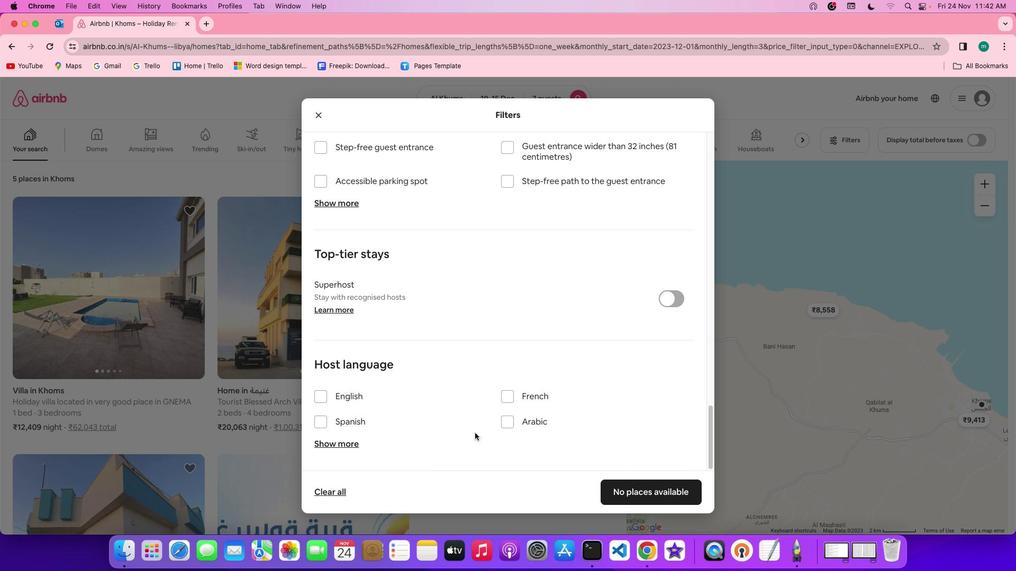 
Action: Mouse scrolled (475, 433) with delta (0, 0)
Screenshot: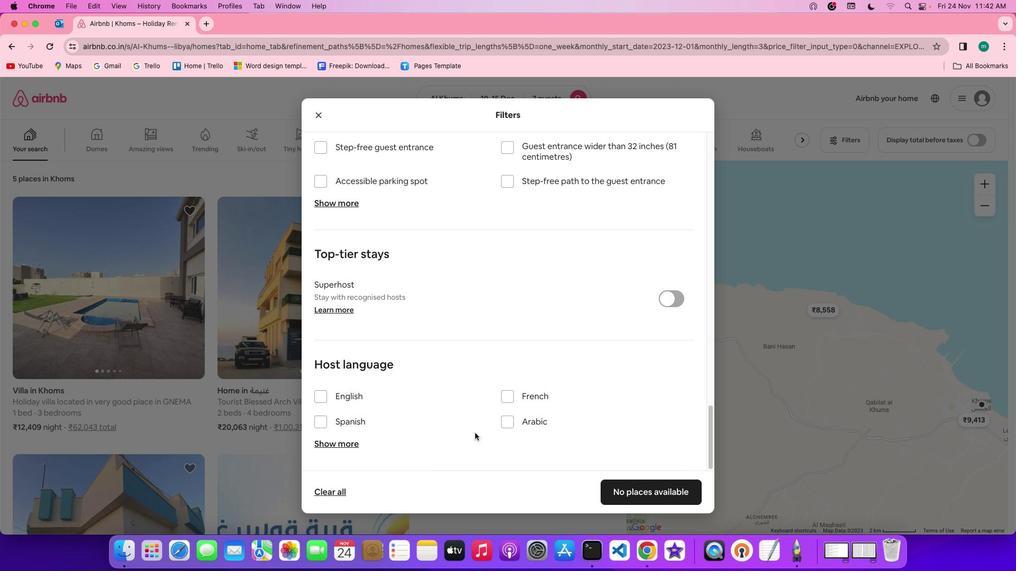 
Action: Mouse scrolled (475, 433) with delta (0, 0)
Screenshot: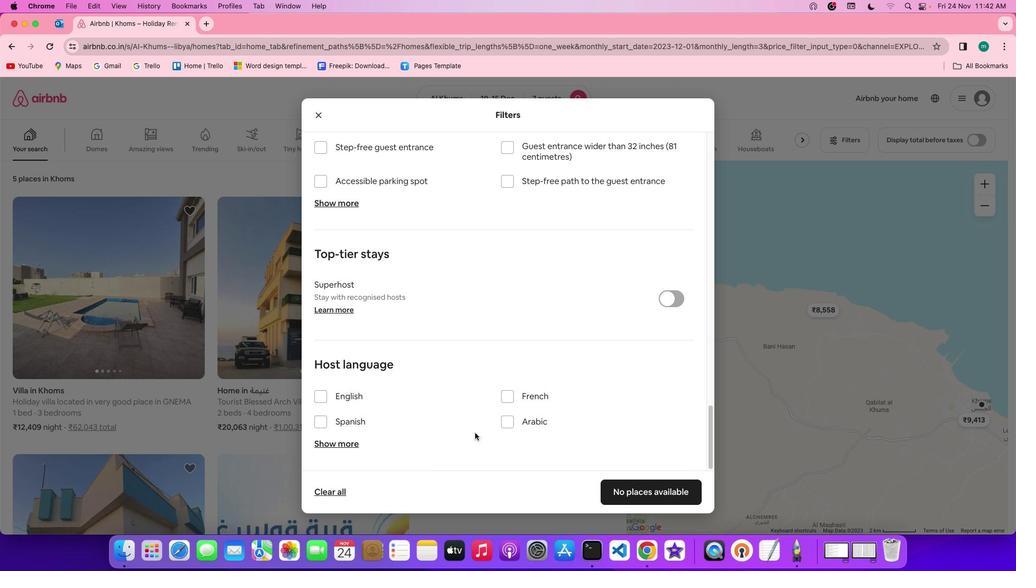 
Action: Mouse scrolled (475, 433) with delta (0, -1)
Screenshot: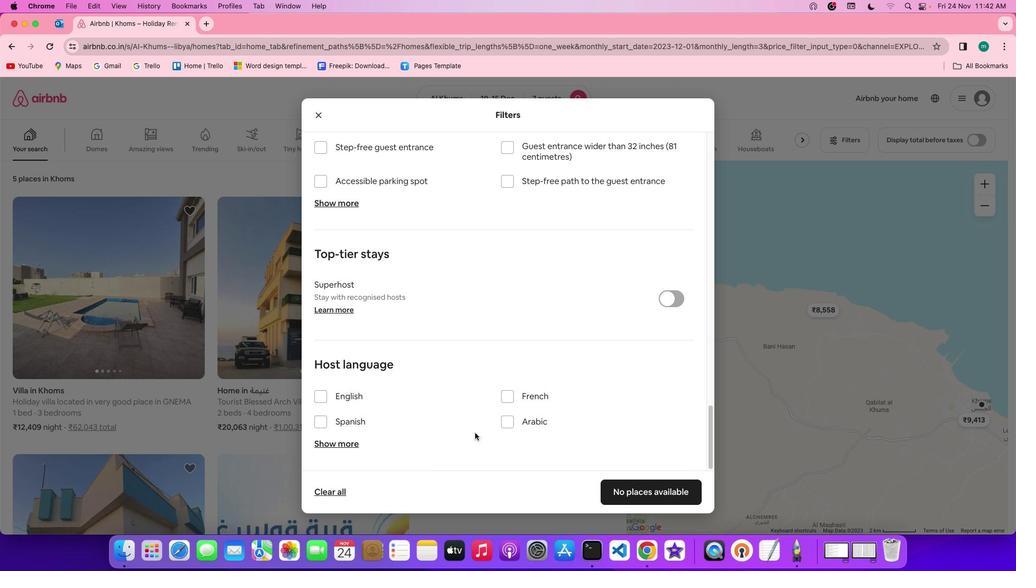 
Action: Mouse scrolled (475, 433) with delta (0, -2)
Screenshot: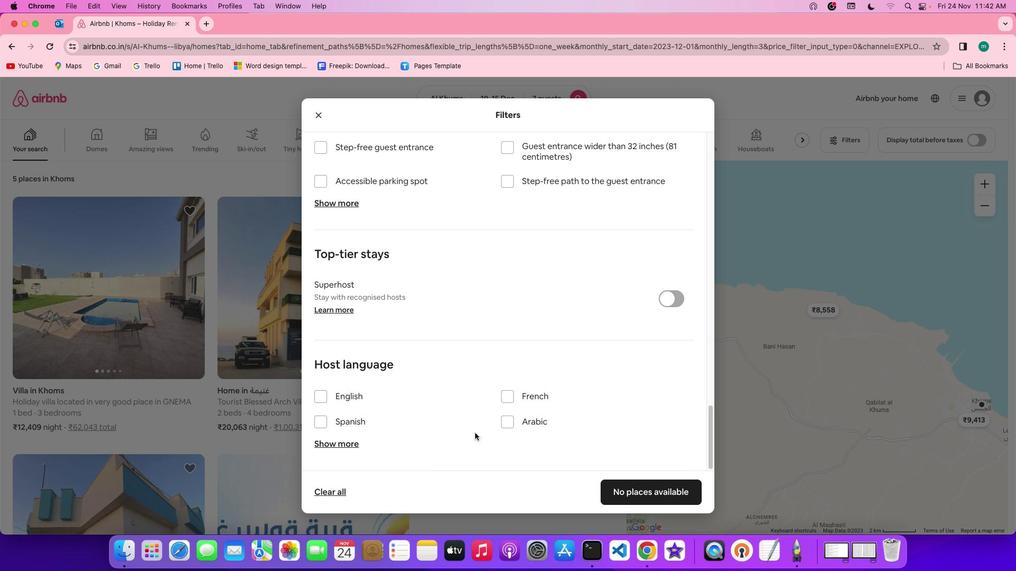 
Action: Mouse scrolled (475, 433) with delta (0, -2)
Screenshot: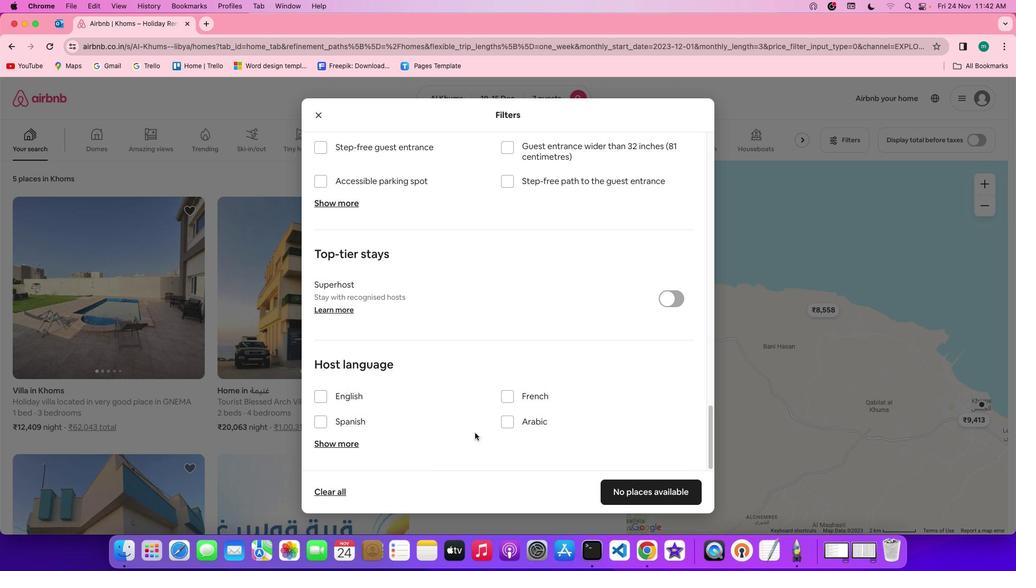 
Action: Mouse scrolled (475, 433) with delta (0, 0)
Screenshot: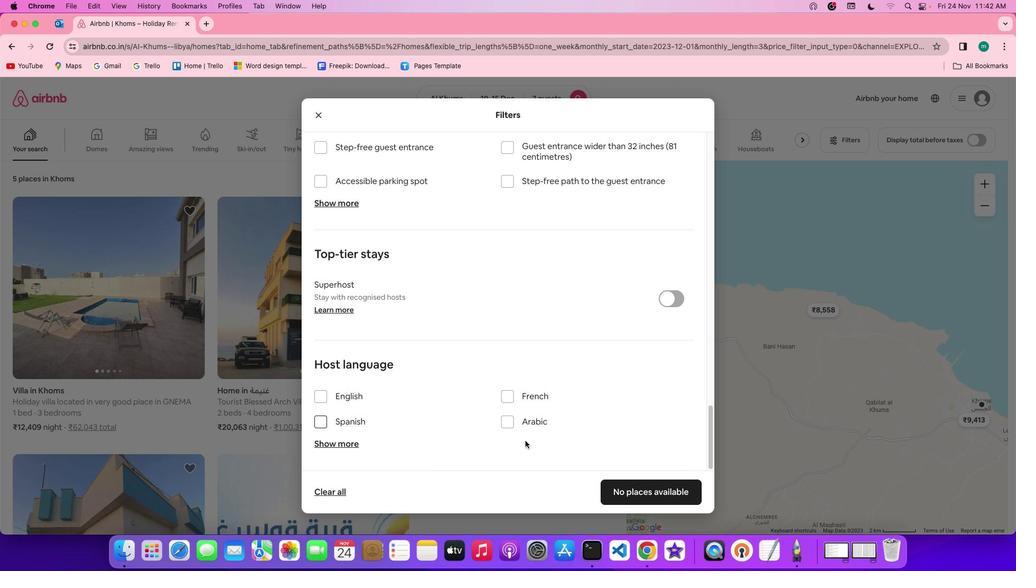 
Action: Mouse scrolled (475, 433) with delta (0, 0)
Screenshot: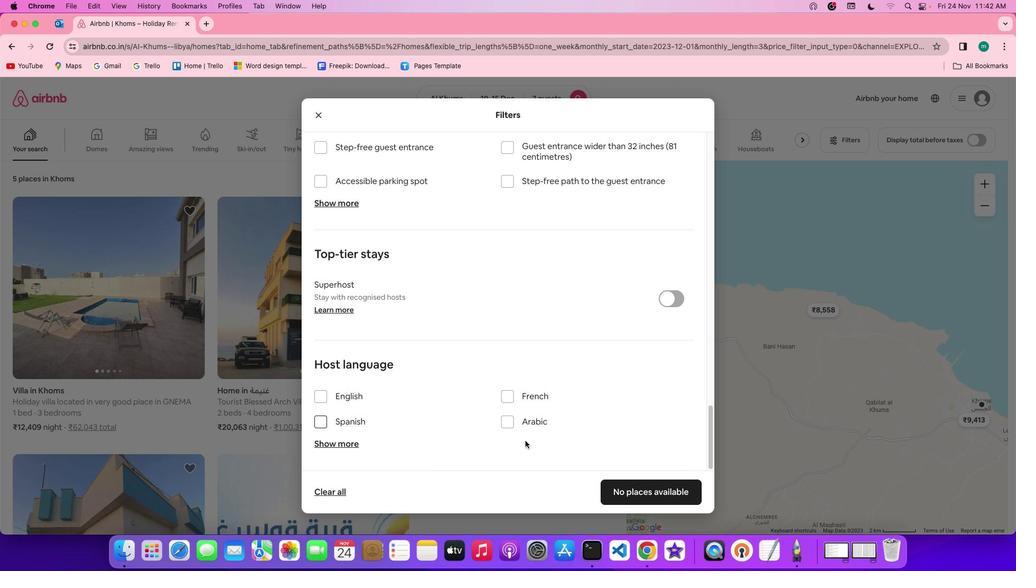 
Action: Mouse scrolled (475, 433) with delta (0, 0)
Screenshot: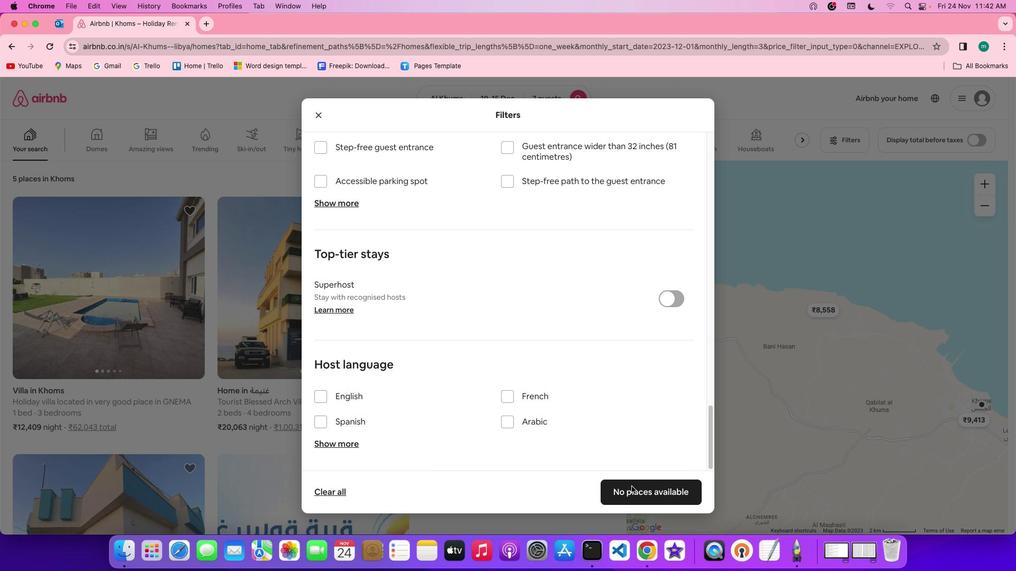 
Action: Mouse scrolled (475, 433) with delta (0, -1)
Screenshot: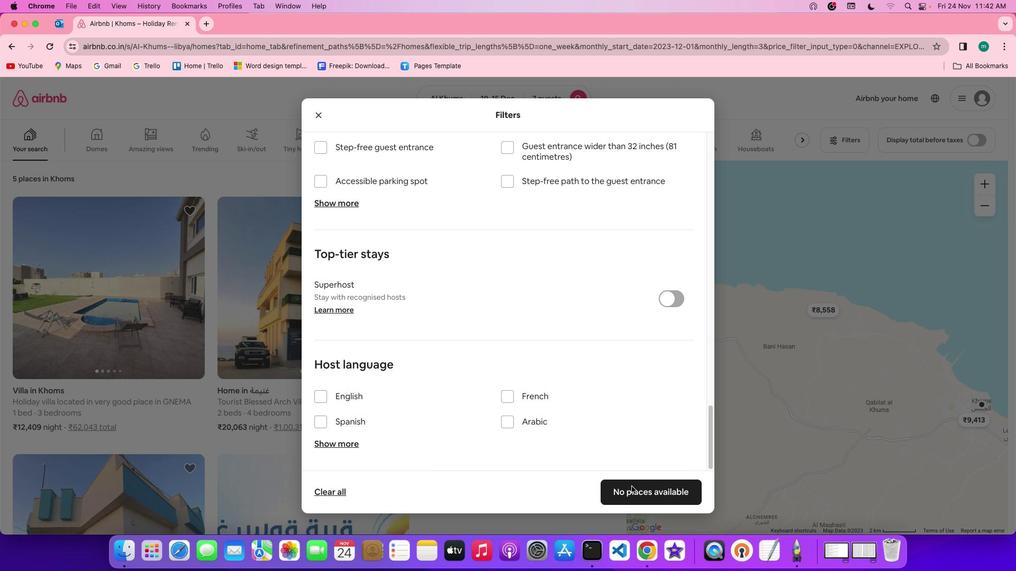 
Action: Mouse scrolled (475, 433) with delta (0, -2)
Screenshot: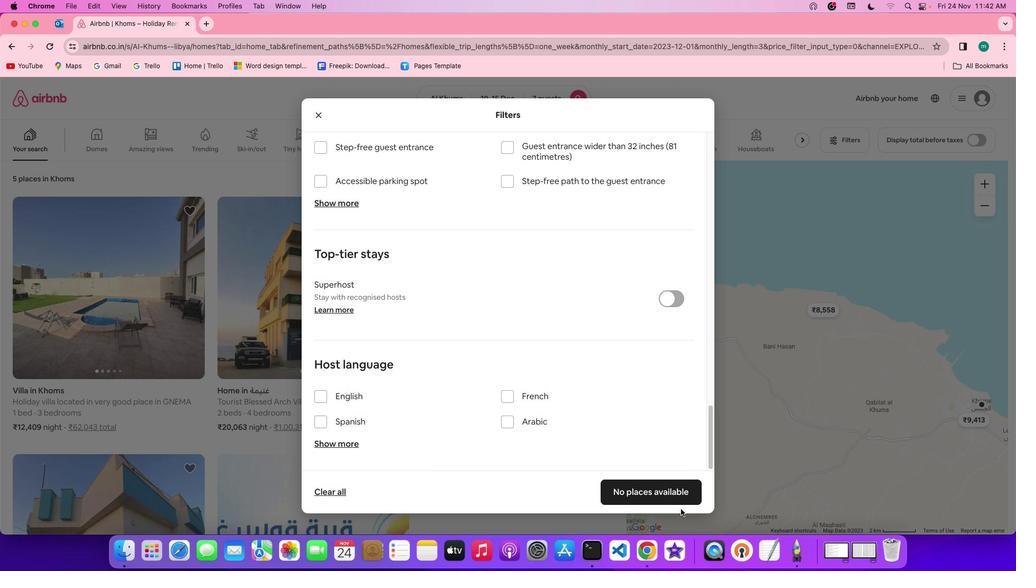 
Action: Mouse moved to (664, 498)
Screenshot: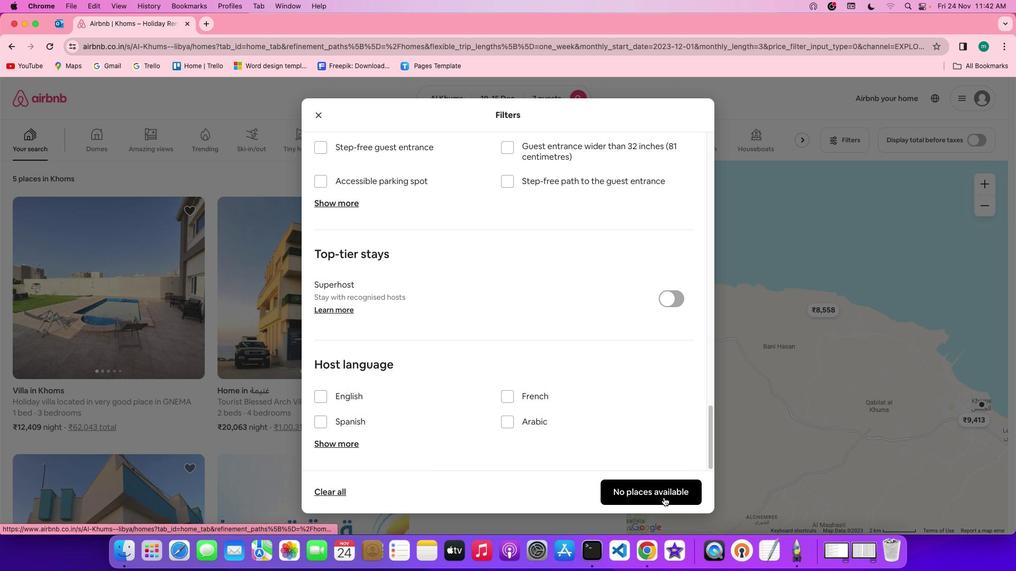 
Action: Mouse pressed left at (664, 498)
Screenshot: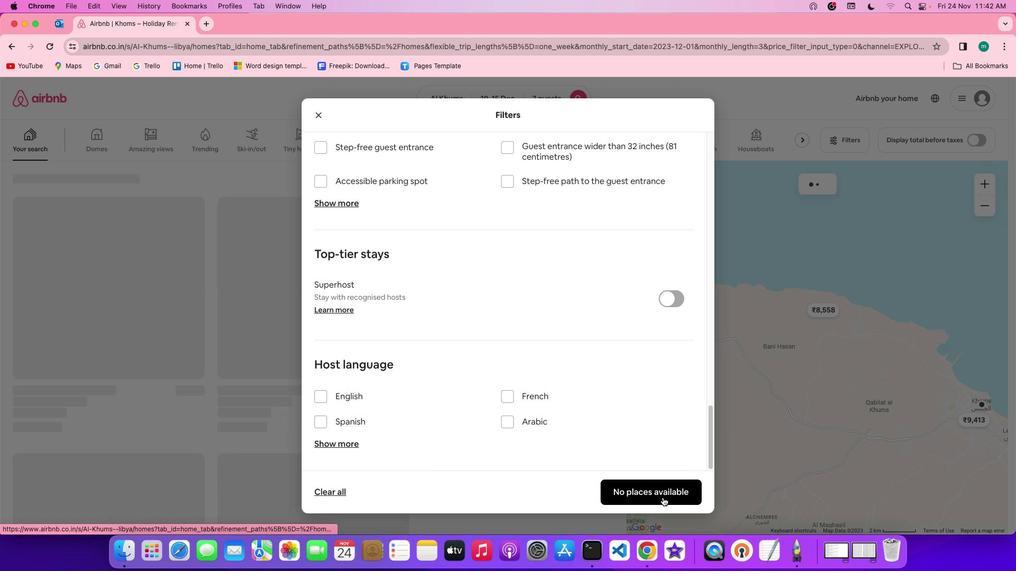 
Action: Mouse moved to (400, 399)
Screenshot: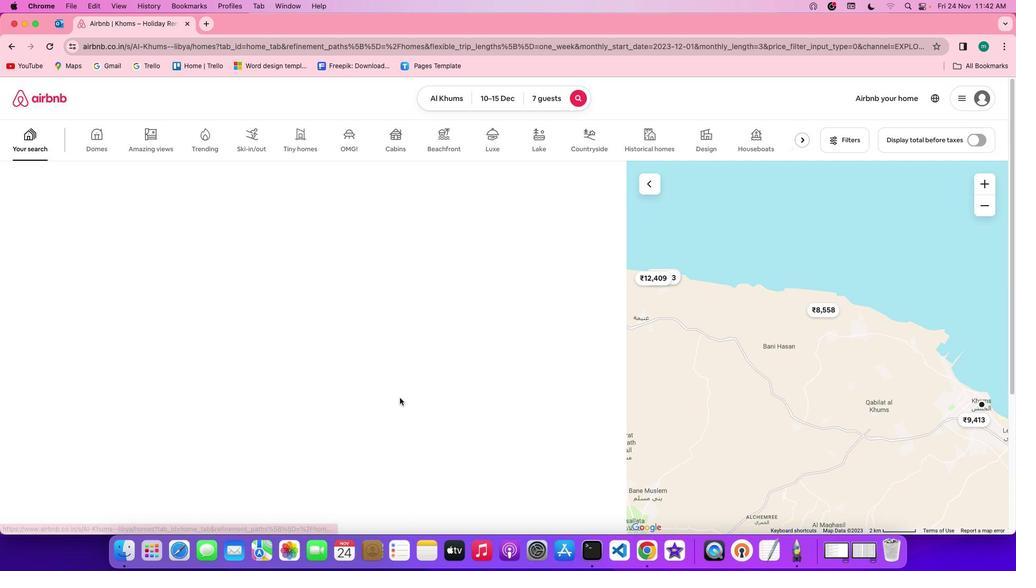 
